 Task: Look for space in Hazleton, United States from 10th June, 2023 to 25th June, 2023 for 4 adults in price range Rs.10000 to Rs.15000. Place can be private room with 4 bedrooms having 4 beds and 4 bathrooms. Property type can be house, flat, guest house, hotel. Amenities needed are: wifi, TV, free parkinig on premises, gym, breakfast. Booking option can be shelf check-in. Required host language is English.
Action: Mouse moved to (471, 100)
Screenshot: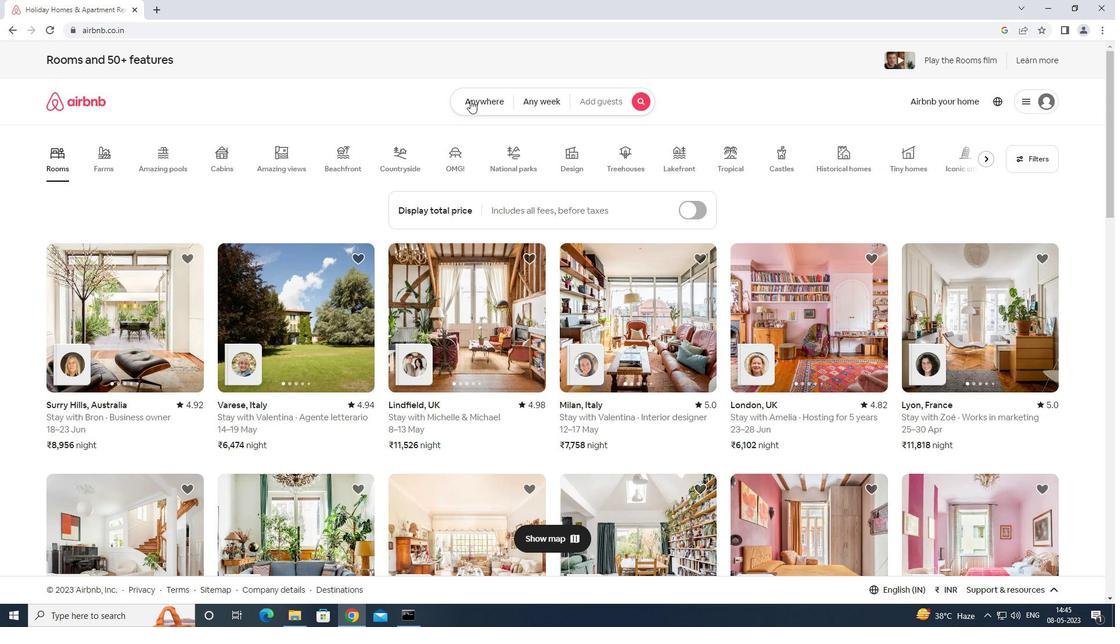 
Action: Mouse pressed left at (471, 100)
Screenshot: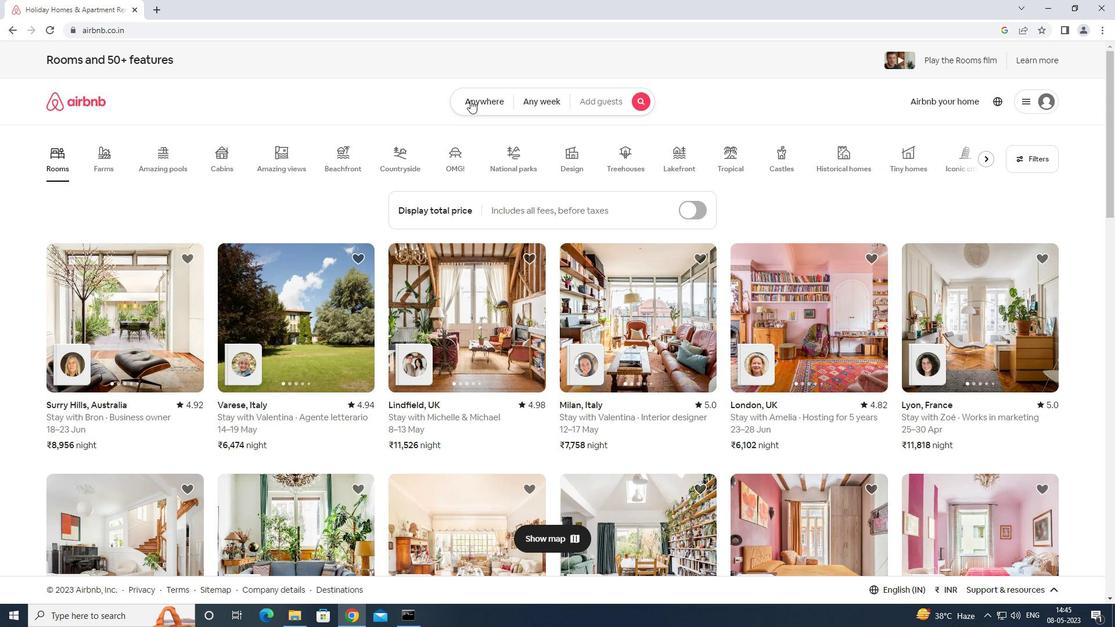 
Action: Mouse moved to (429, 139)
Screenshot: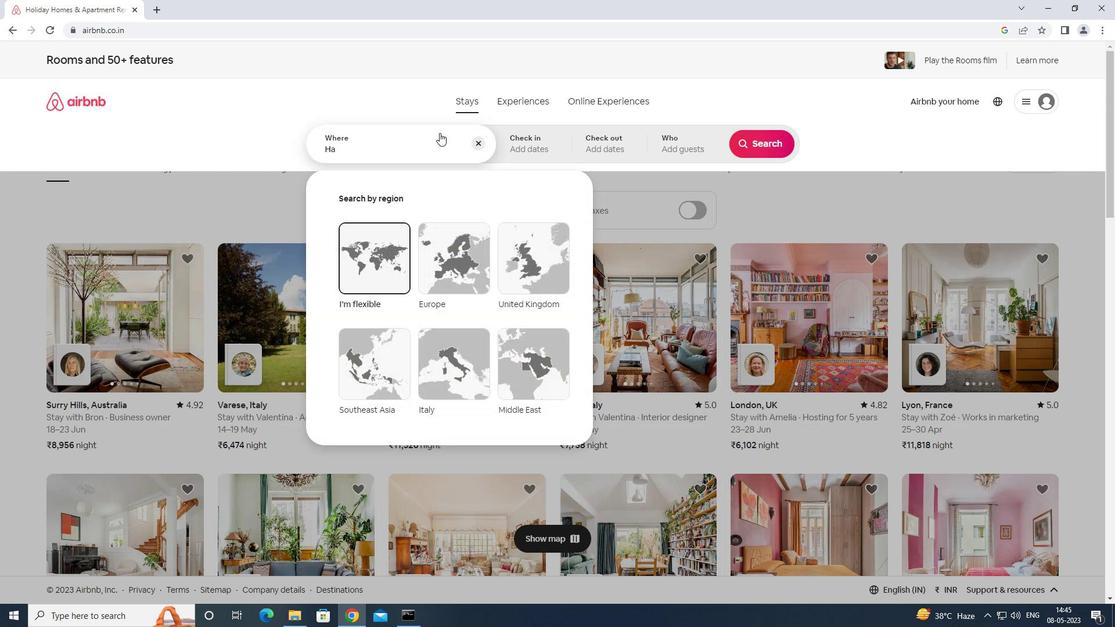 
Action: Mouse pressed left at (429, 139)
Screenshot: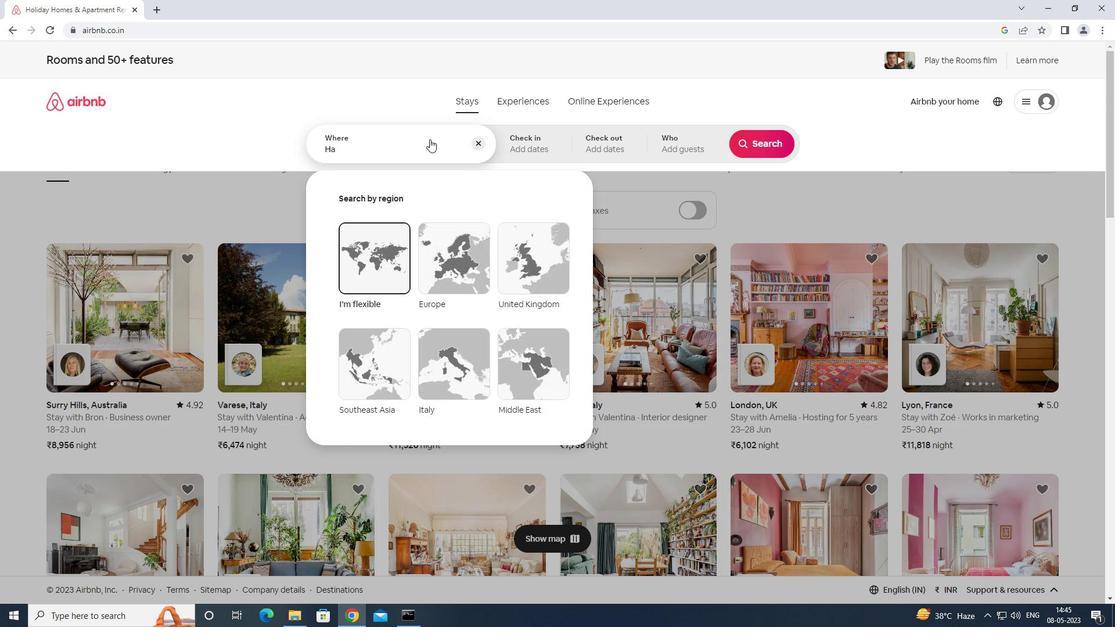 
Action: Key pressed <Key.shift>HA<Key.backspace><Key.backspace>ZLETN<Key.space>UNITED<Key.space>STATES<Key.enter>
Screenshot: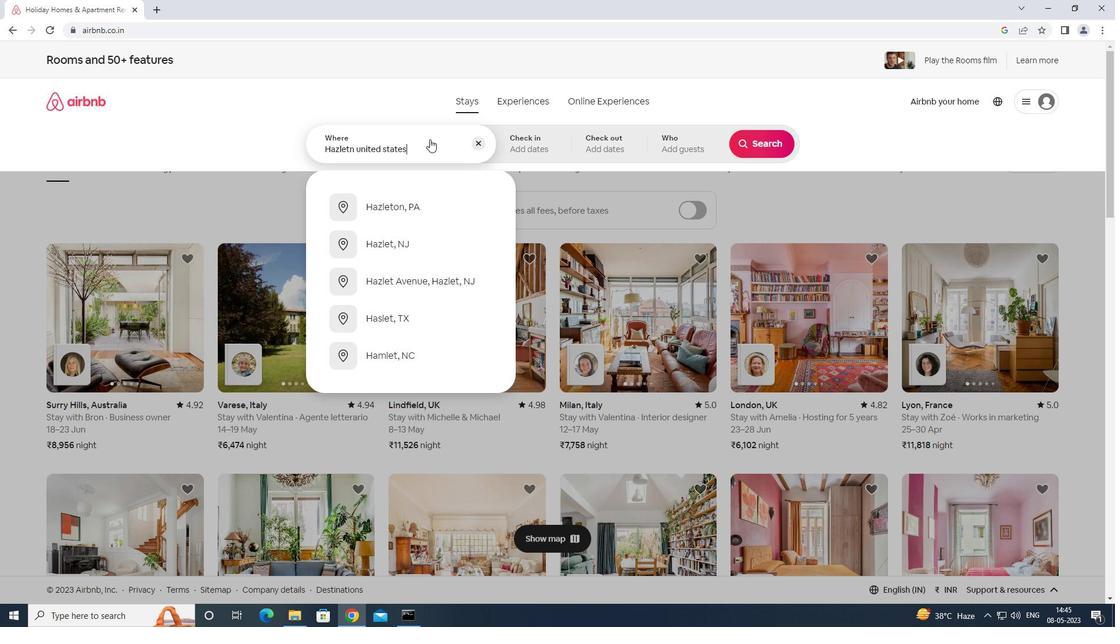 
Action: Mouse moved to (738, 311)
Screenshot: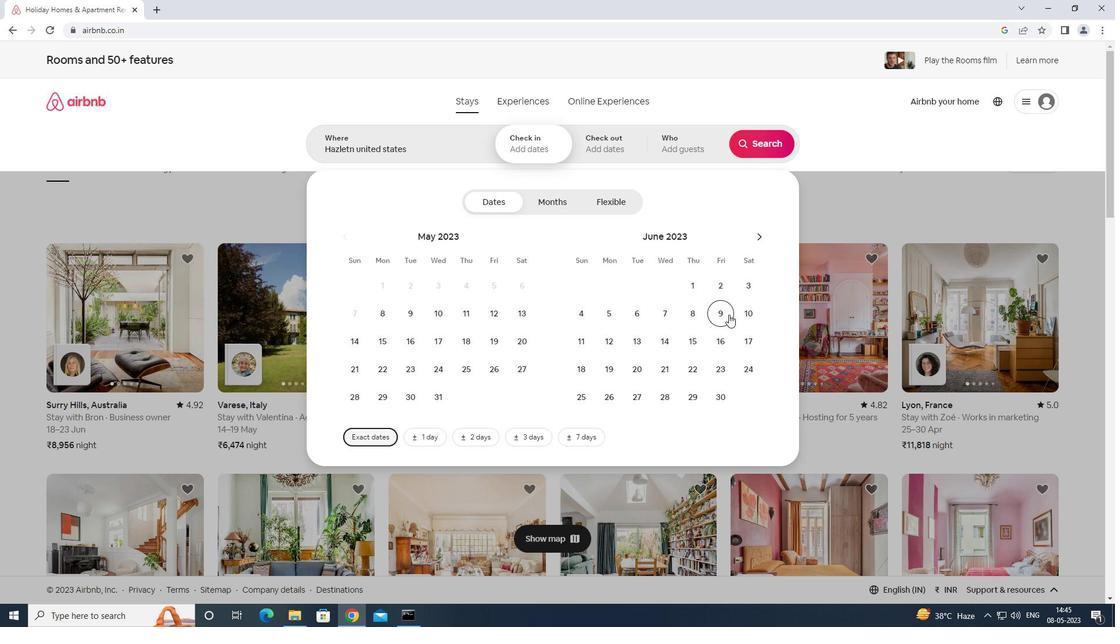 
Action: Mouse pressed left at (738, 311)
Screenshot: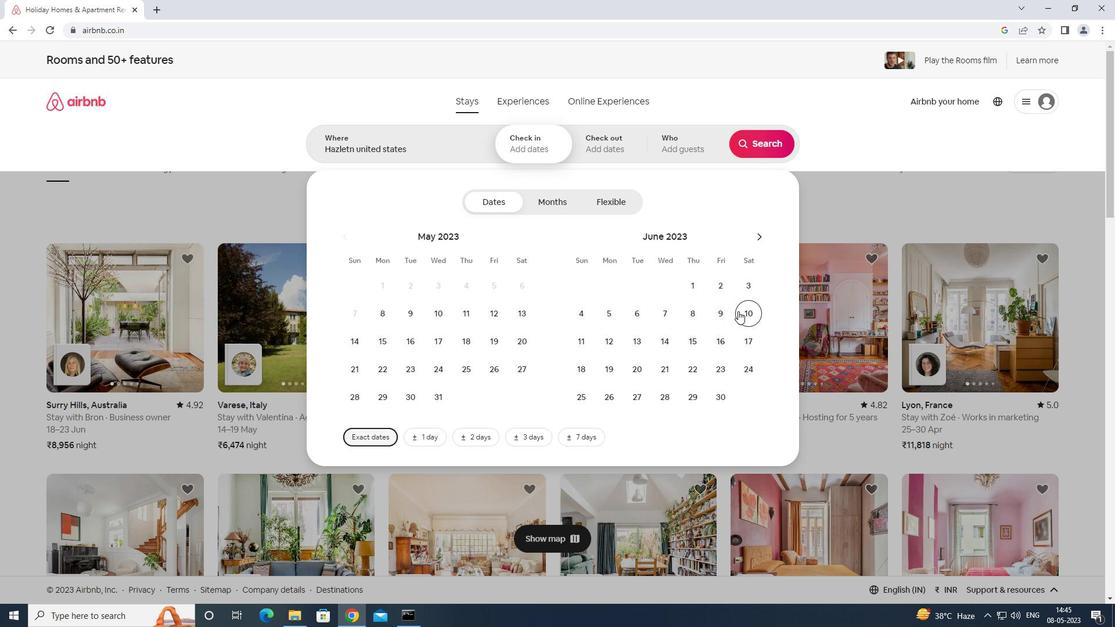 
Action: Mouse moved to (580, 396)
Screenshot: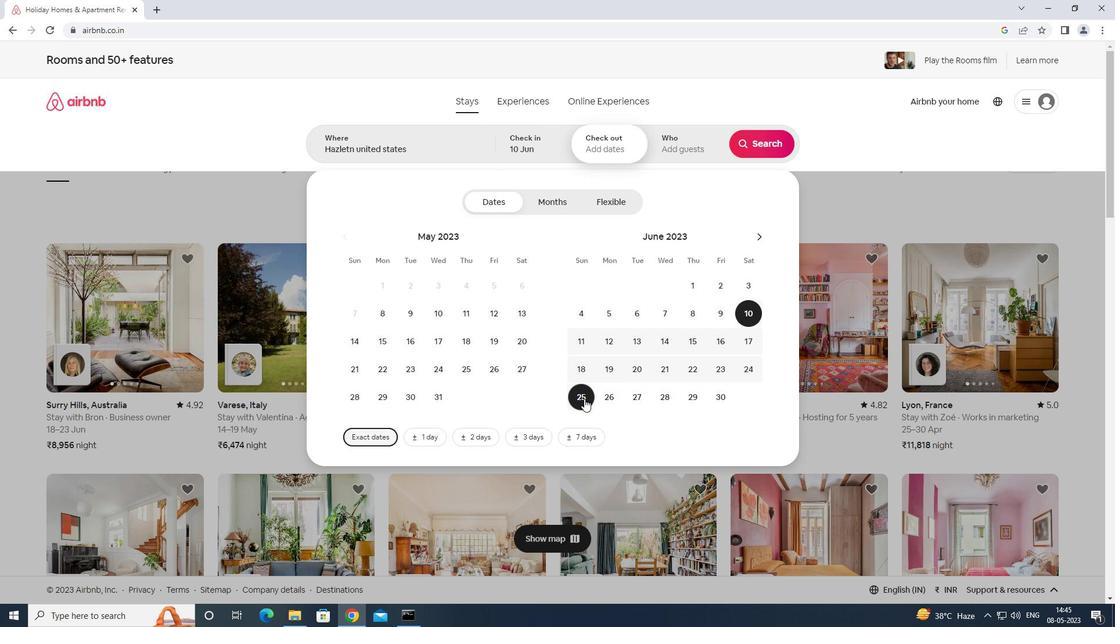 
Action: Mouse pressed left at (580, 396)
Screenshot: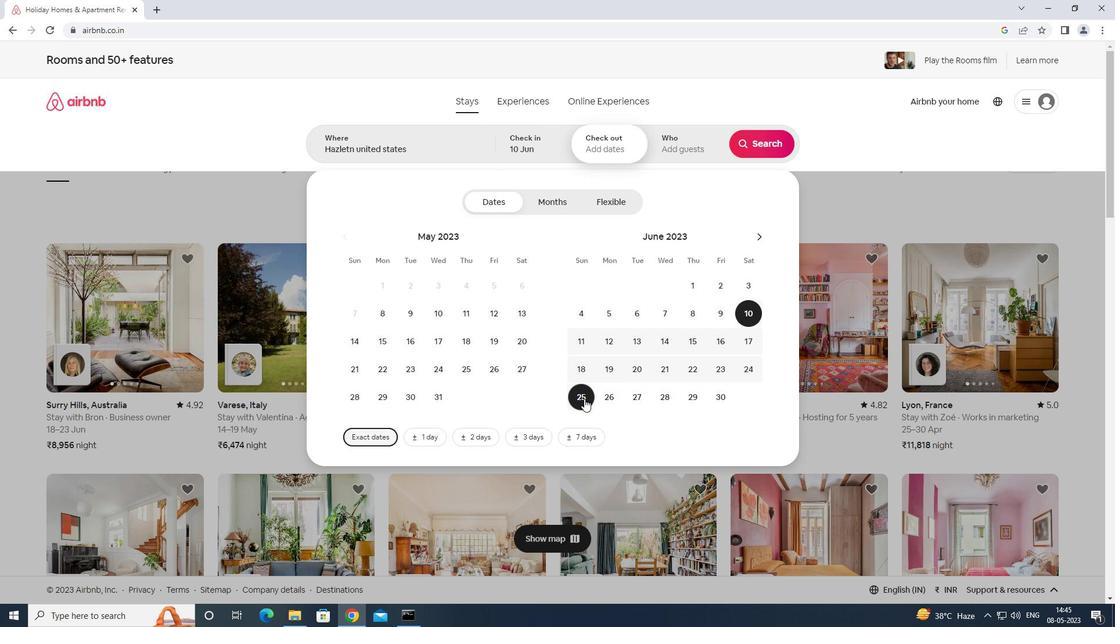 
Action: Mouse moved to (677, 141)
Screenshot: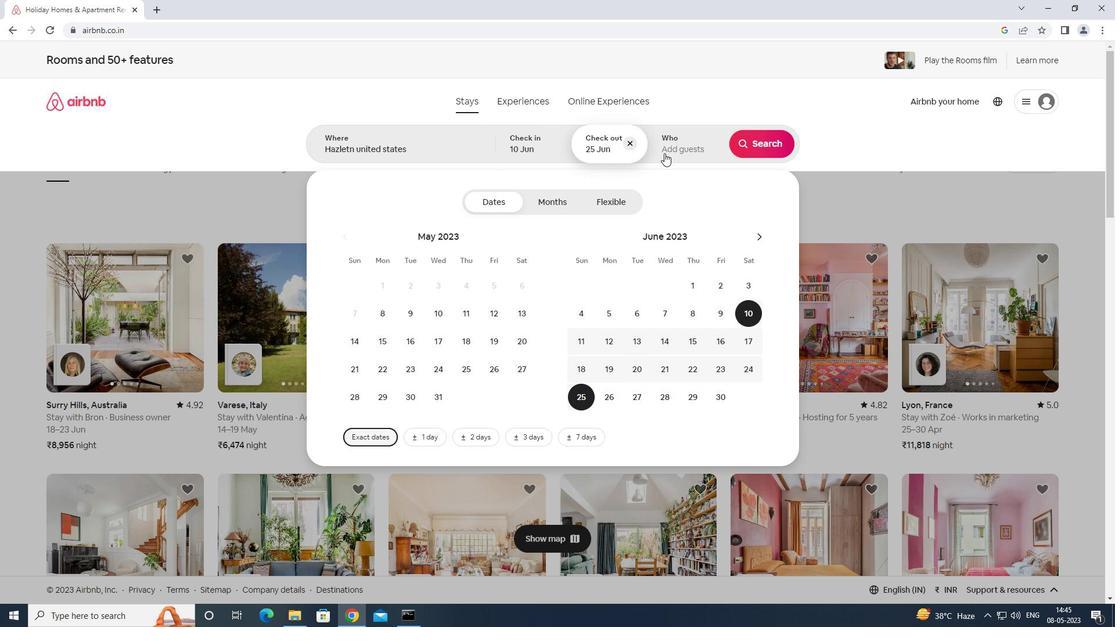 
Action: Mouse pressed left at (677, 141)
Screenshot: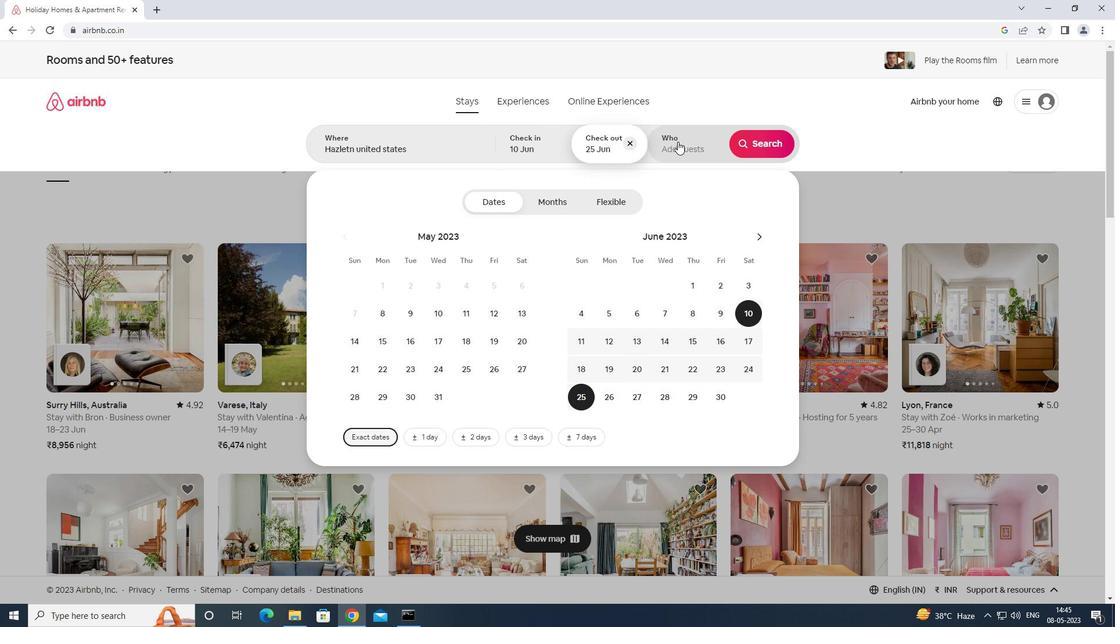 
Action: Mouse moved to (762, 202)
Screenshot: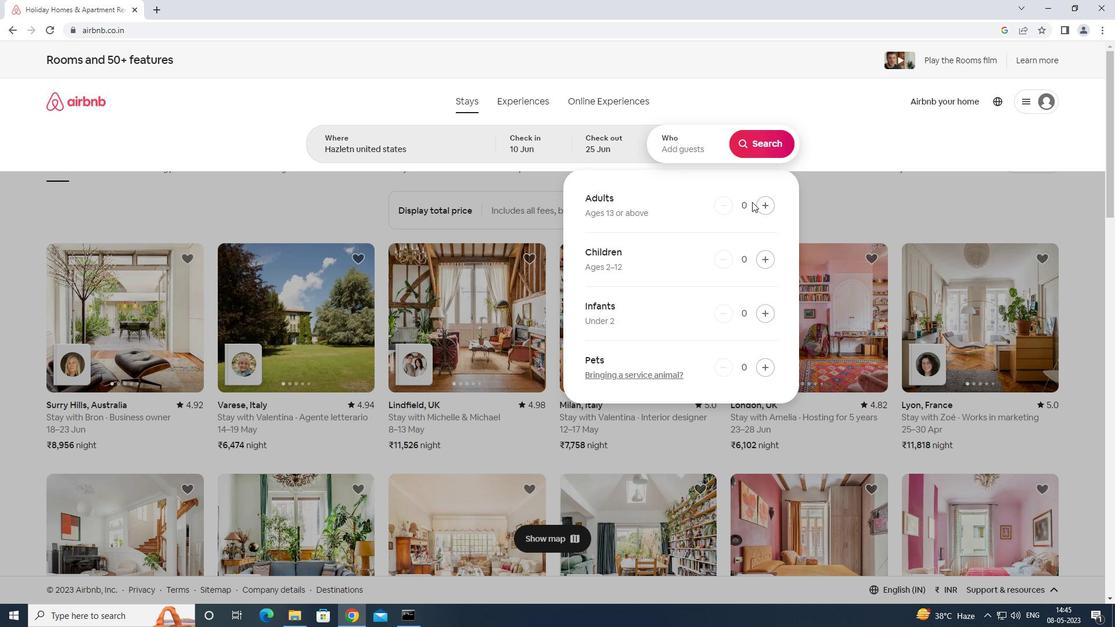 
Action: Mouse pressed left at (762, 202)
Screenshot: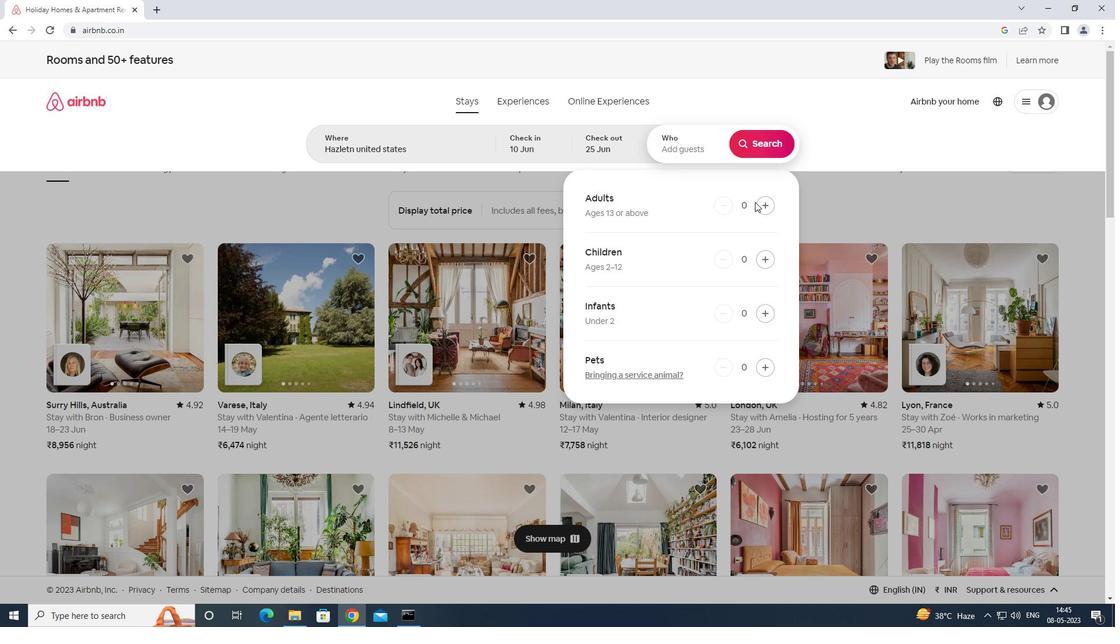 
Action: Mouse moved to (761, 200)
Screenshot: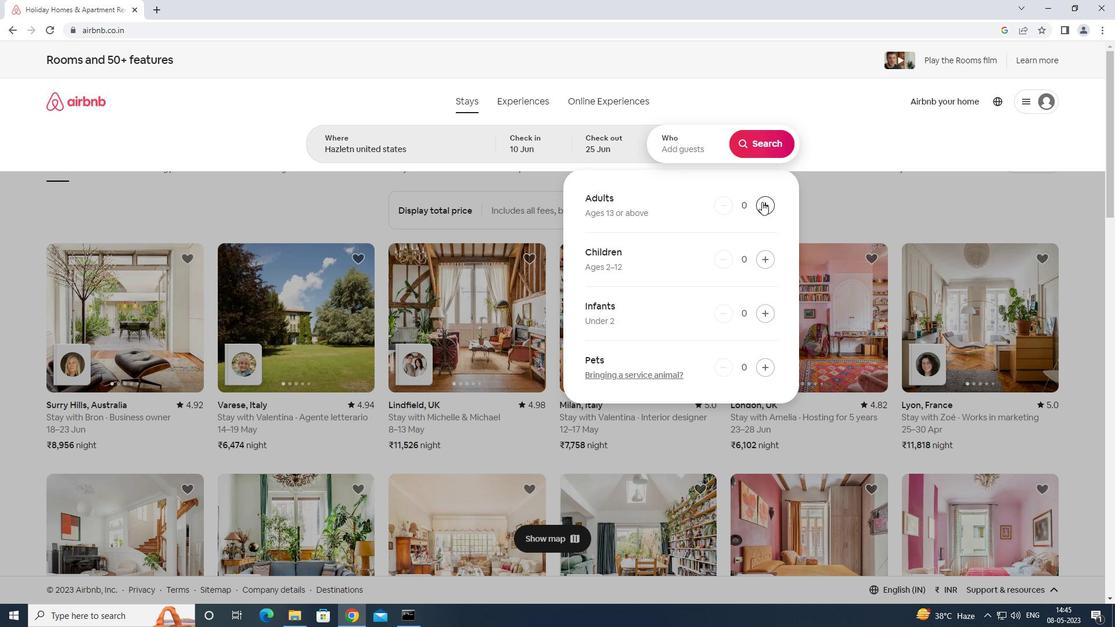 
Action: Mouse pressed left at (761, 200)
Screenshot: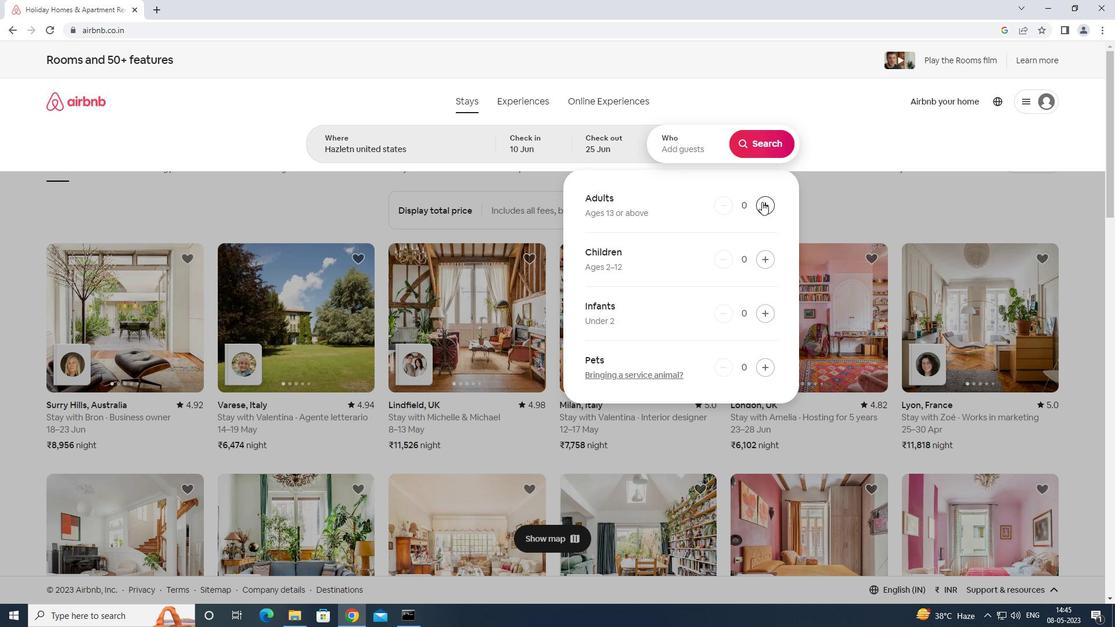 
Action: Mouse pressed left at (761, 200)
Screenshot: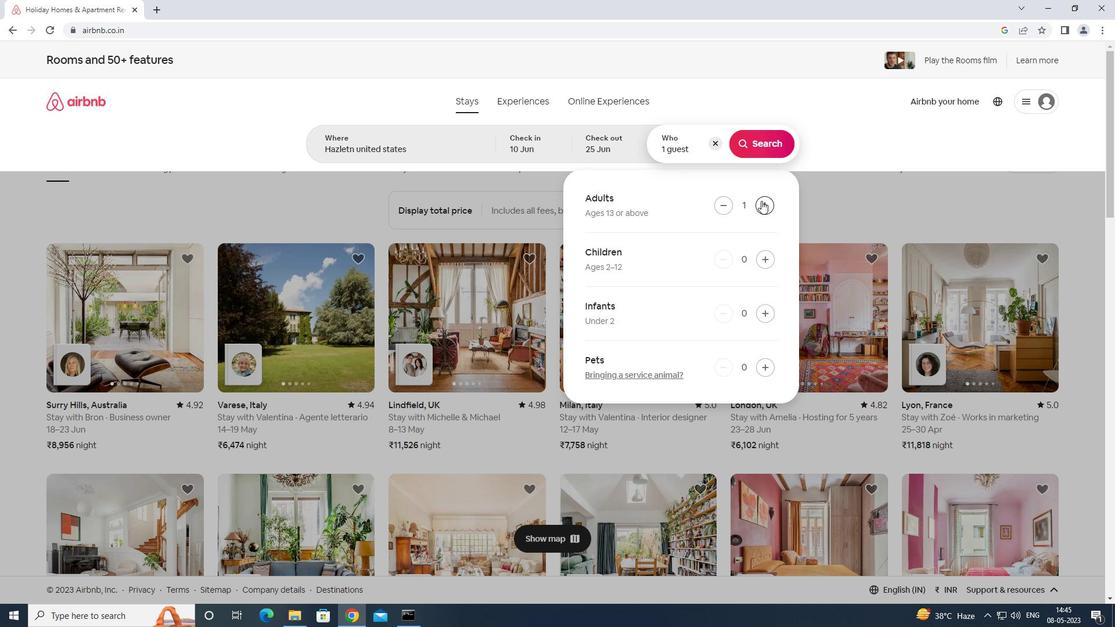 
Action: Mouse pressed left at (761, 200)
Screenshot: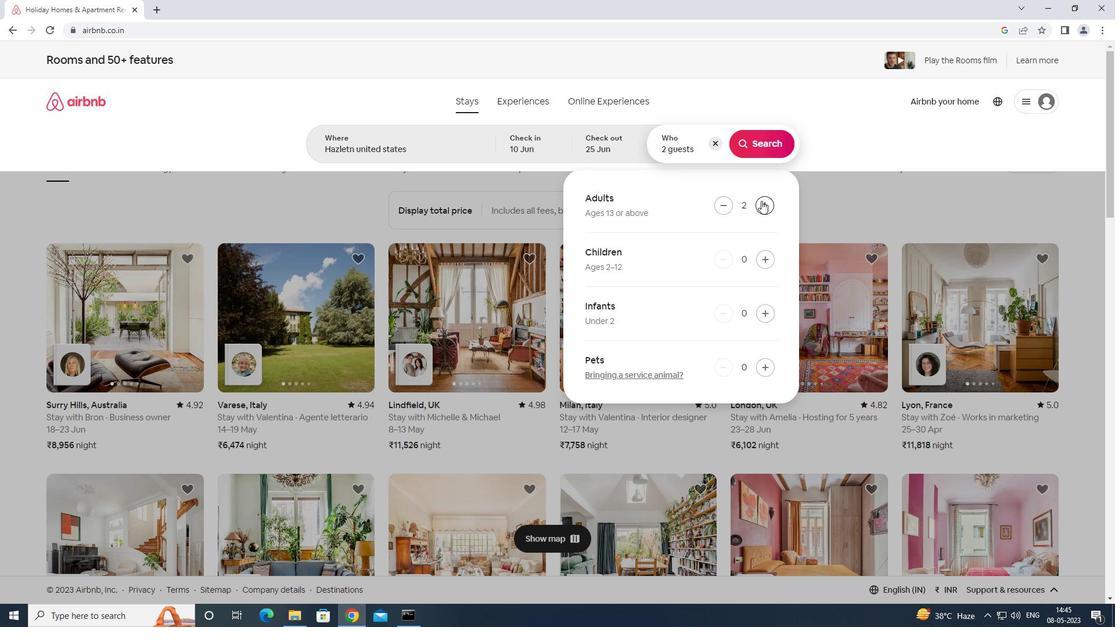 
Action: Mouse moved to (769, 141)
Screenshot: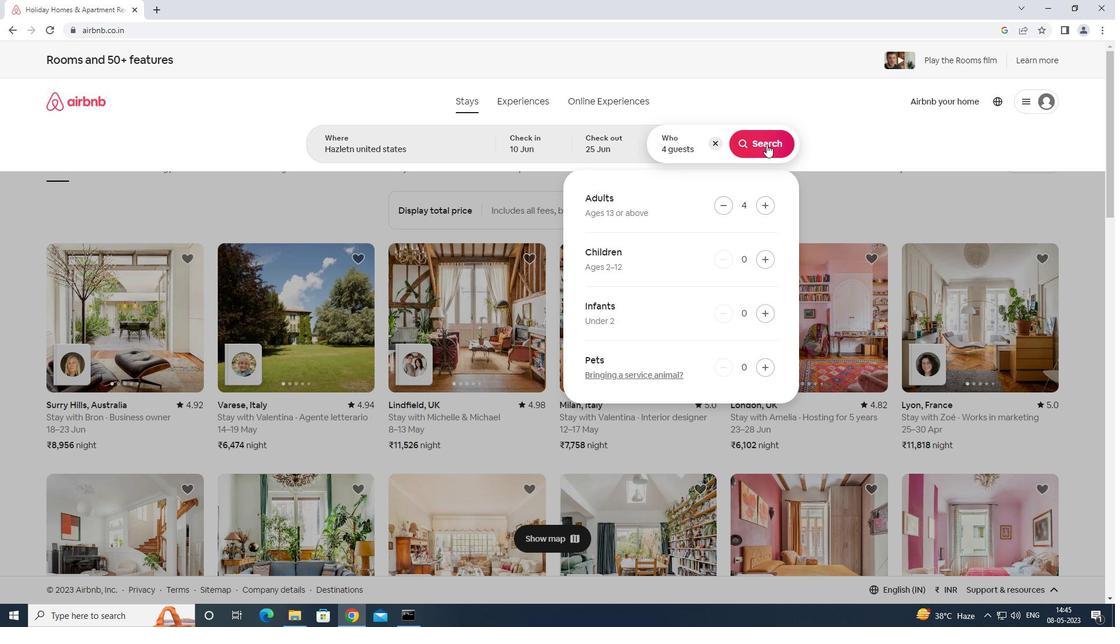 
Action: Mouse pressed left at (769, 141)
Screenshot: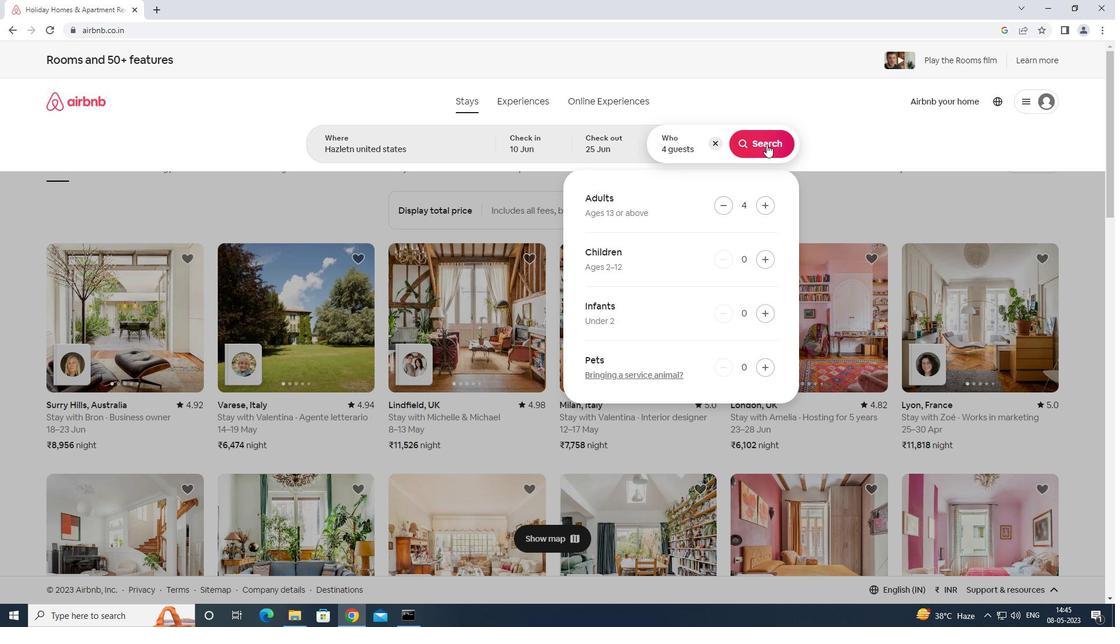 
Action: Mouse moved to (1072, 119)
Screenshot: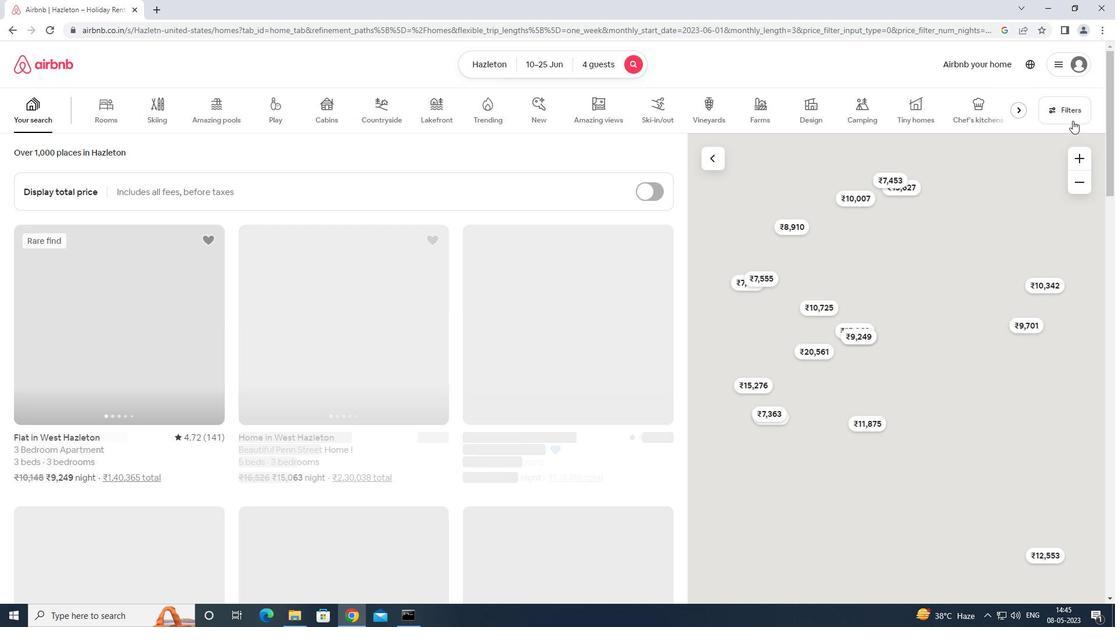 
Action: Mouse pressed left at (1072, 119)
Screenshot: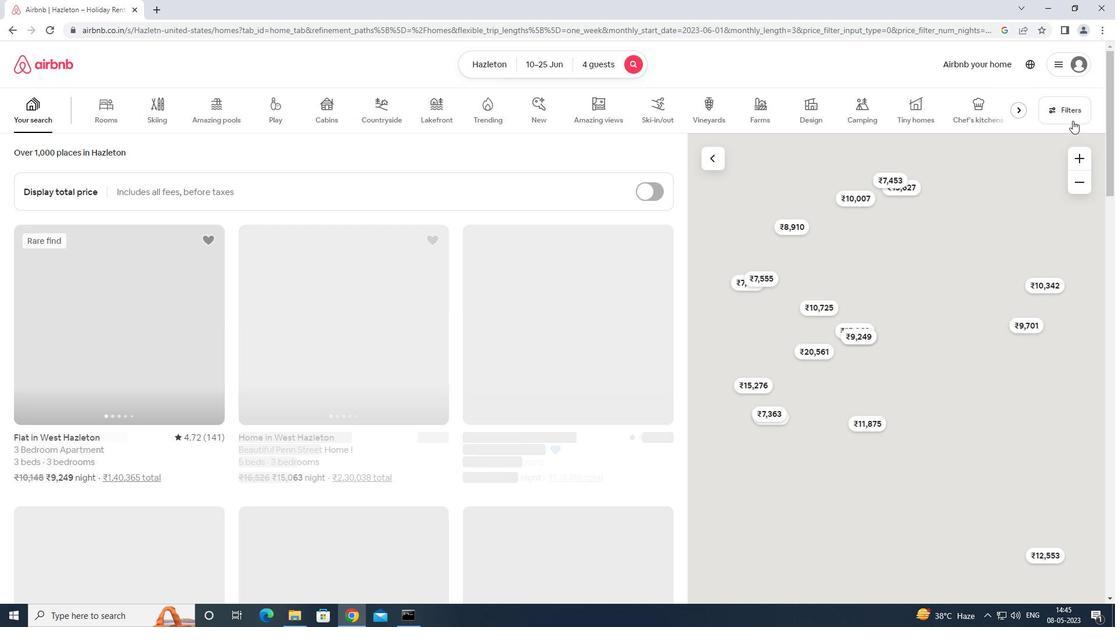 
Action: Mouse moved to (441, 386)
Screenshot: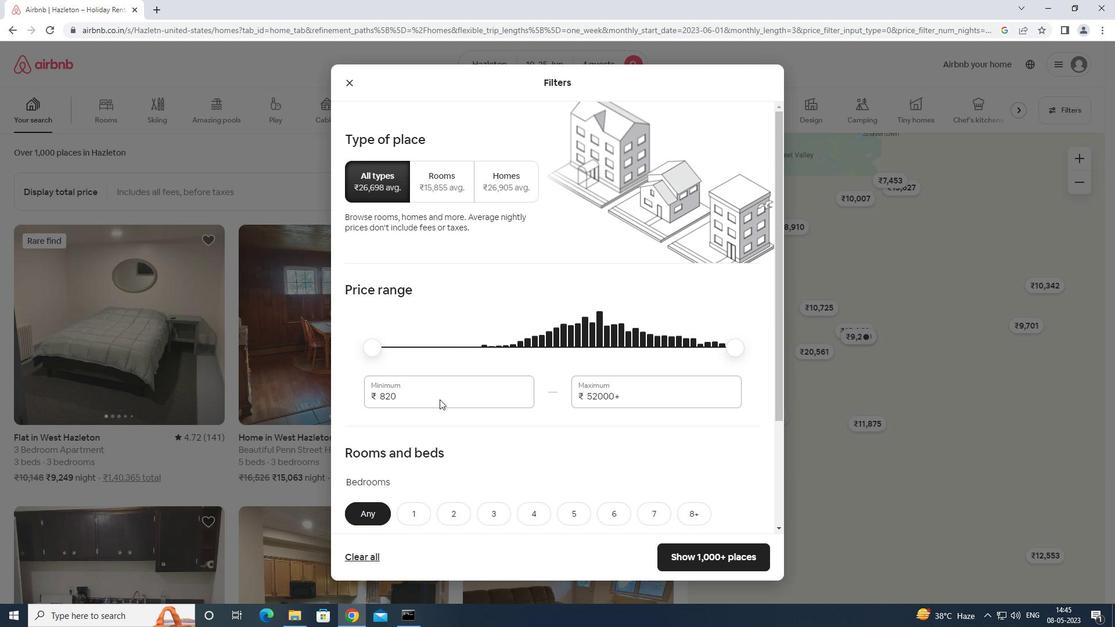 
Action: Mouse pressed left at (441, 386)
Screenshot: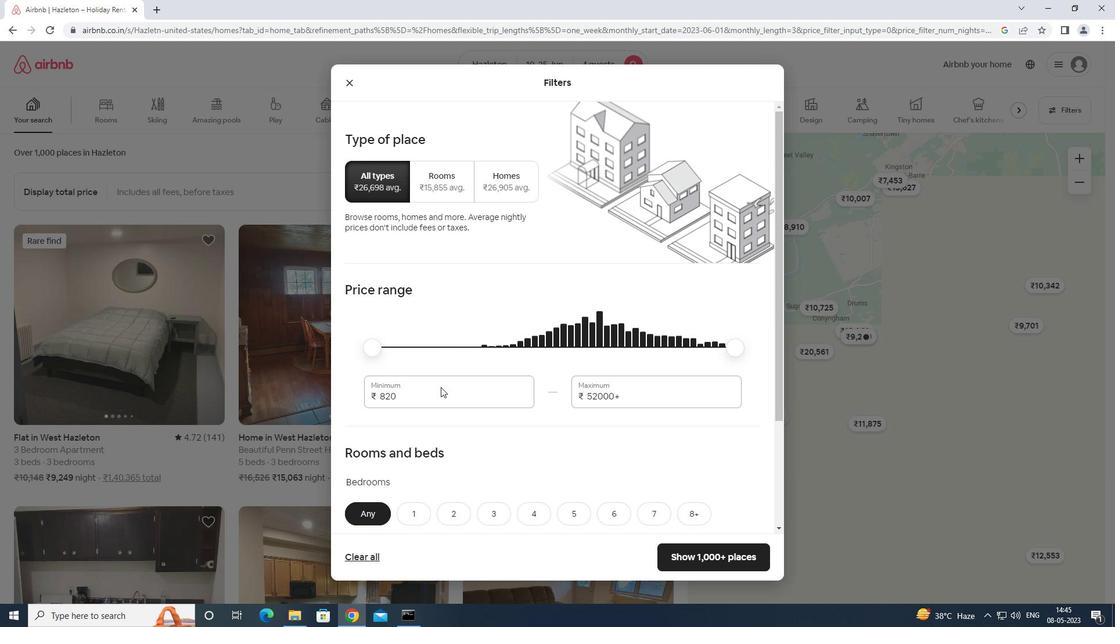 
Action: Key pressed <Key.backspace><Key.backspace><Key.backspace><Key.backspace><Key.backspace><Key.backspace><Key.backspace><Key.backspace><Key.backspace><Key.backspace><Key.backspace><Key.backspace><Key.backspace><Key.backspace><Key.backspace><Key.backspace><Key.backspace>10000
Screenshot: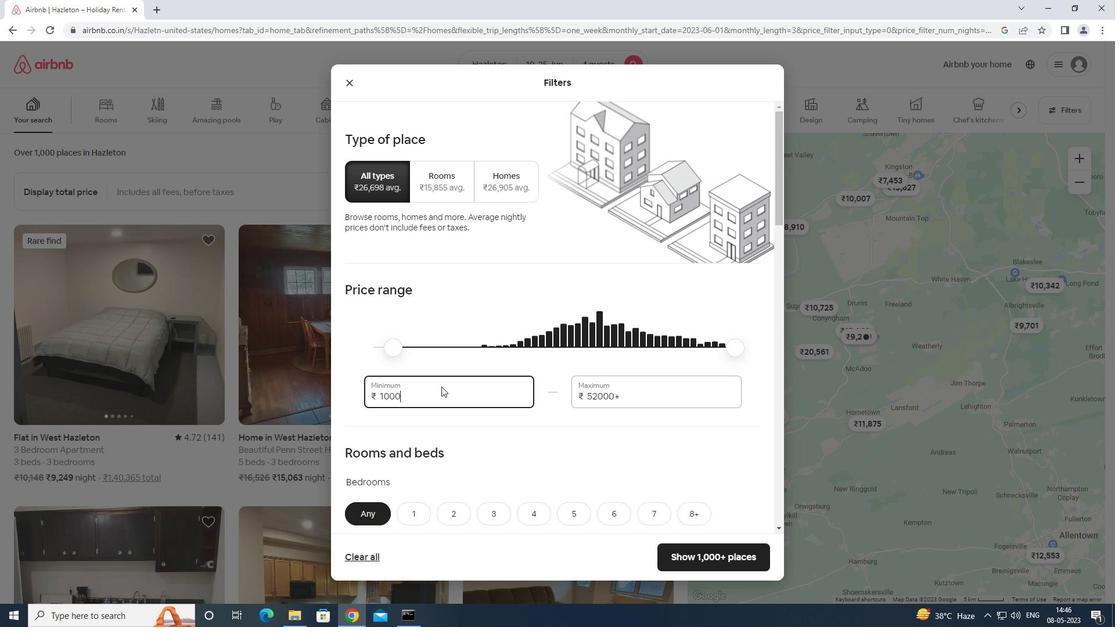 
Action: Mouse moved to (636, 387)
Screenshot: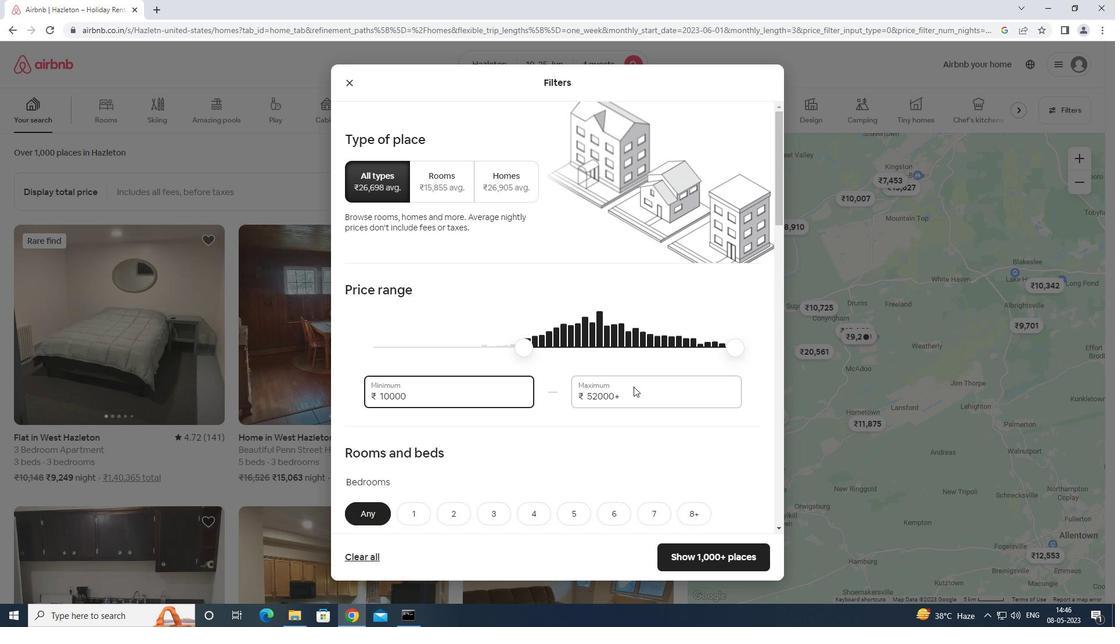
Action: Mouse pressed left at (636, 387)
Screenshot: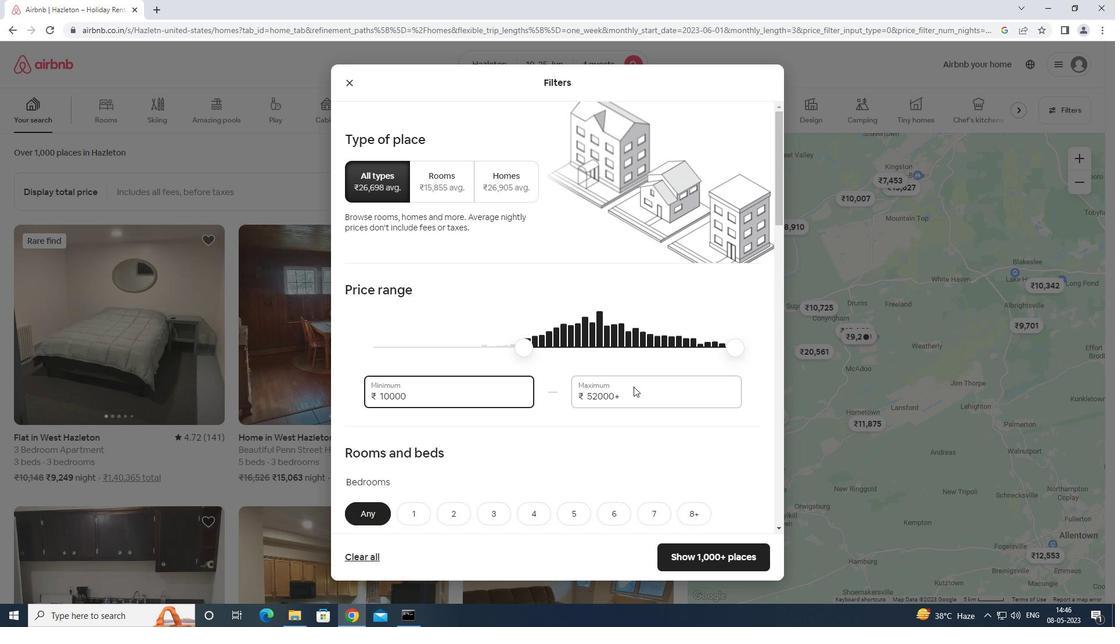 
Action: Mouse moved to (635, 383)
Screenshot: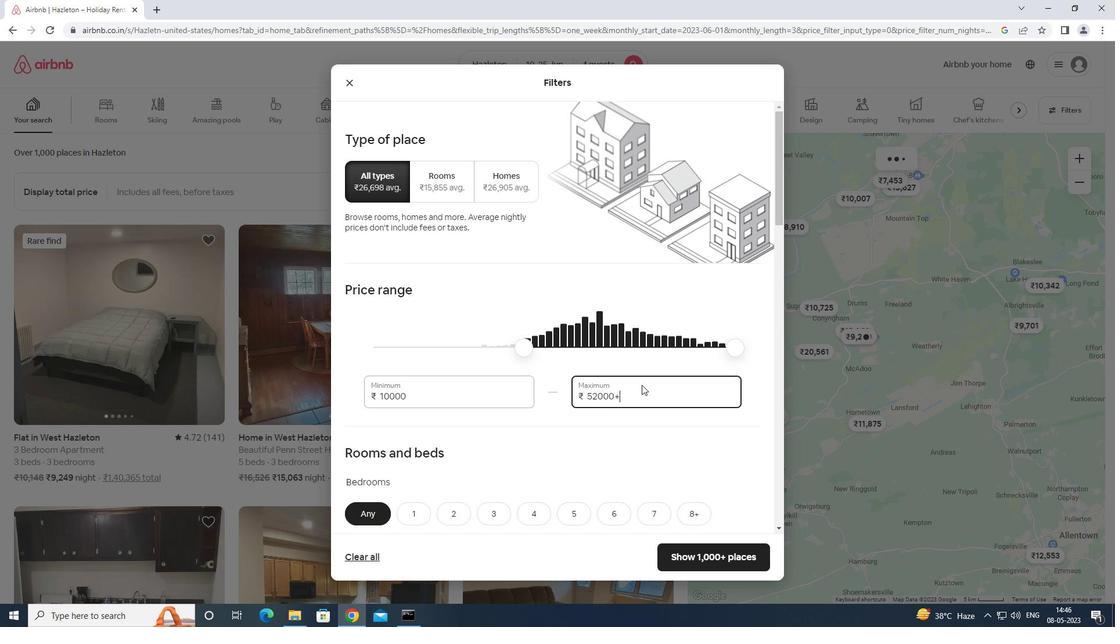 
Action: Key pressed <Key.backspace><Key.backspace><Key.backspace><Key.backspace><Key.backspace><Key.backspace><Key.backspace><Key.backspace><Key.backspace><Key.backspace><Key.backspace><Key.backspace>15000
Screenshot: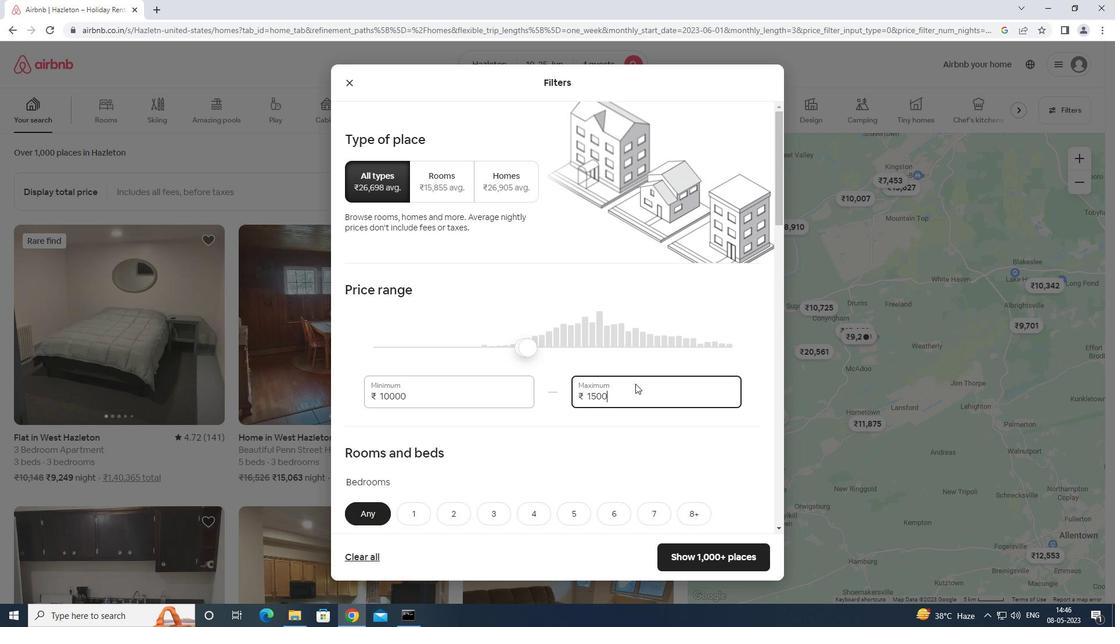 
Action: Mouse moved to (601, 368)
Screenshot: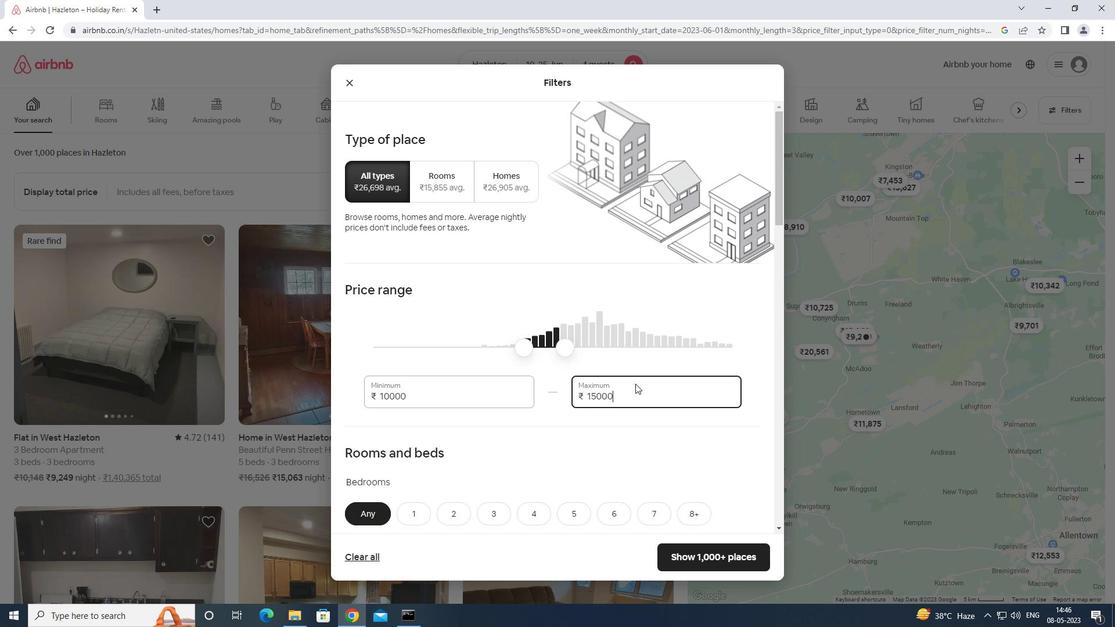 
Action: Mouse scrolled (601, 368) with delta (0, 0)
Screenshot: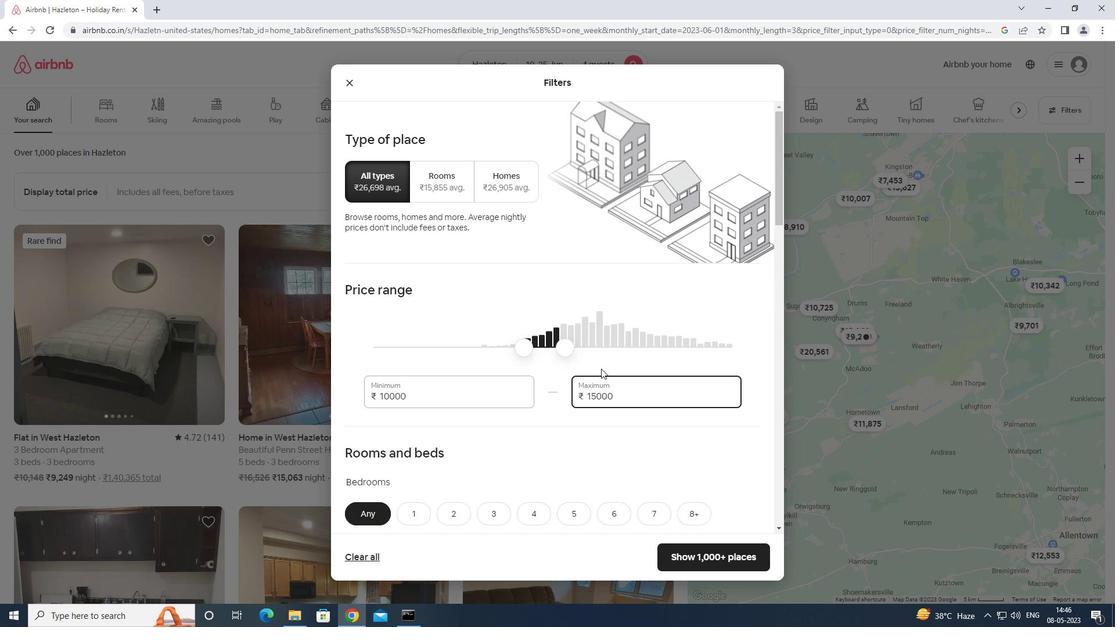 
Action: Mouse scrolled (601, 368) with delta (0, 0)
Screenshot: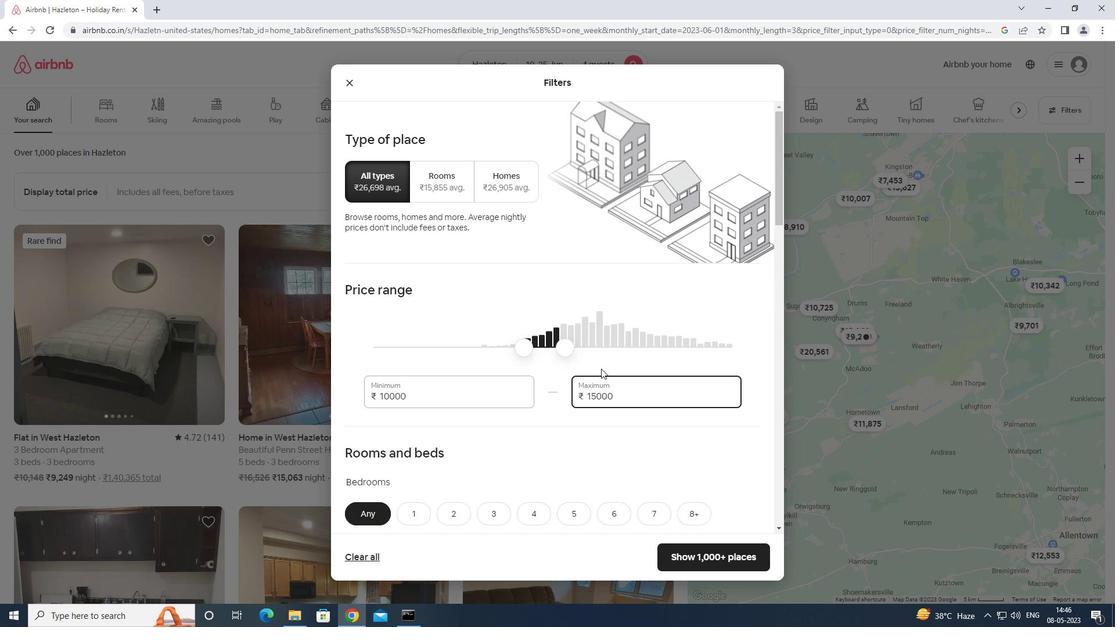 
Action: Mouse scrolled (601, 368) with delta (0, 0)
Screenshot: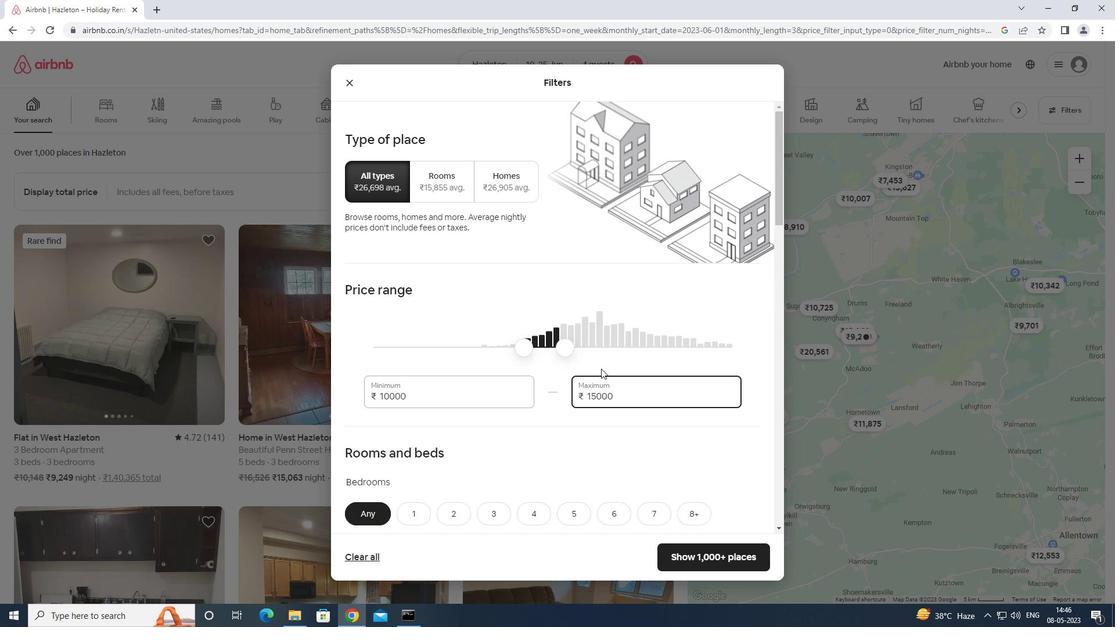 
Action: Mouse moved to (537, 341)
Screenshot: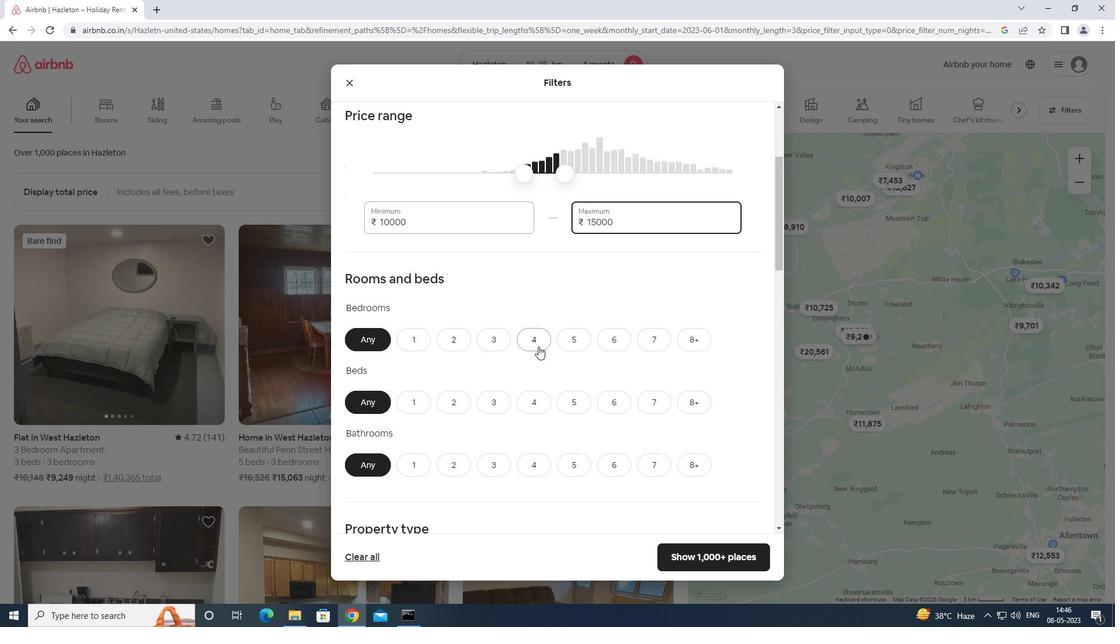 
Action: Mouse pressed left at (537, 341)
Screenshot: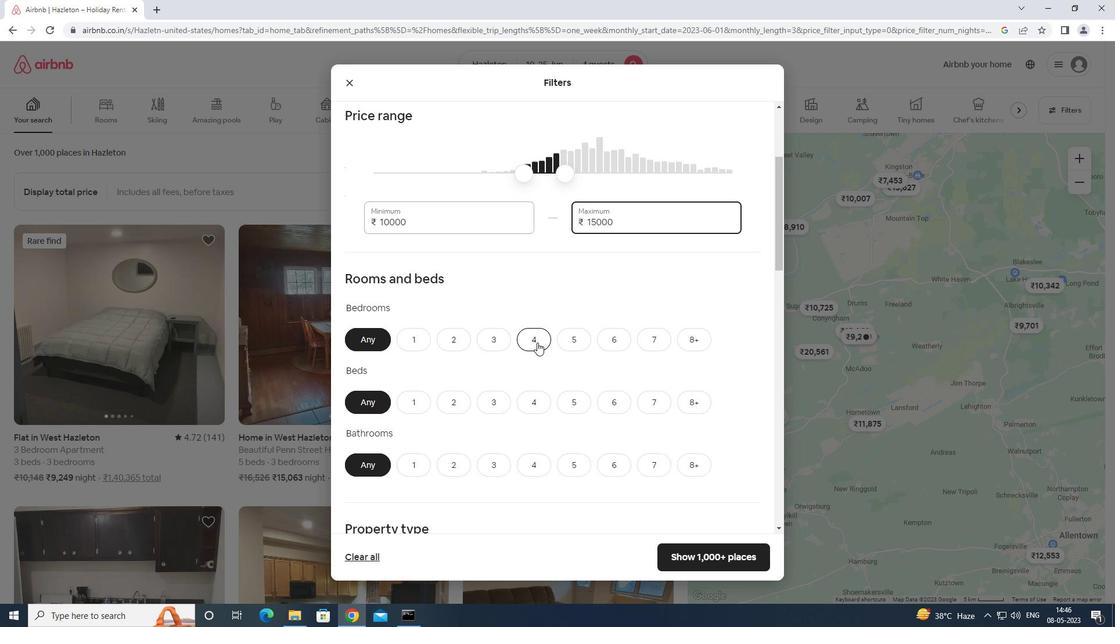 
Action: Mouse moved to (523, 395)
Screenshot: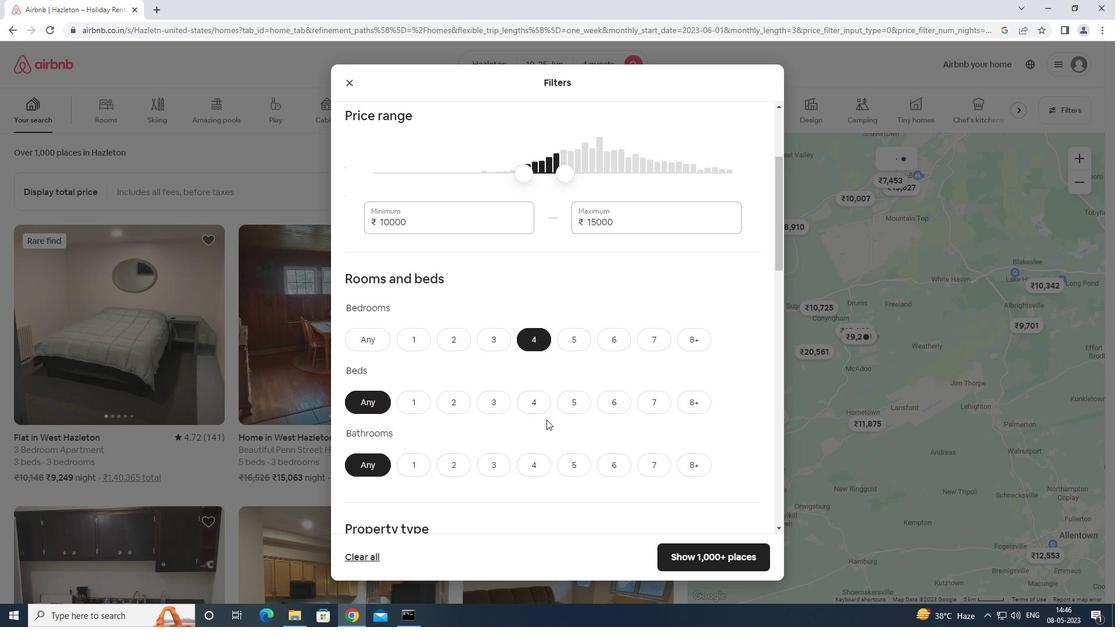 
Action: Mouse pressed left at (523, 395)
Screenshot: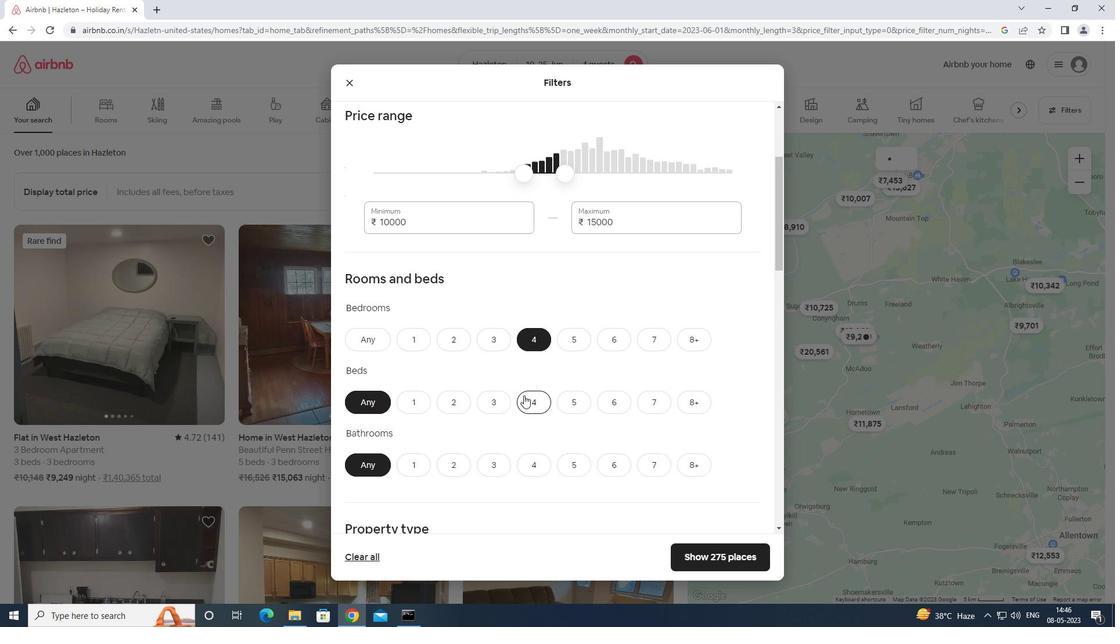 
Action: Mouse moved to (531, 458)
Screenshot: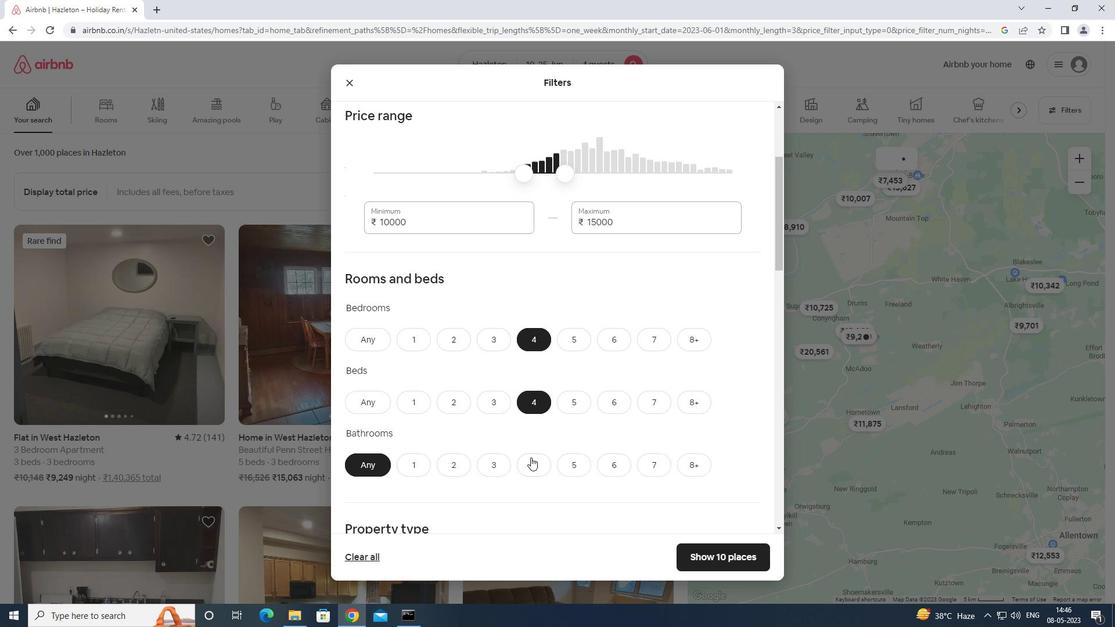 
Action: Mouse pressed left at (531, 458)
Screenshot: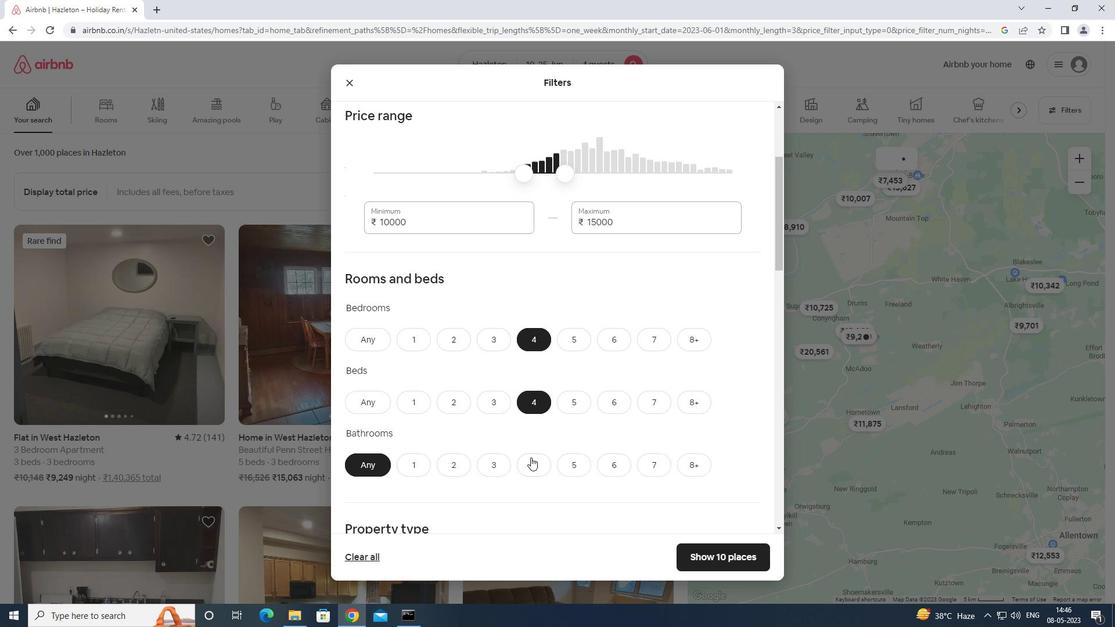 
Action: Mouse moved to (532, 457)
Screenshot: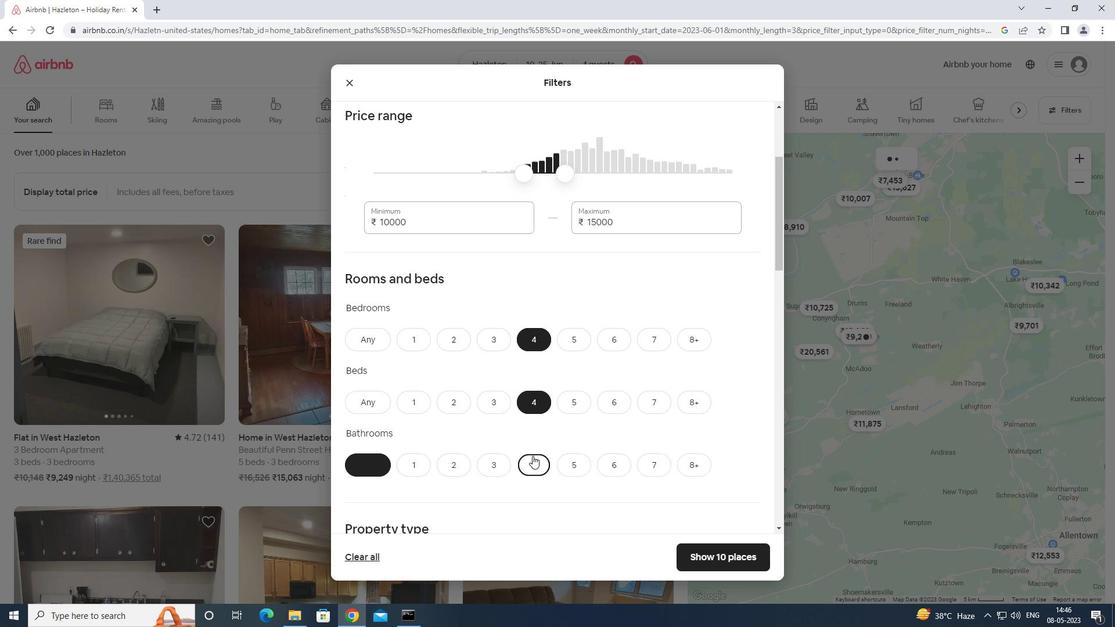 
Action: Mouse scrolled (532, 456) with delta (0, 0)
Screenshot: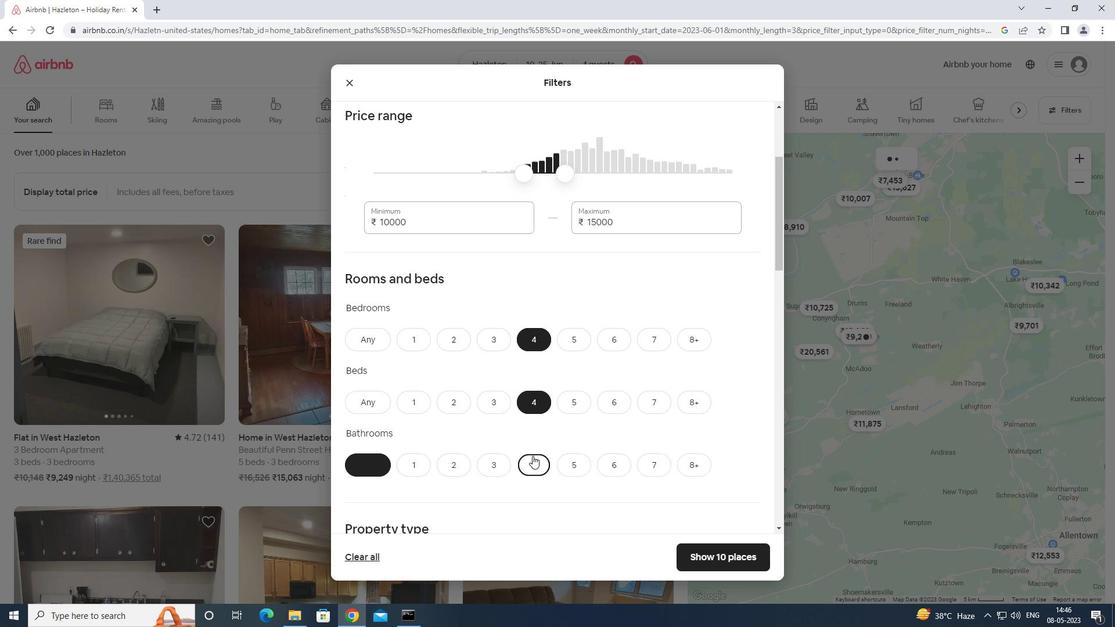 
Action: Mouse scrolled (532, 456) with delta (0, 0)
Screenshot: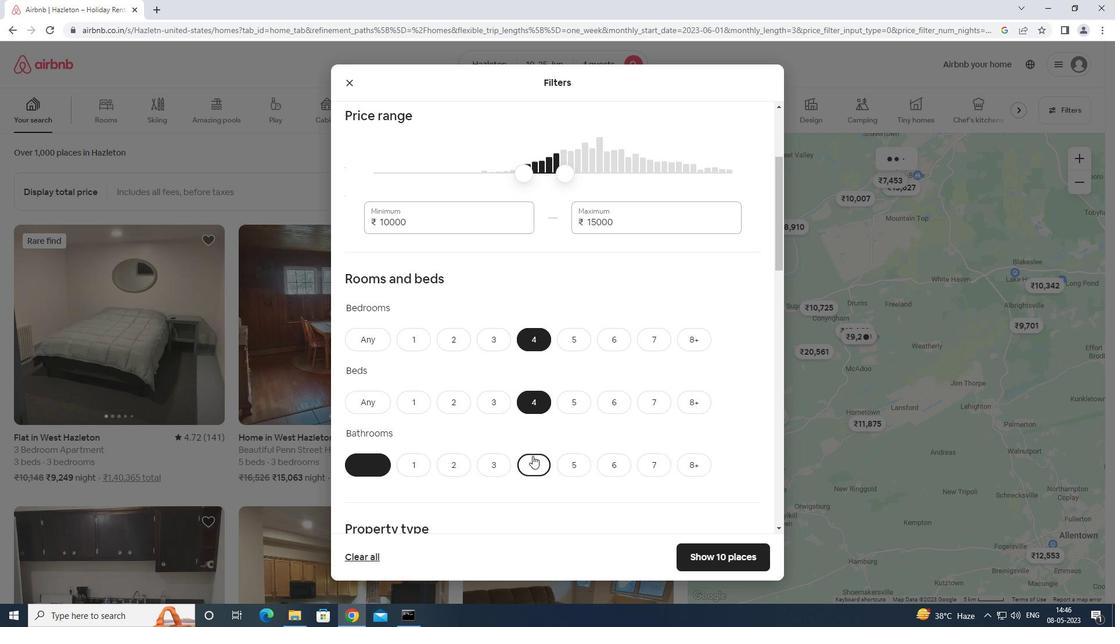 
Action: Mouse scrolled (532, 456) with delta (0, 0)
Screenshot: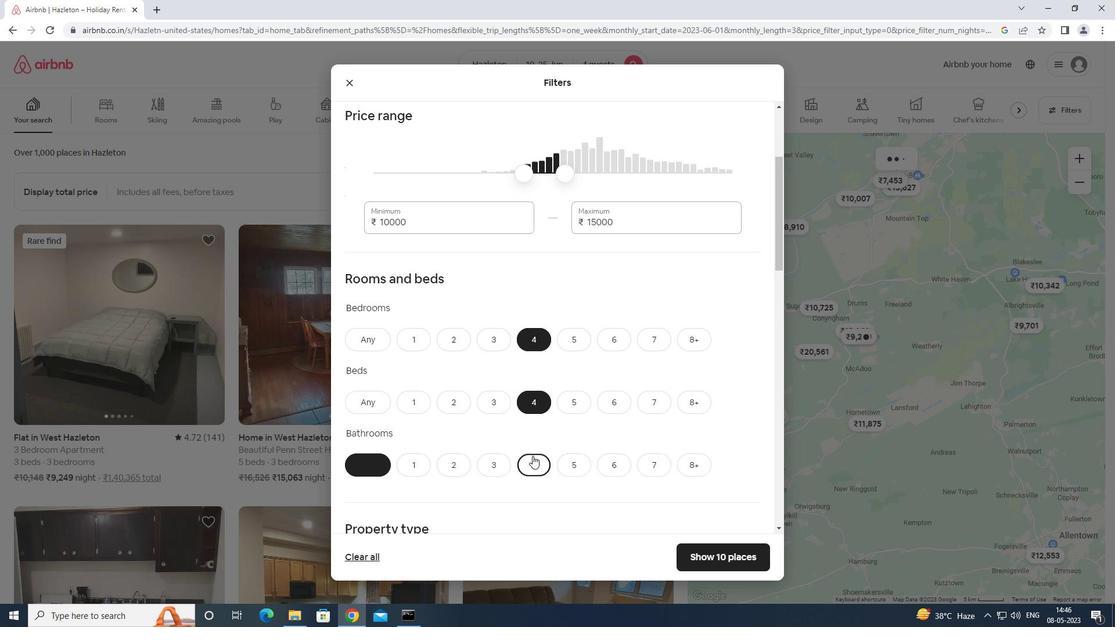 
Action: Mouse scrolled (532, 456) with delta (0, 0)
Screenshot: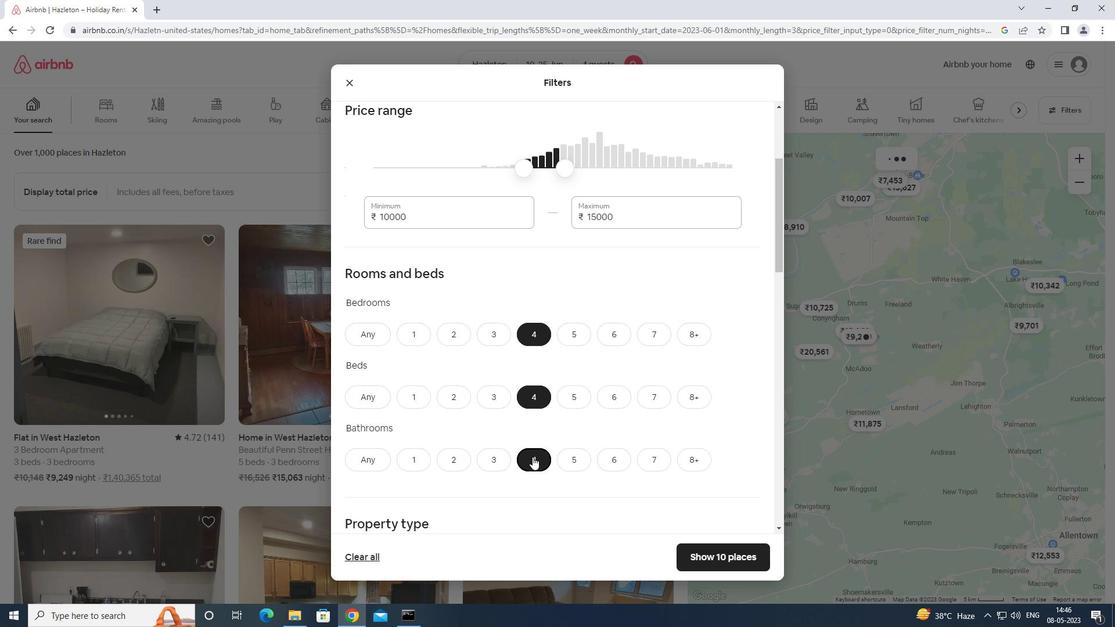 
Action: Mouse moved to (392, 354)
Screenshot: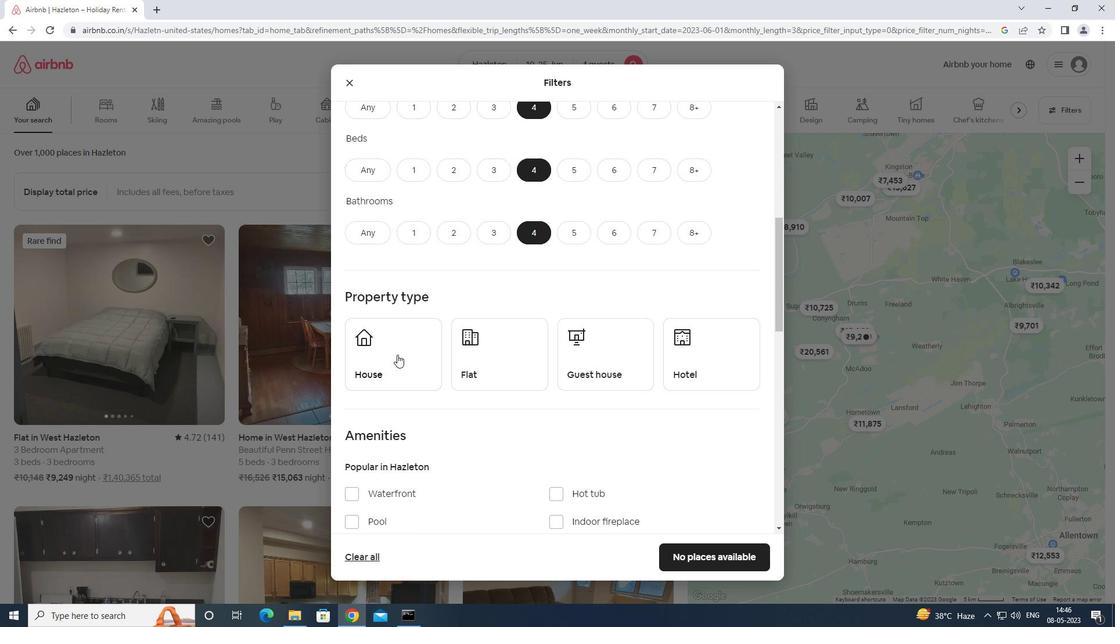 
Action: Mouse pressed left at (392, 354)
Screenshot: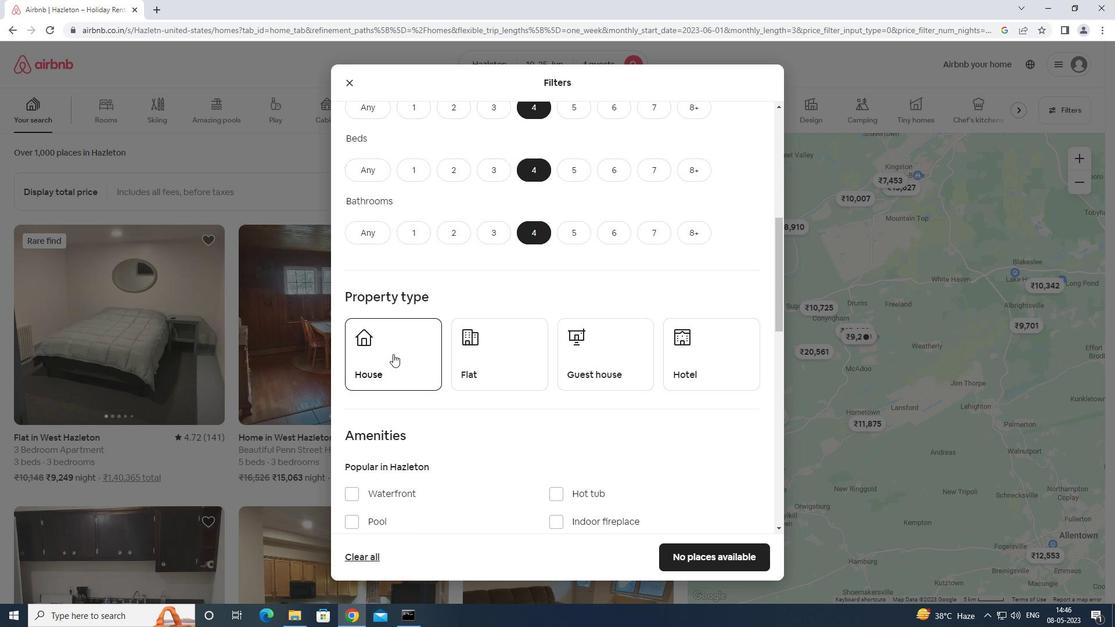 
Action: Mouse moved to (482, 370)
Screenshot: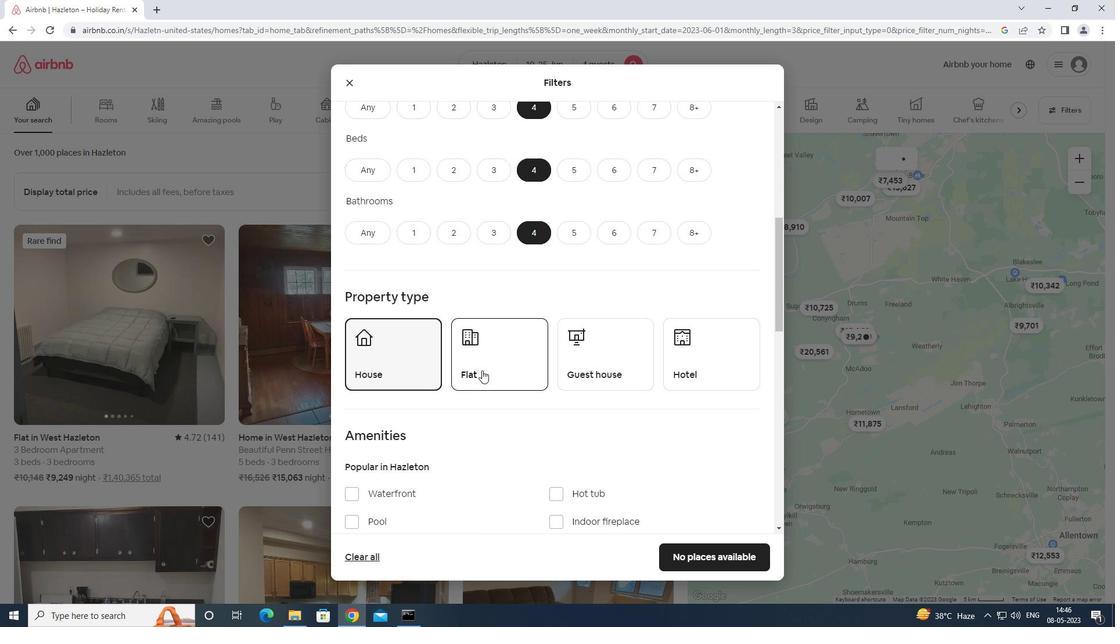 
Action: Mouse pressed left at (482, 370)
Screenshot: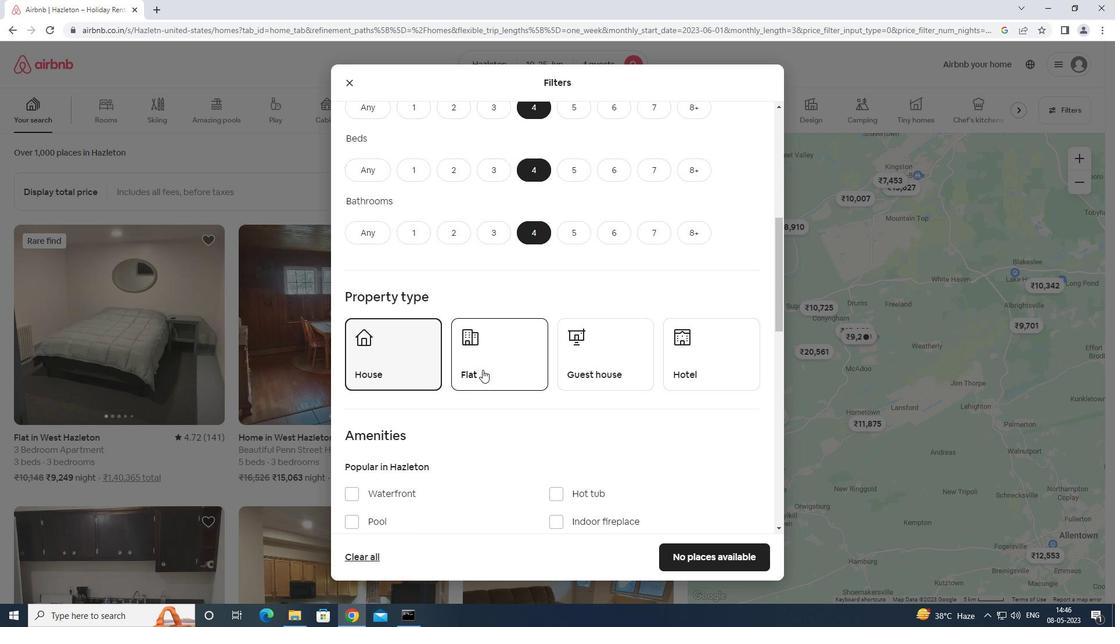 
Action: Mouse moved to (586, 365)
Screenshot: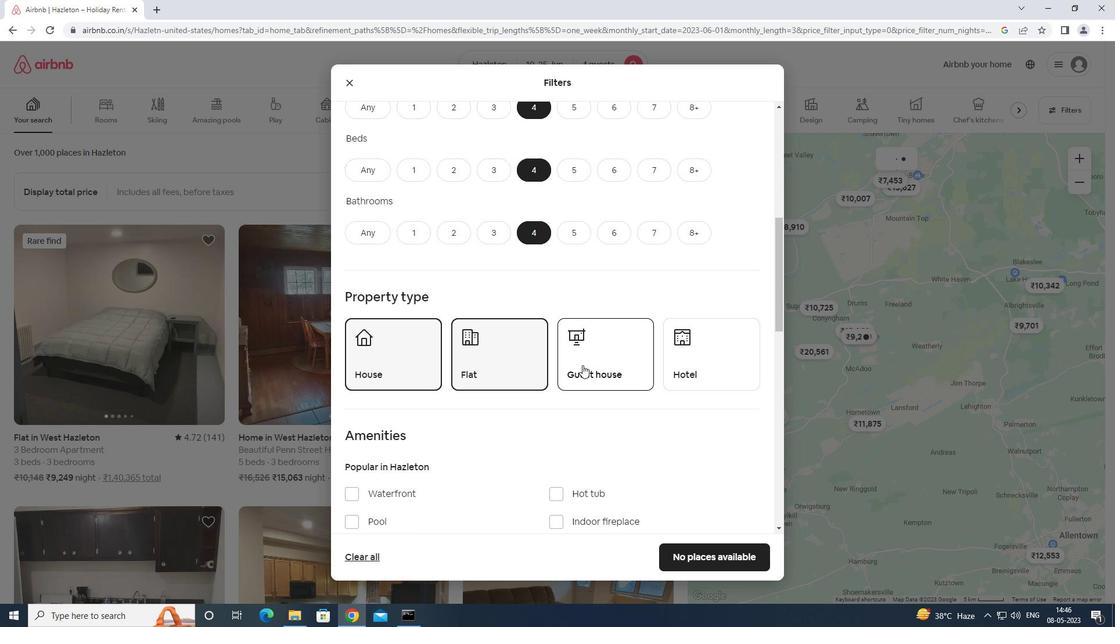 
Action: Mouse pressed left at (586, 365)
Screenshot: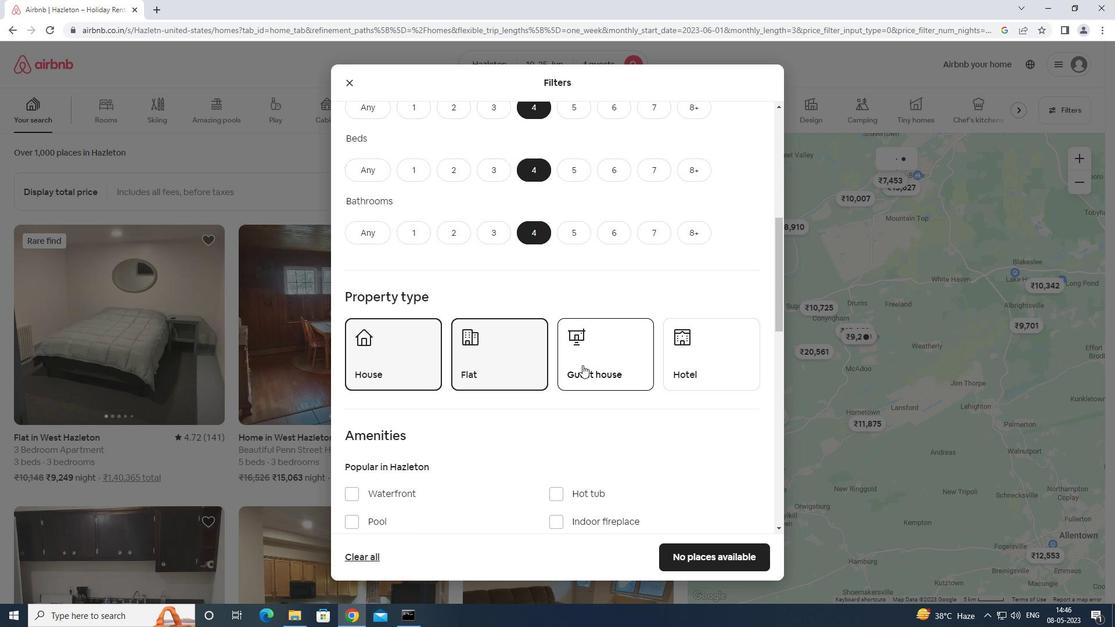 
Action: Mouse moved to (681, 362)
Screenshot: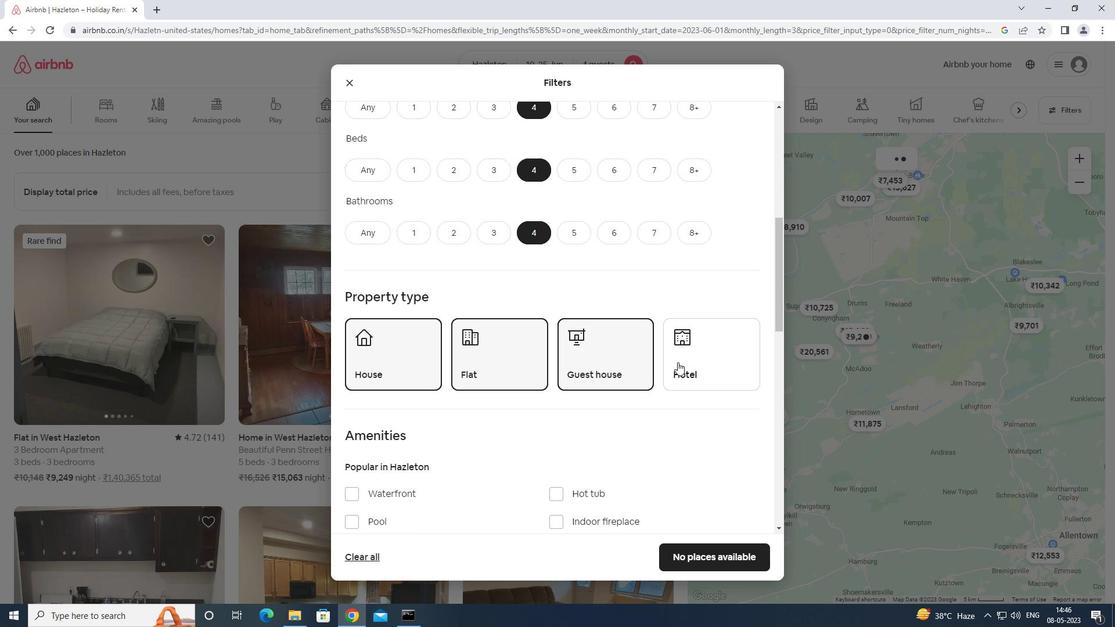 
Action: Mouse pressed left at (681, 362)
Screenshot: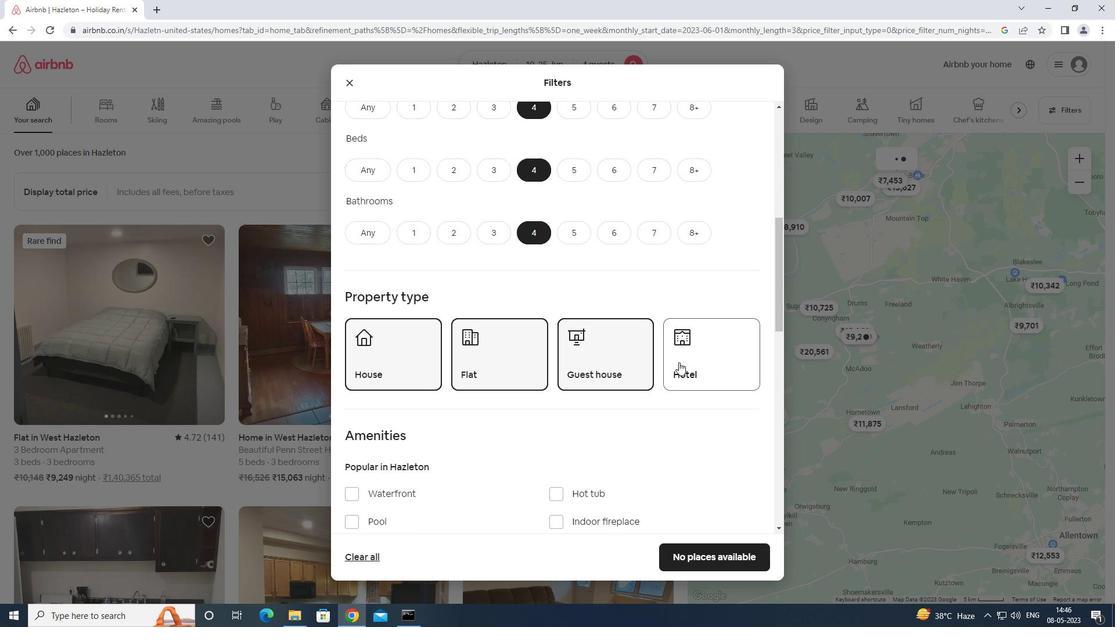 
Action: Mouse moved to (684, 361)
Screenshot: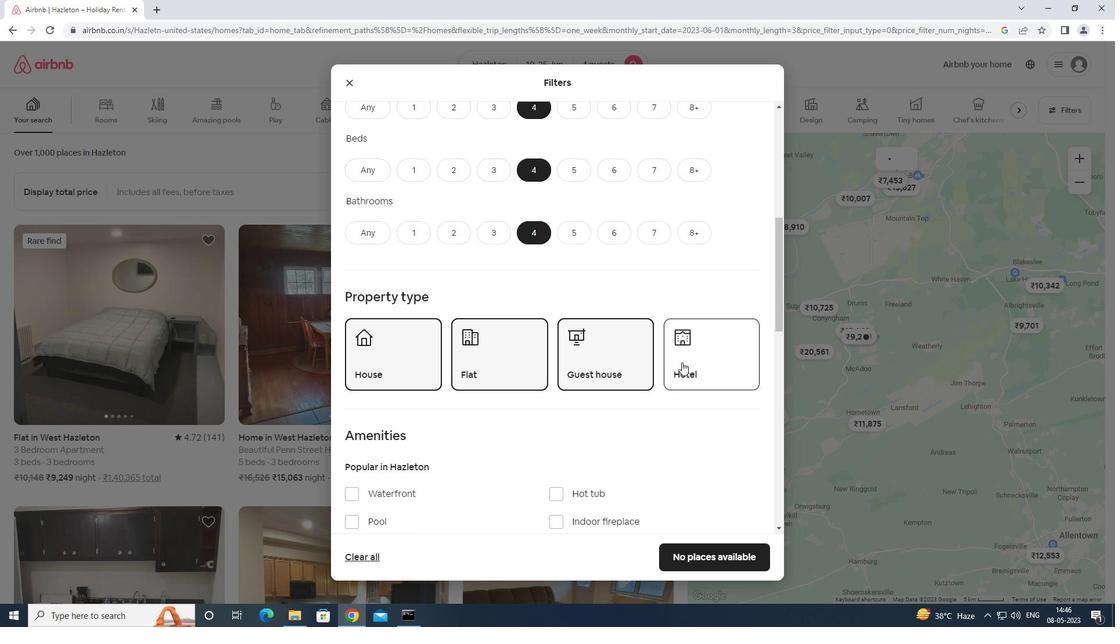 
Action: Mouse scrolled (684, 360) with delta (0, 0)
Screenshot: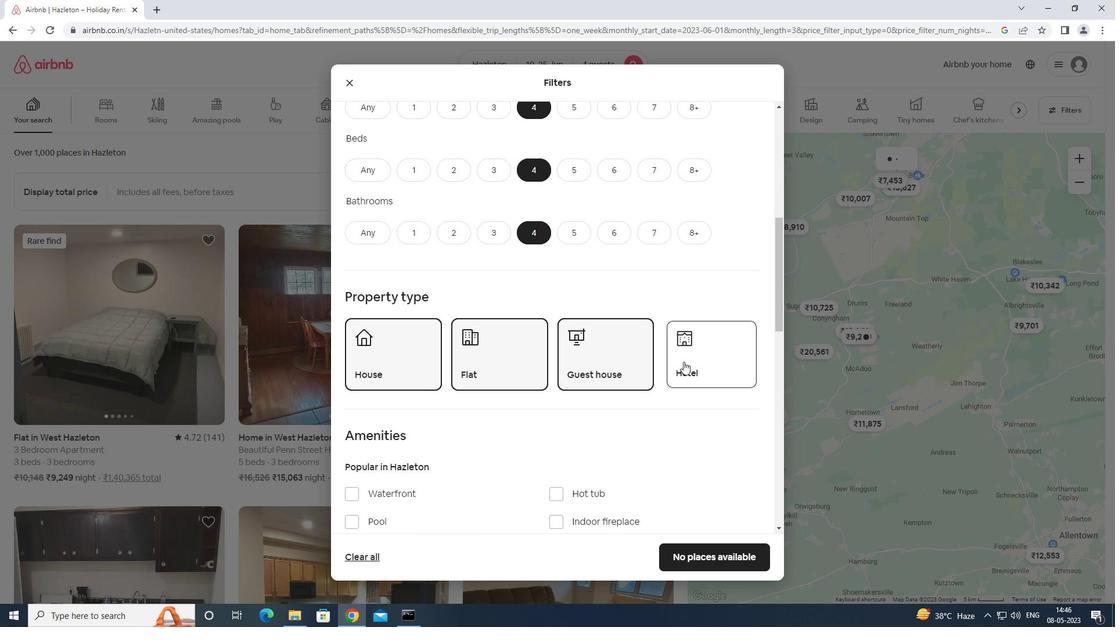 
Action: Mouse scrolled (684, 360) with delta (0, 0)
Screenshot: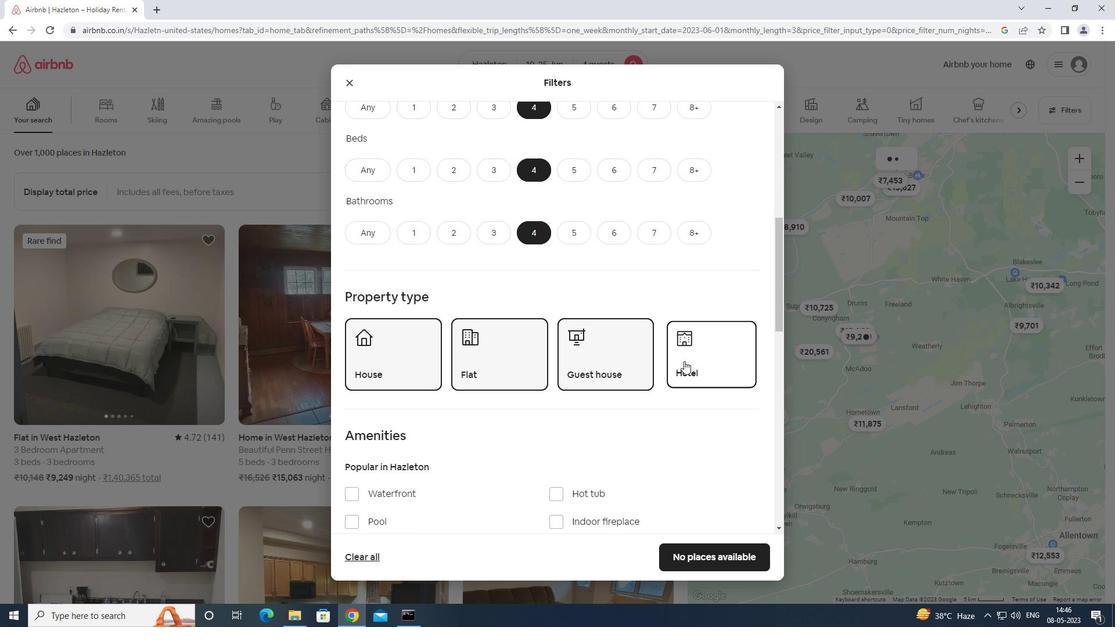 
Action: Mouse scrolled (684, 360) with delta (0, 0)
Screenshot: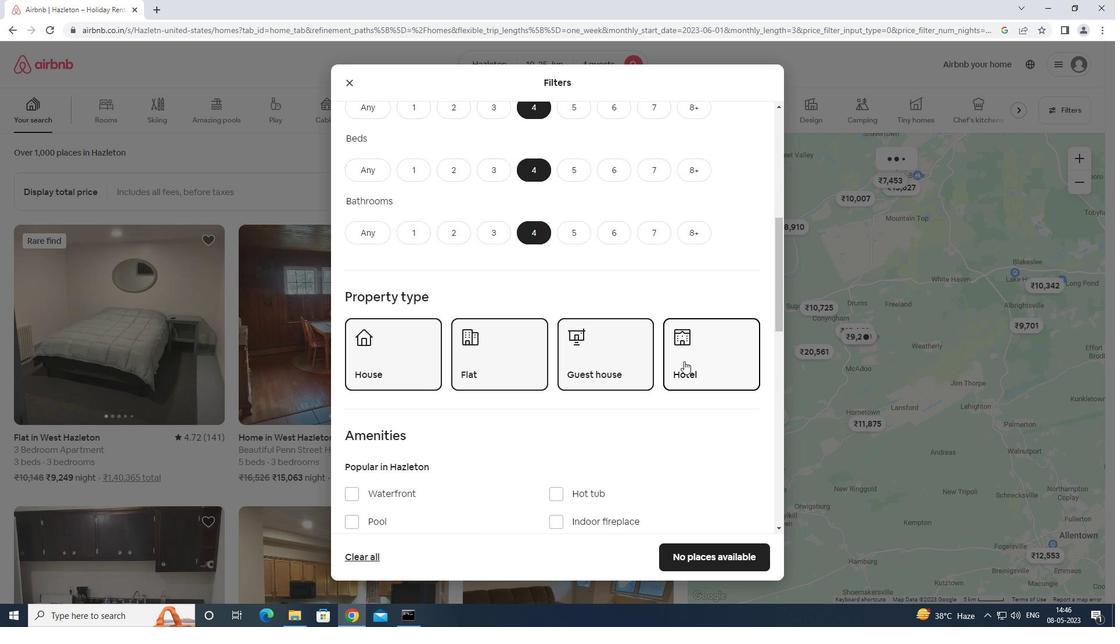 
Action: Mouse moved to (360, 372)
Screenshot: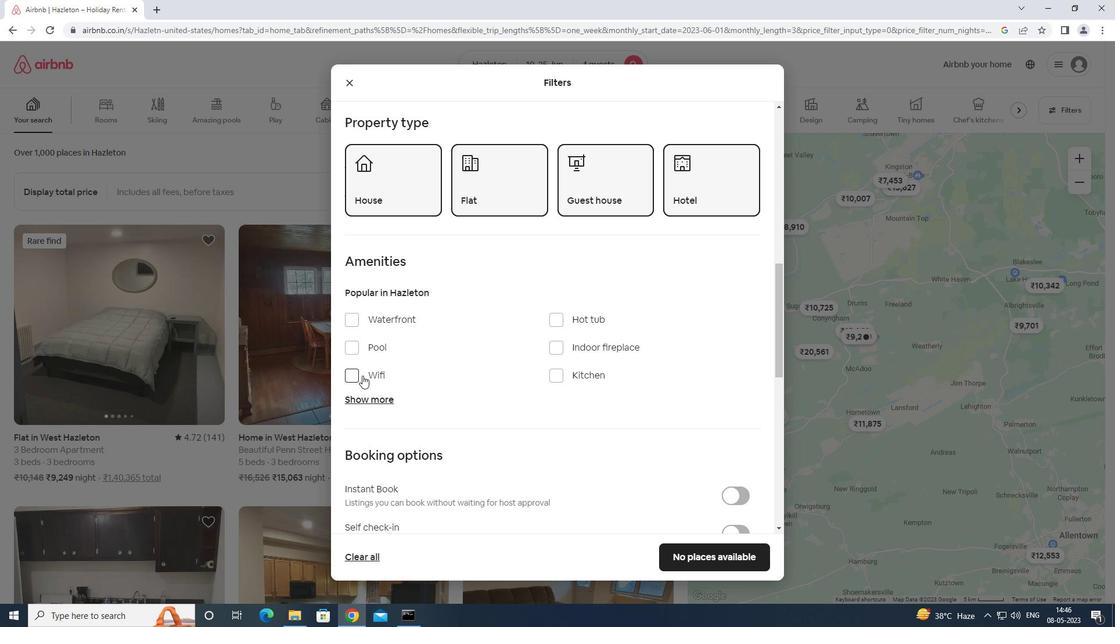 
Action: Mouse pressed left at (360, 372)
Screenshot: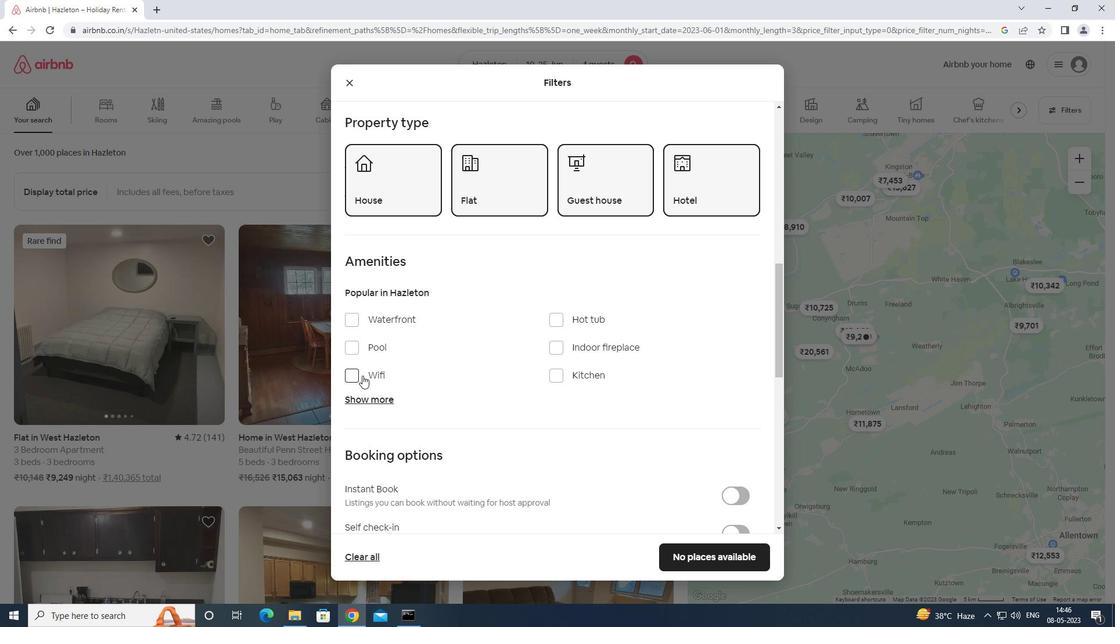 
Action: Mouse moved to (363, 399)
Screenshot: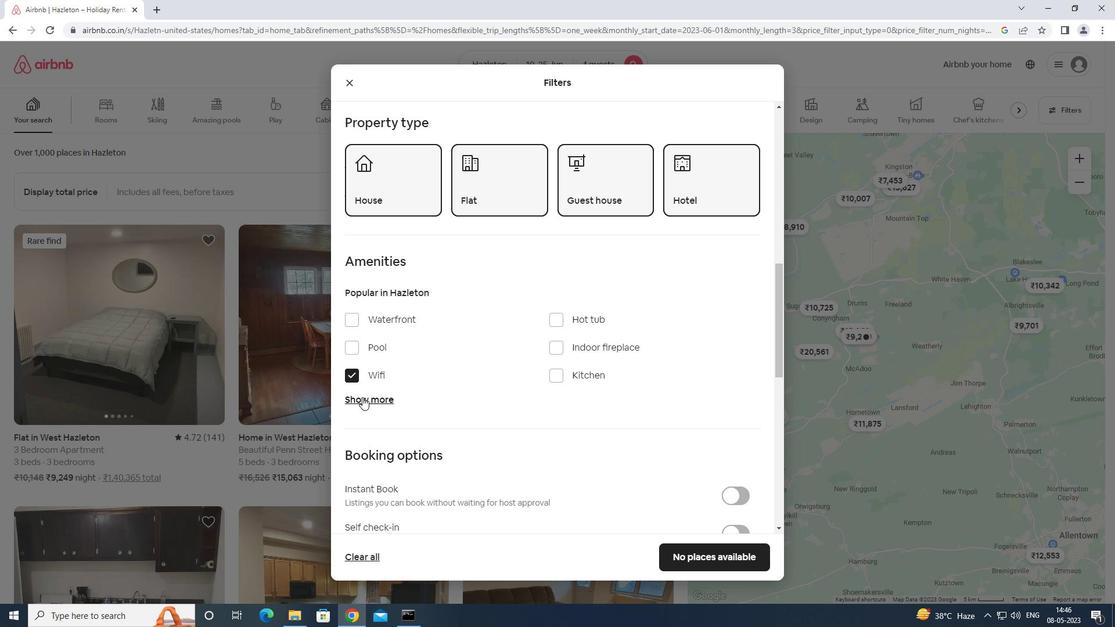 
Action: Mouse pressed left at (363, 399)
Screenshot: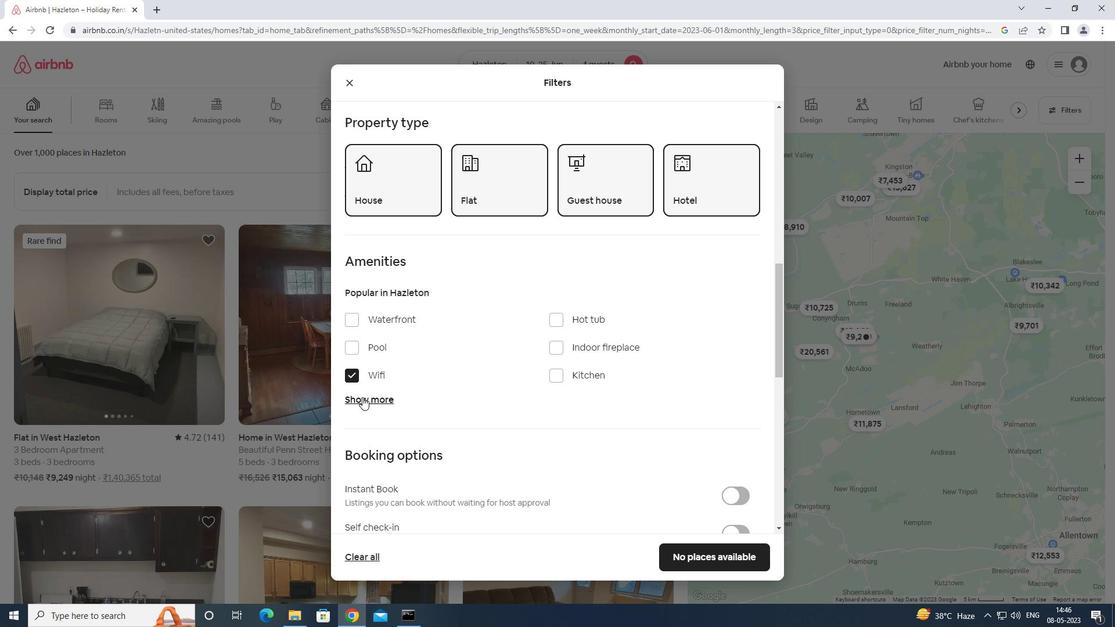 
Action: Mouse moved to (559, 500)
Screenshot: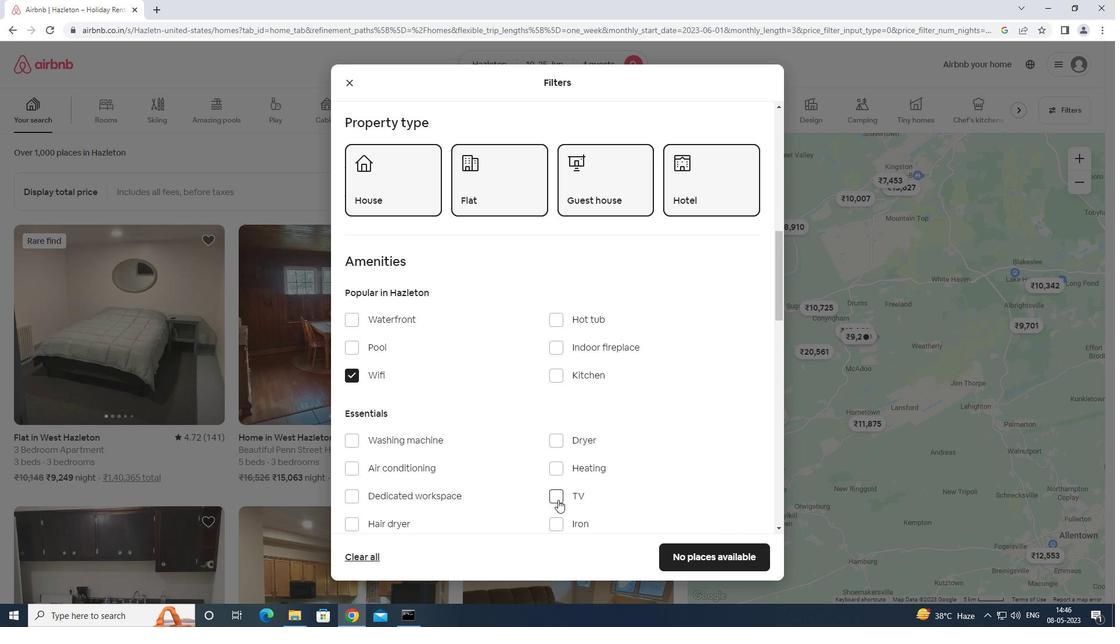 
Action: Mouse pressed left at (559, 500)
Screenshot: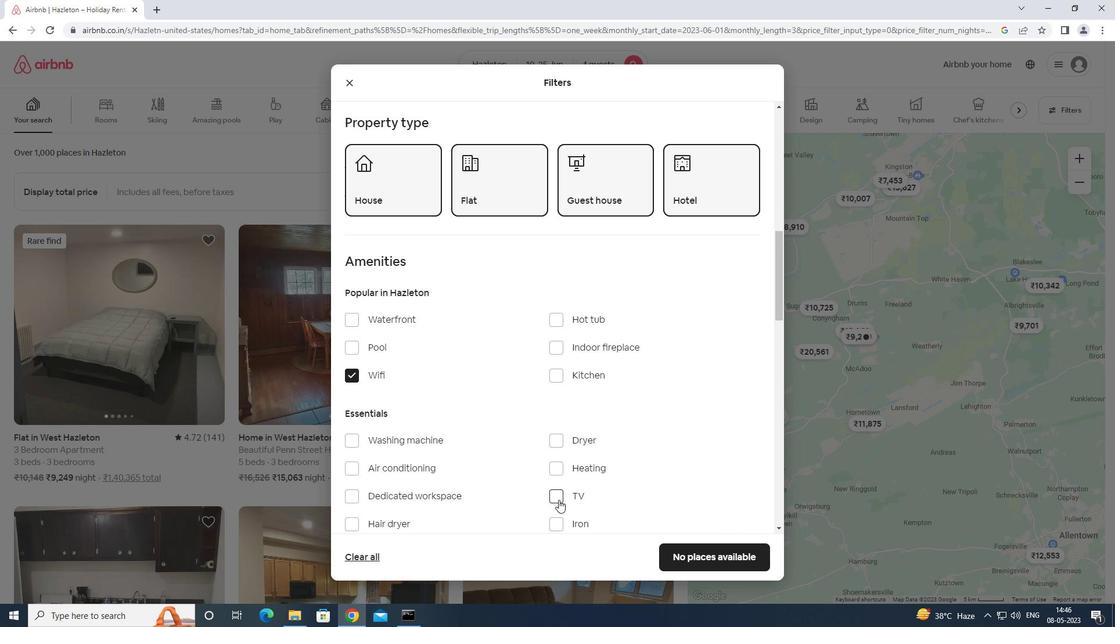 
Action: Mouse moved to (559, 487)
Screenshot: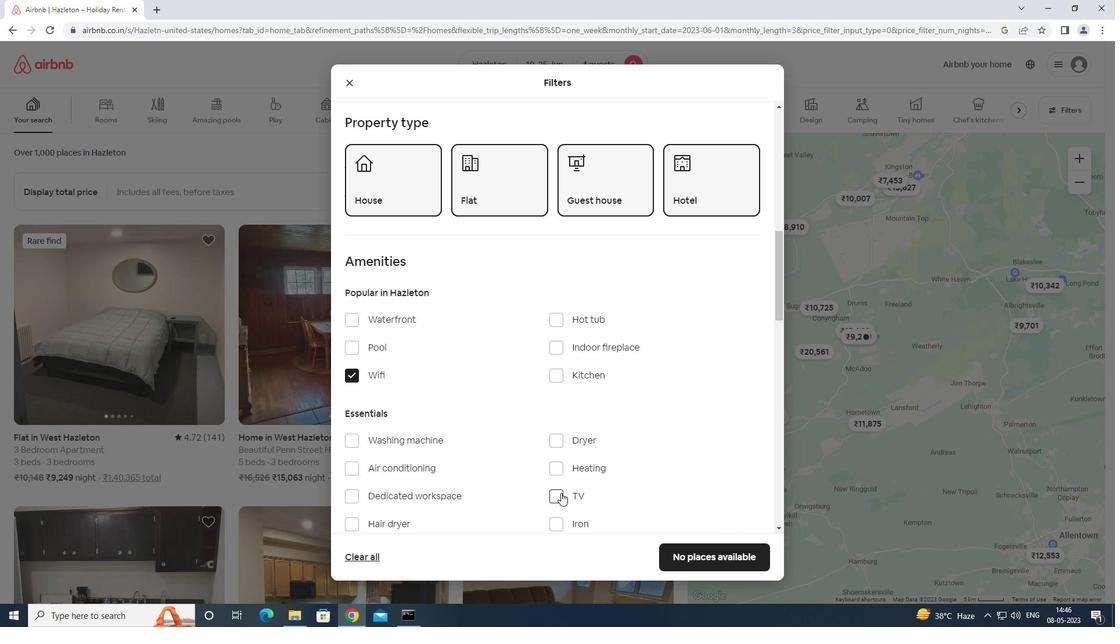 
Action: Mouse scrolled (559, 486) with delta (0, 0)
Screenshot: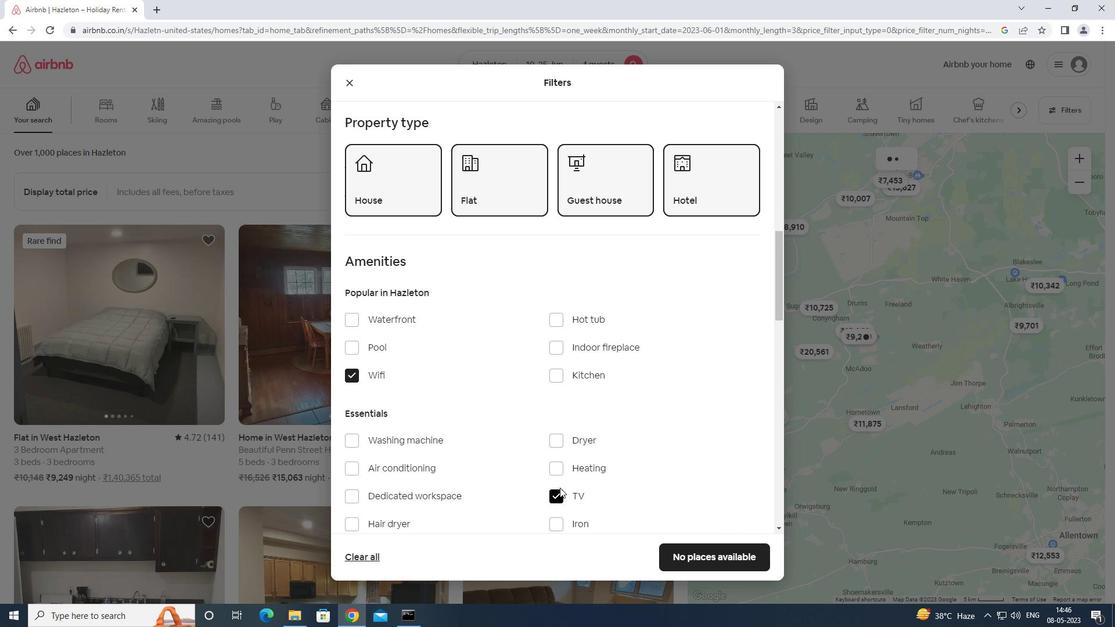 
Action: Mouse scrolled (559, 486) with delta (0, 0)
Screenshot: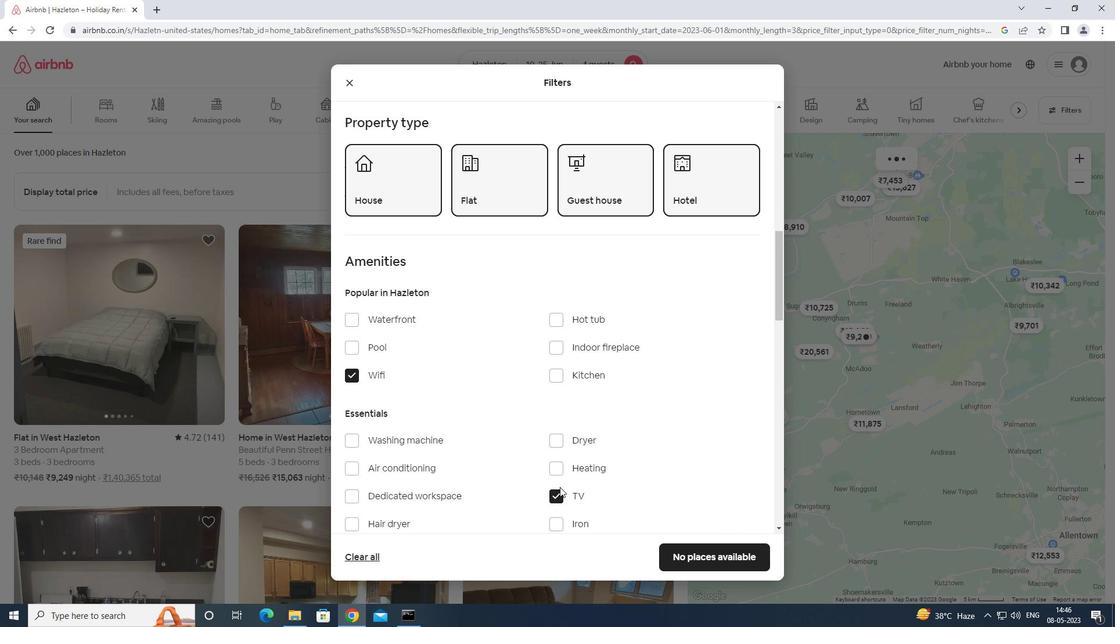 
Action: Mouse scrolled (559, 486) with delta (0, 0)
Screenshot: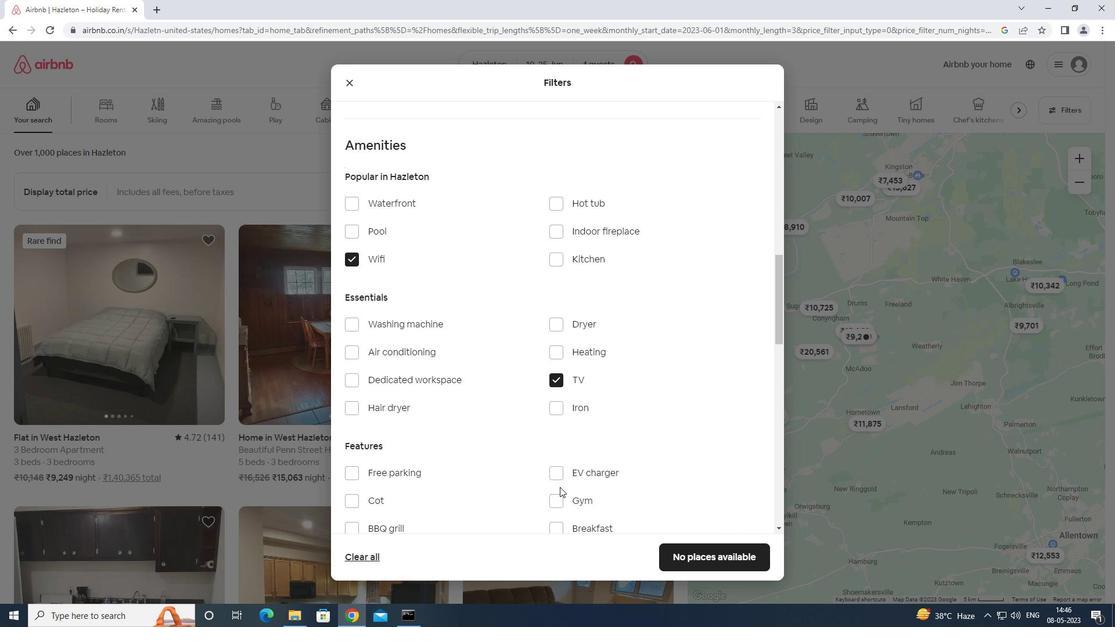 
Action: Mouse moved to (553, 440)
Screenshot: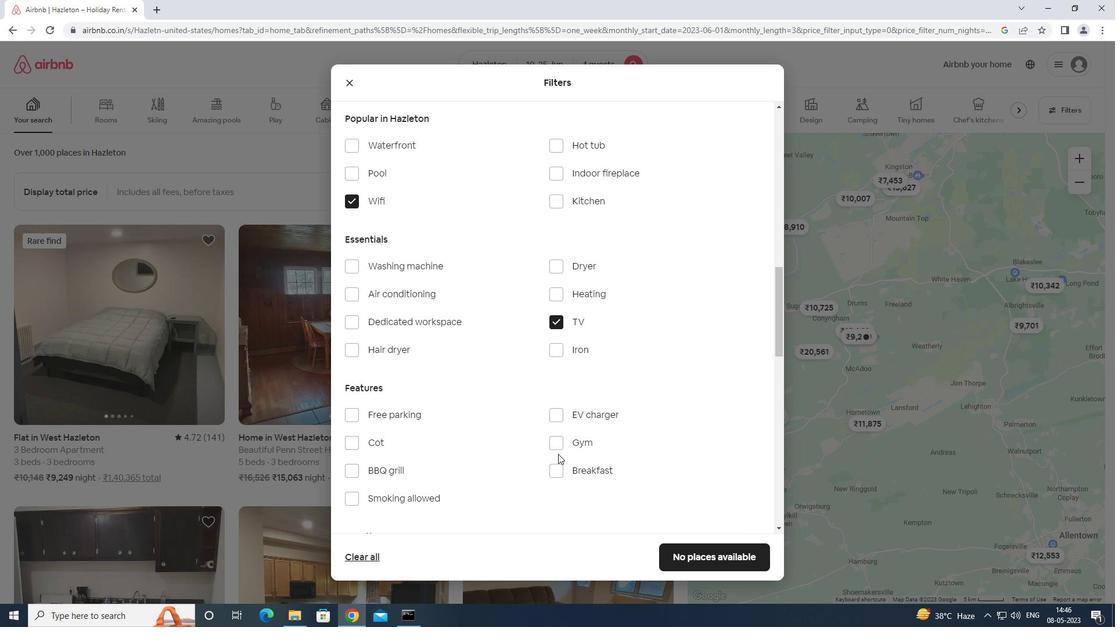 
Action: Mouse pressed left at (553, 440)
Screenshot: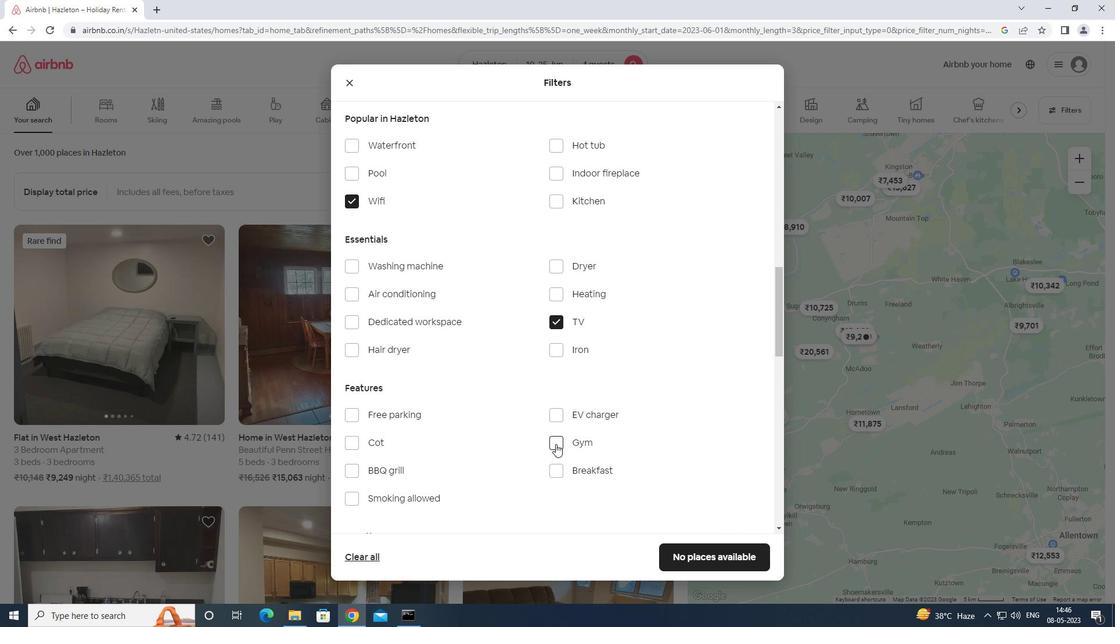 
Action: Mouse moved to (555, 470)
Screenshot: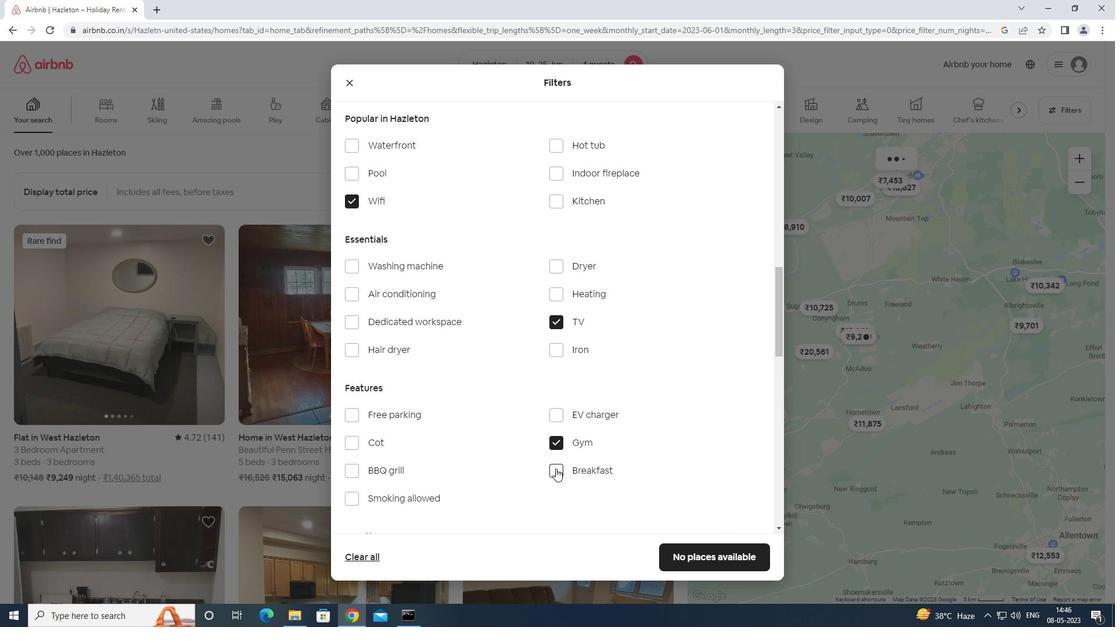 
Action: Mouse pressed left at (555, 470)
Screenshot: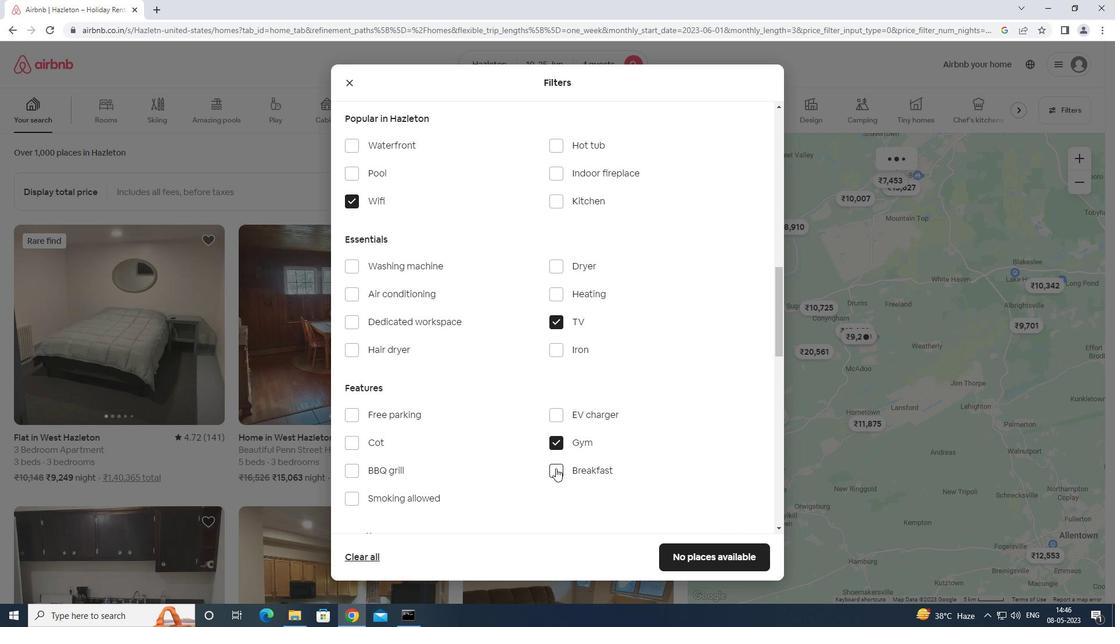 
Action: Mouse moved to (544, 458)
Screenshot: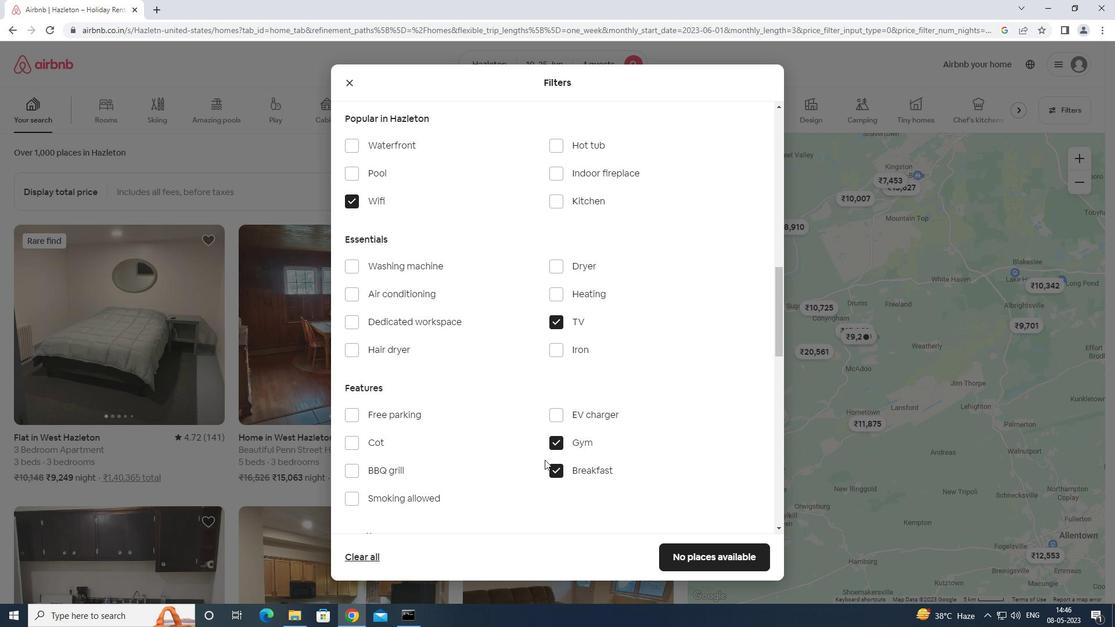
Action: Mouse scrolled (544, 457) with delta (0, 0)
Screenshot: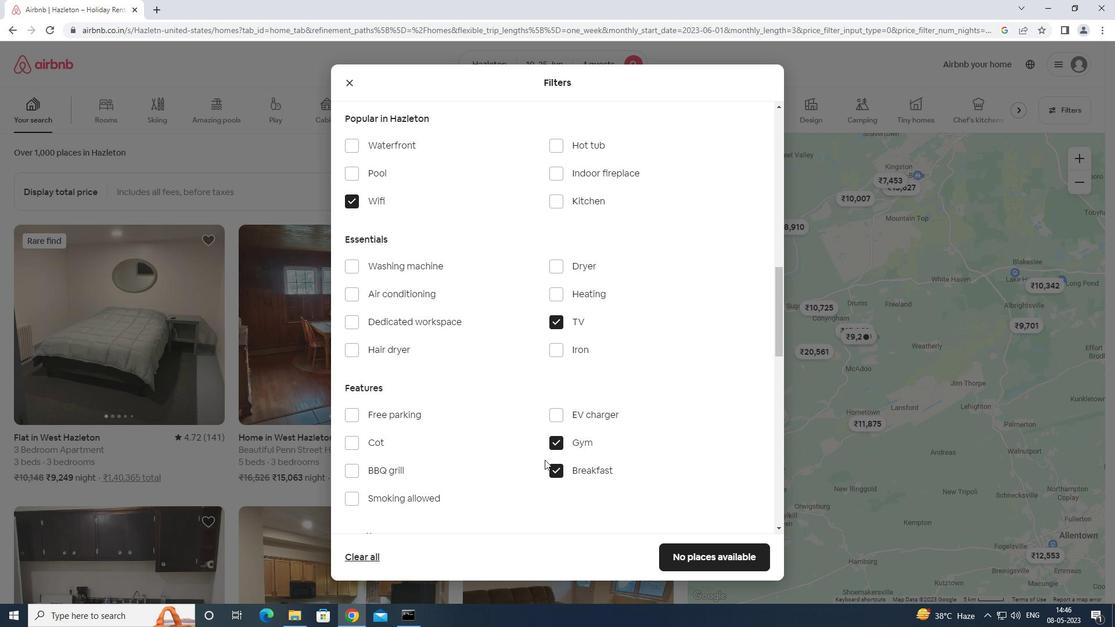 
Action: Mouse moved to (532, 435)
Screenshot: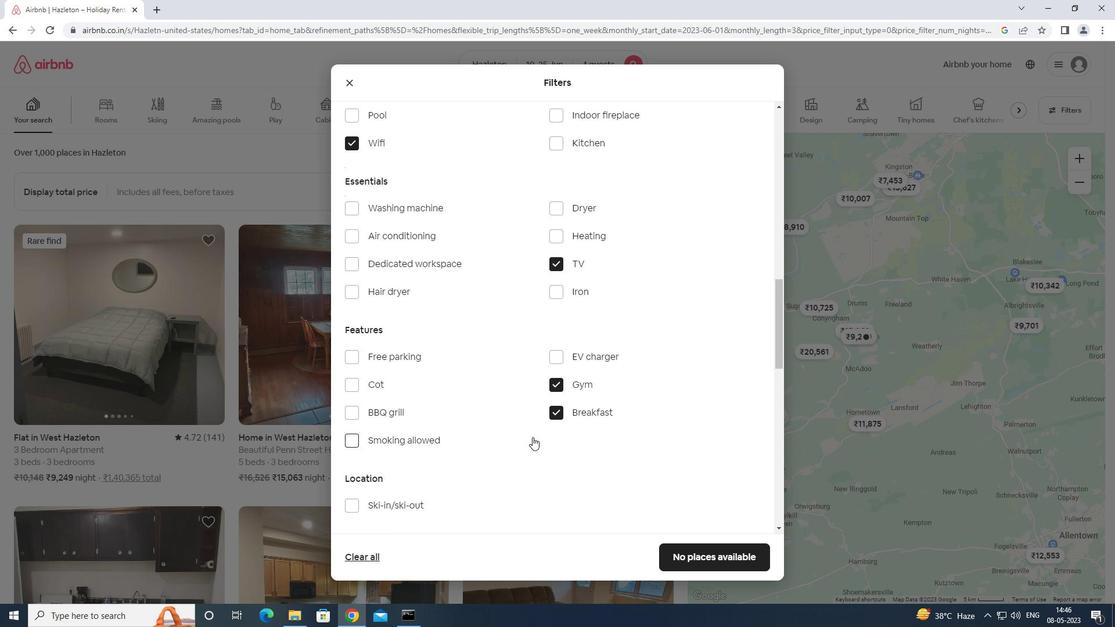 
Action: Mouse scrolled (532, 435) with delta (0, 0)
Screenshot: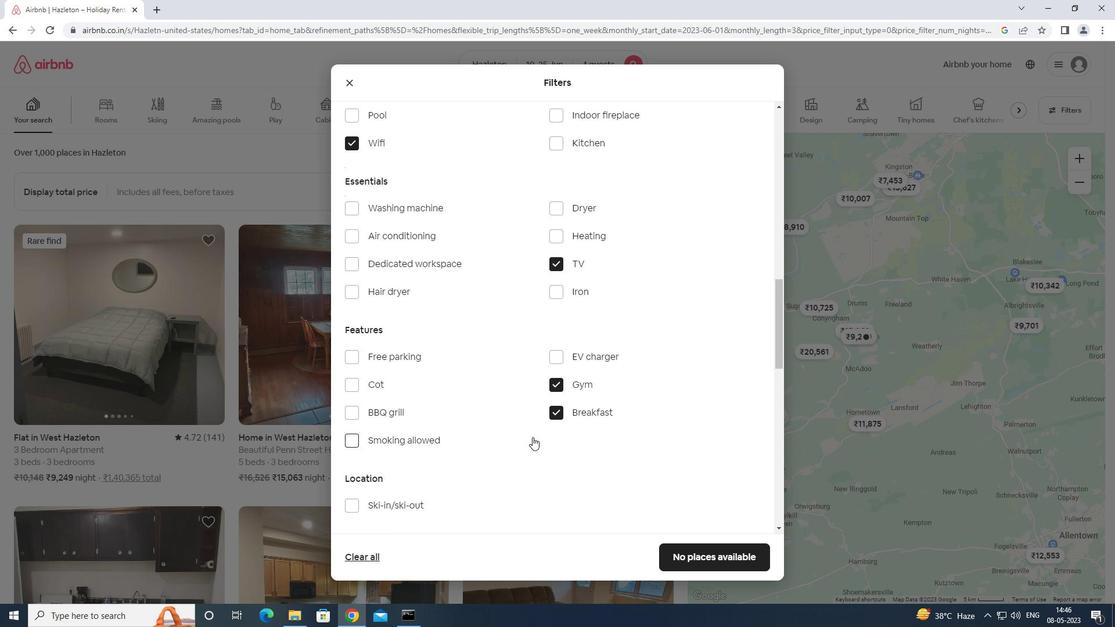 
Action: Mouse scrolled (532, 435) with delta (0, 0)
Screenshot: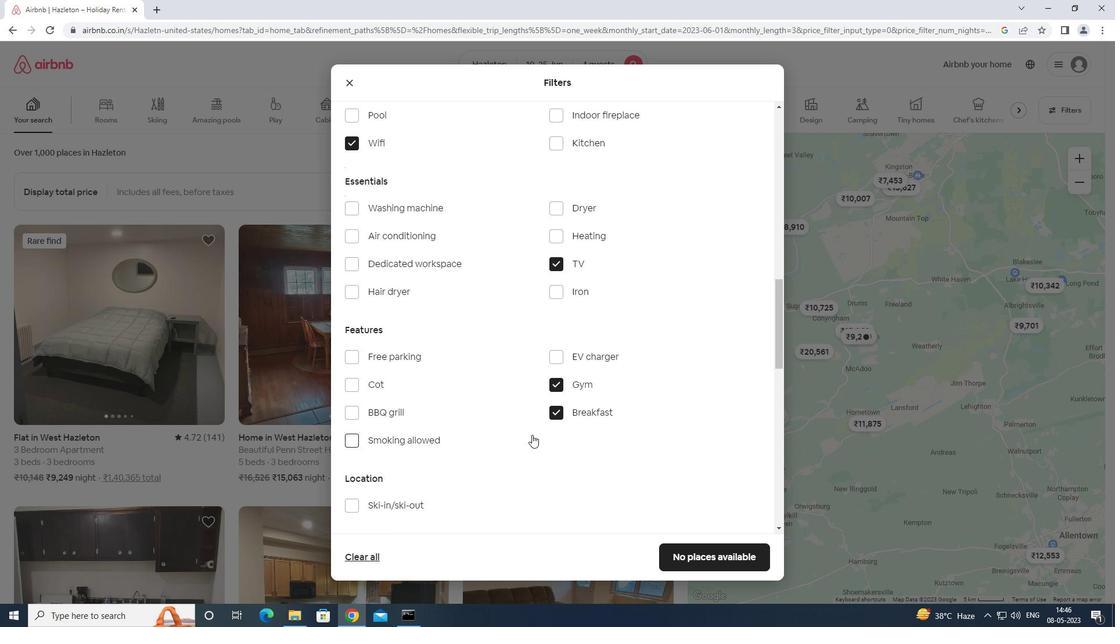 
Action: Mouse scrolled (532, 435) with delta (0, 0)
Screenshot: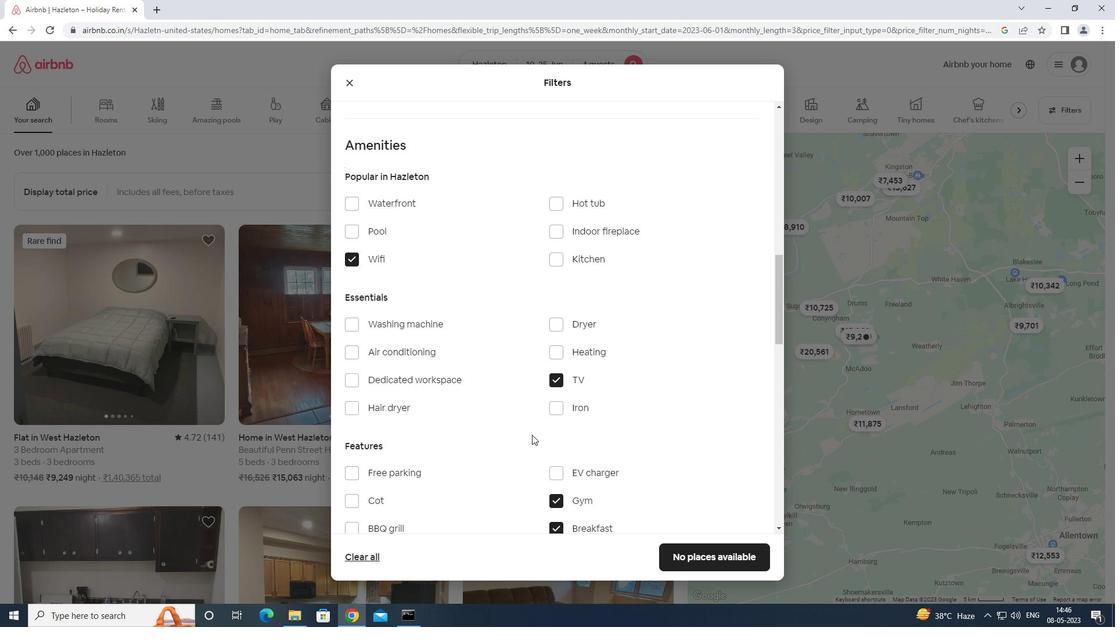 
Action: Mouse moved to (421, 442)
Screenshot: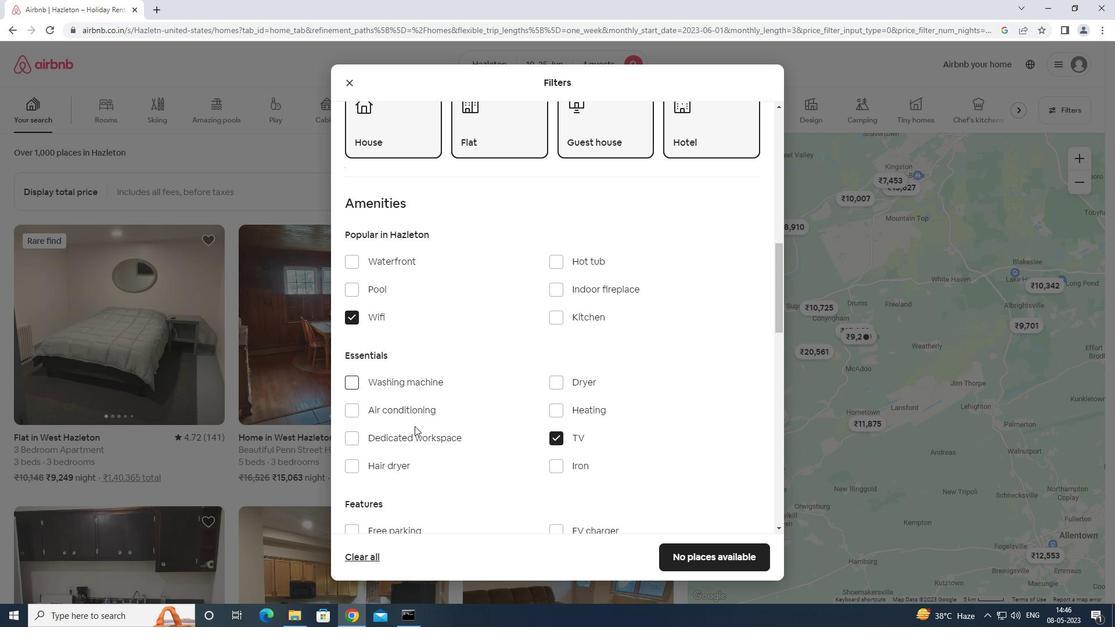 
Action: Mouse scrolled (421, 441) with delta (0, 0)
Screenshot: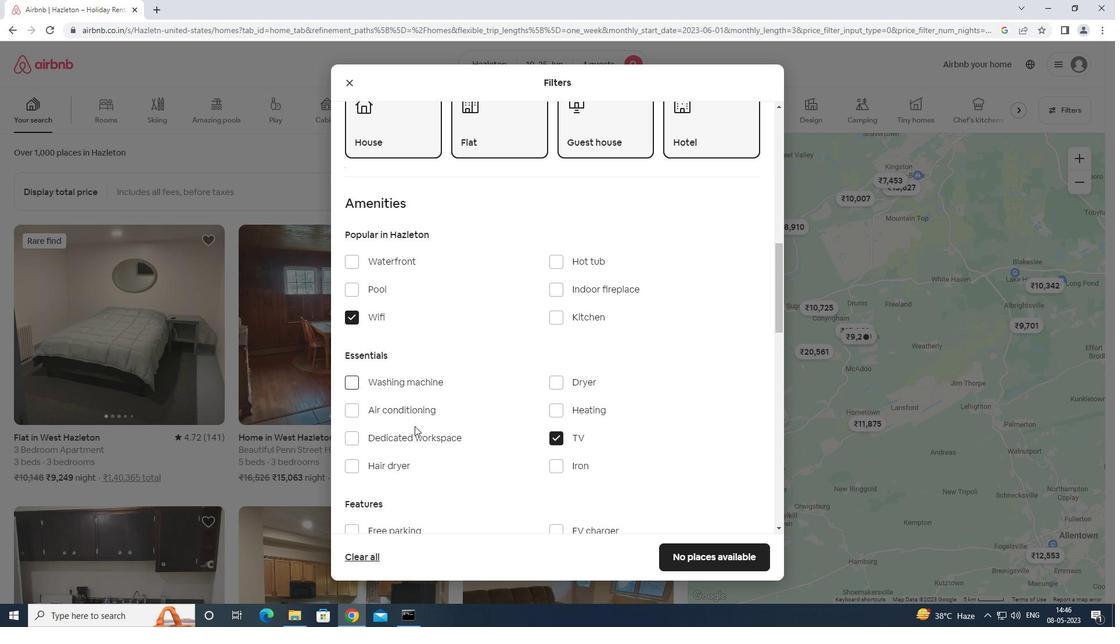 
Action: Mouse moved to (422, 442)
Screenshot: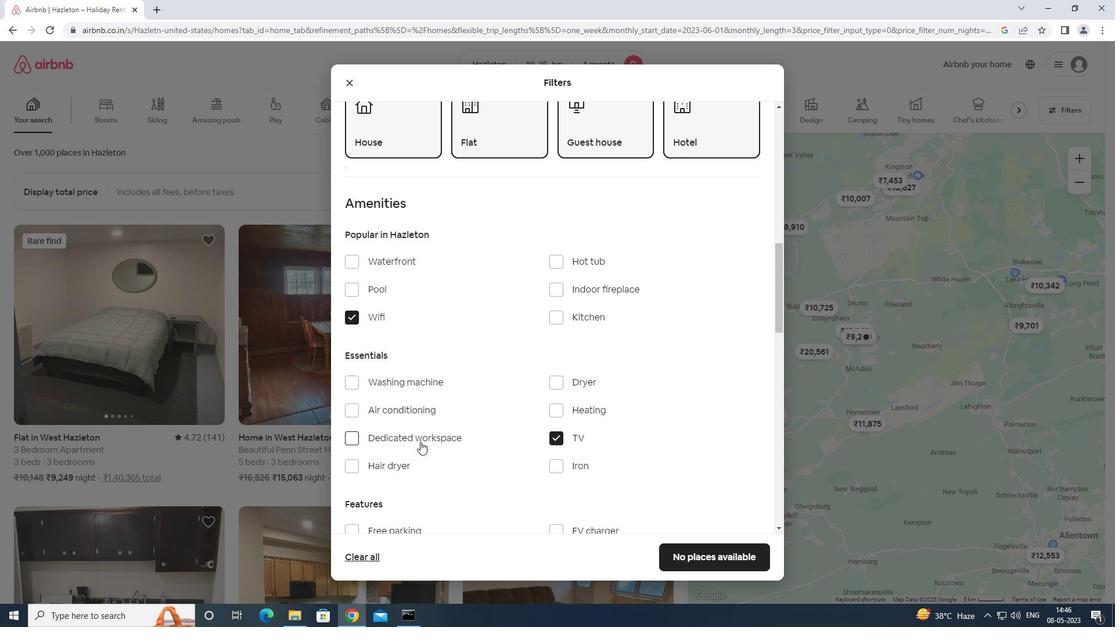 
Action: Mouse scrolled (422, 442) with delta (0, 0)
Screenshot: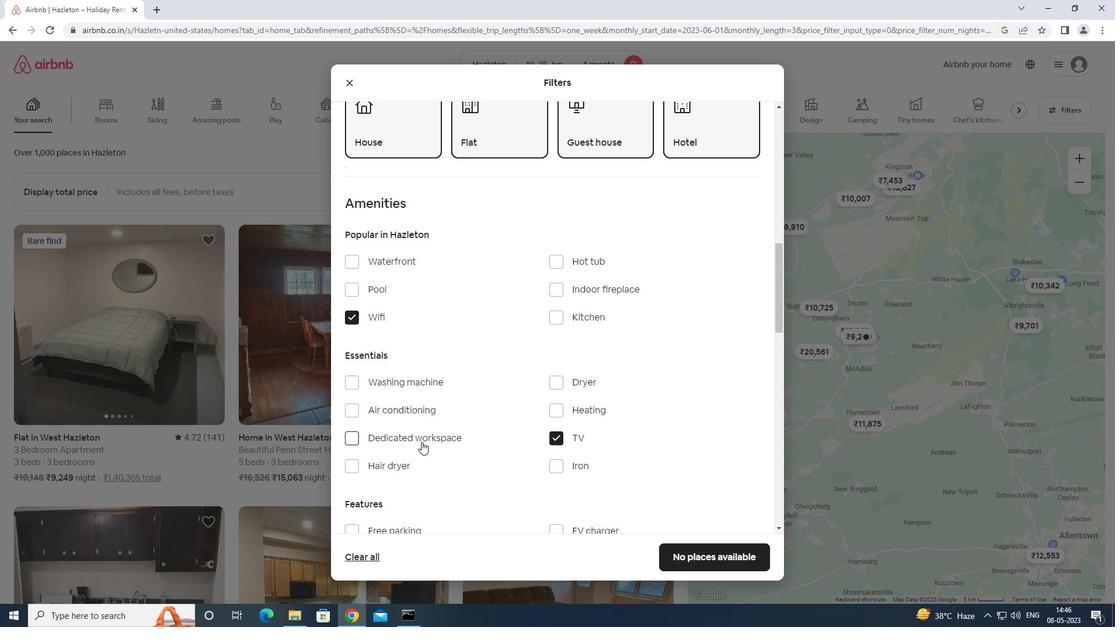 
Action: Mouse moved to (351, 413)
Screenshot: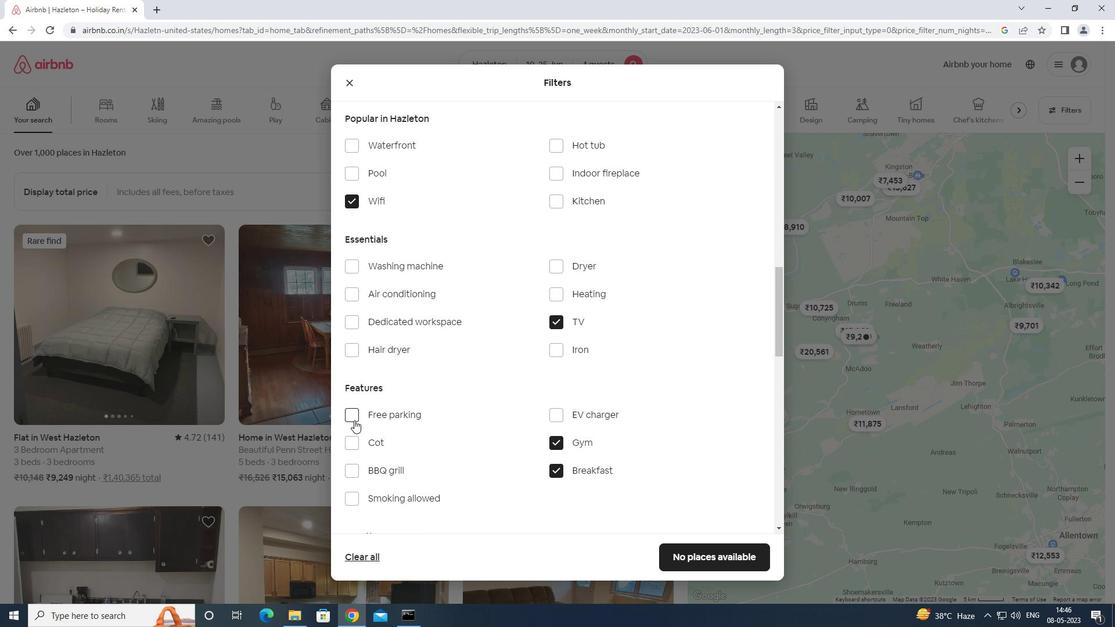 
Action: Mouse pressed left at (351, 413)
Screenshot: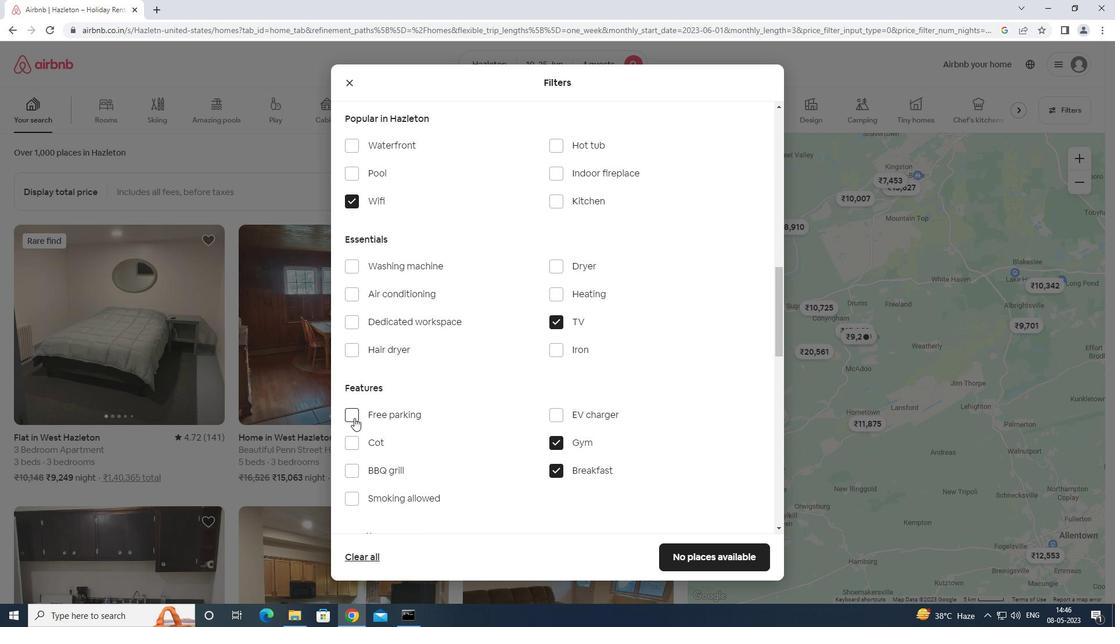 
Action: Mouse moved to (361, 414)
Screenshot: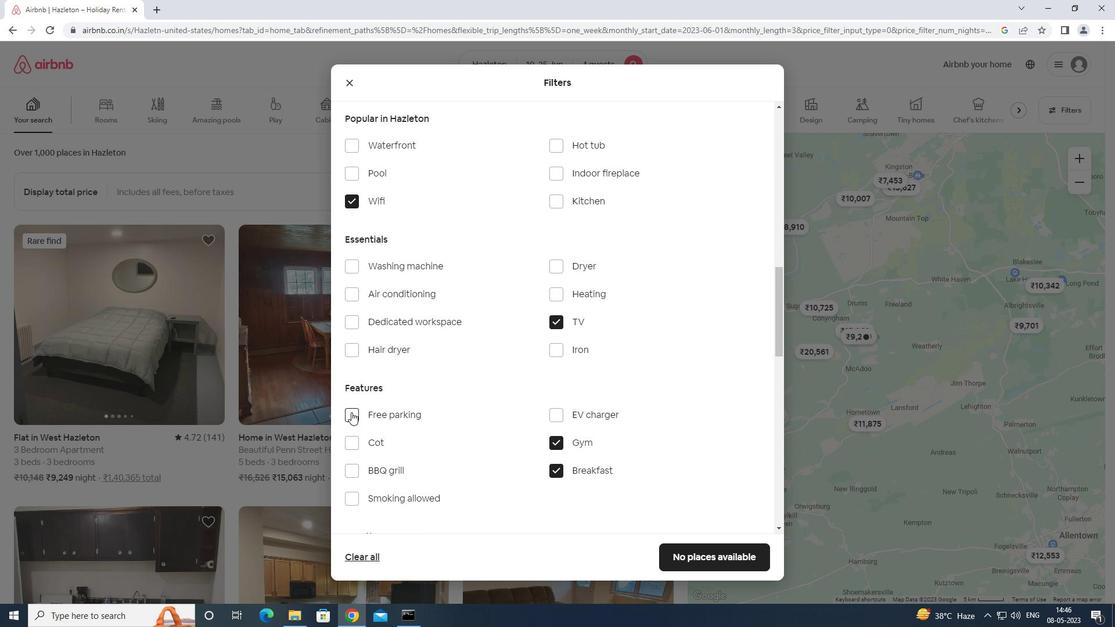
Action: Mouse scrolled (361, 414) with delta (0, 0)
Screenshot: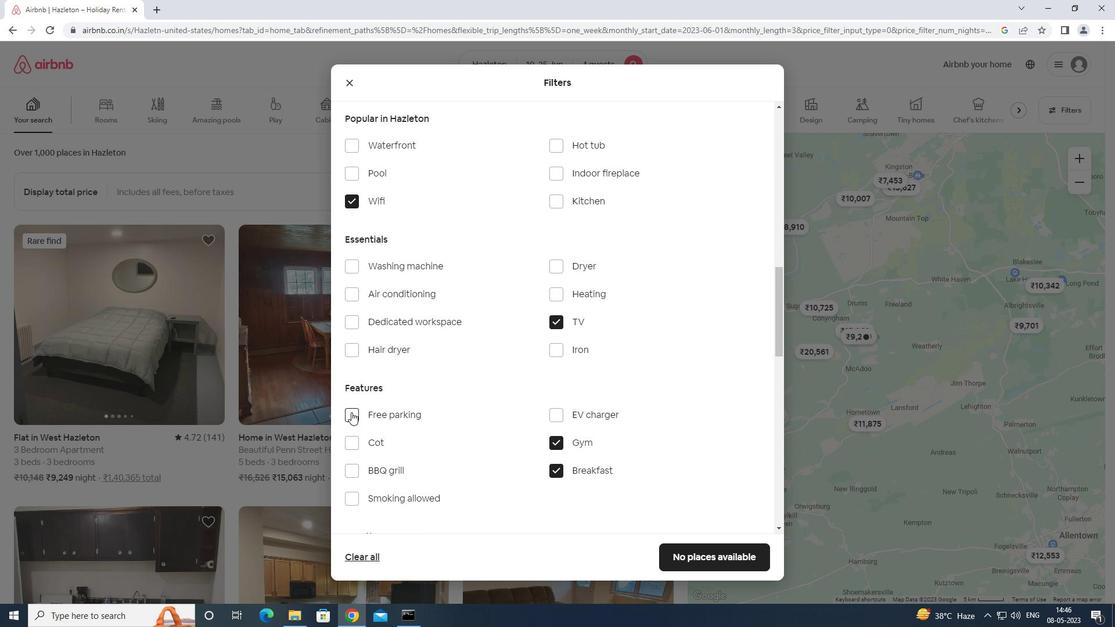 
Action: Mouse moved to (375, 426)
Screenshot: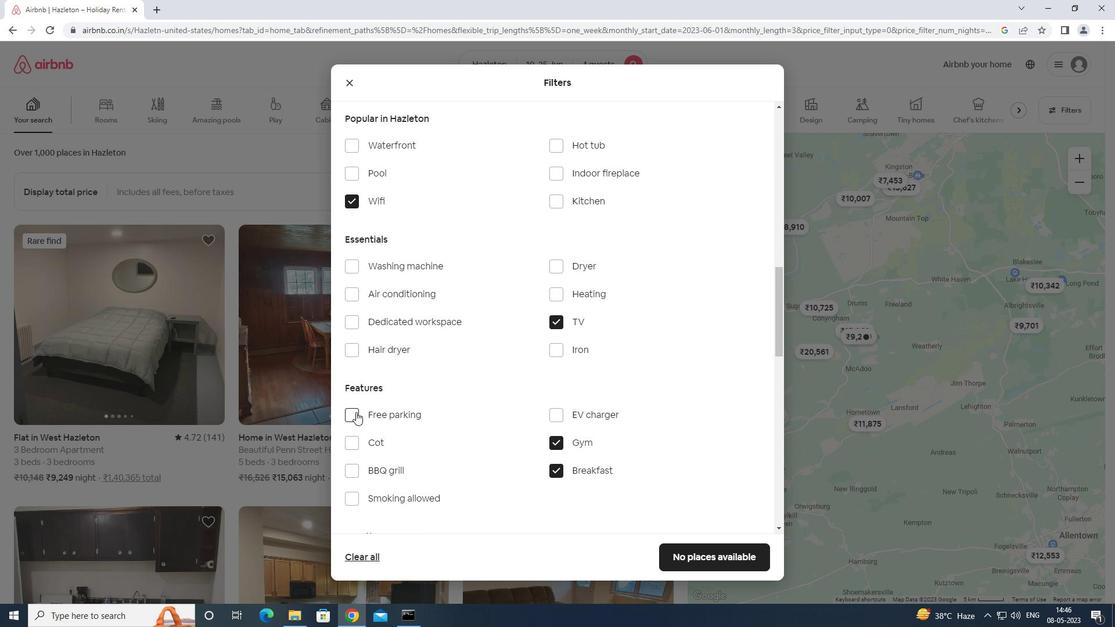 
Action: Mouse scrolled (375, 426) with delta (0, 0)
Screenshot: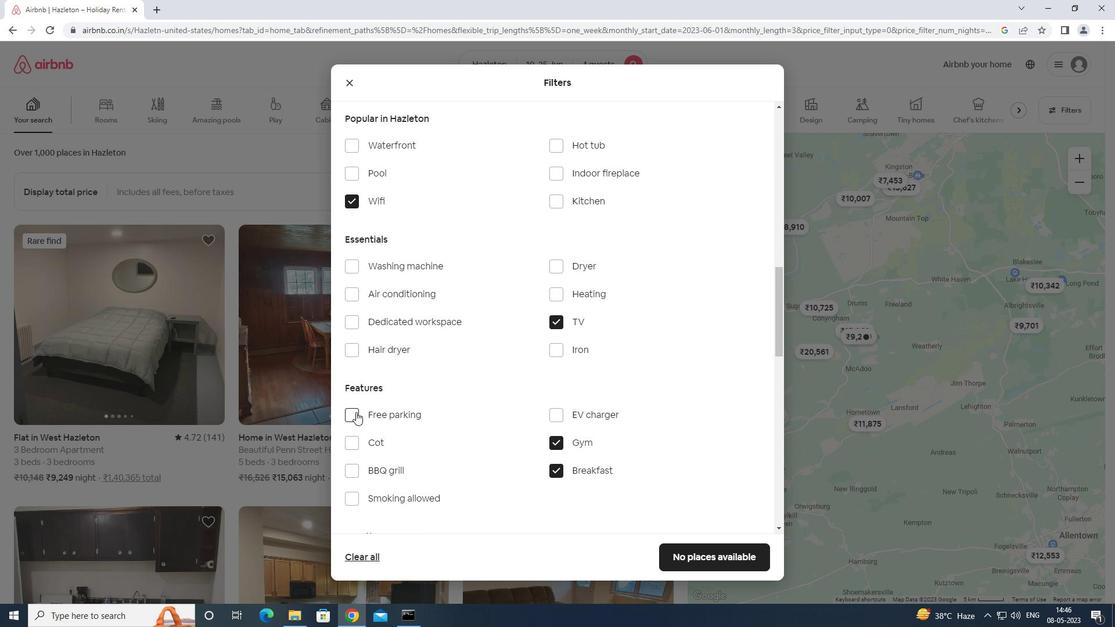 
Action: Mouse moved to (383, 432)
Screenshot: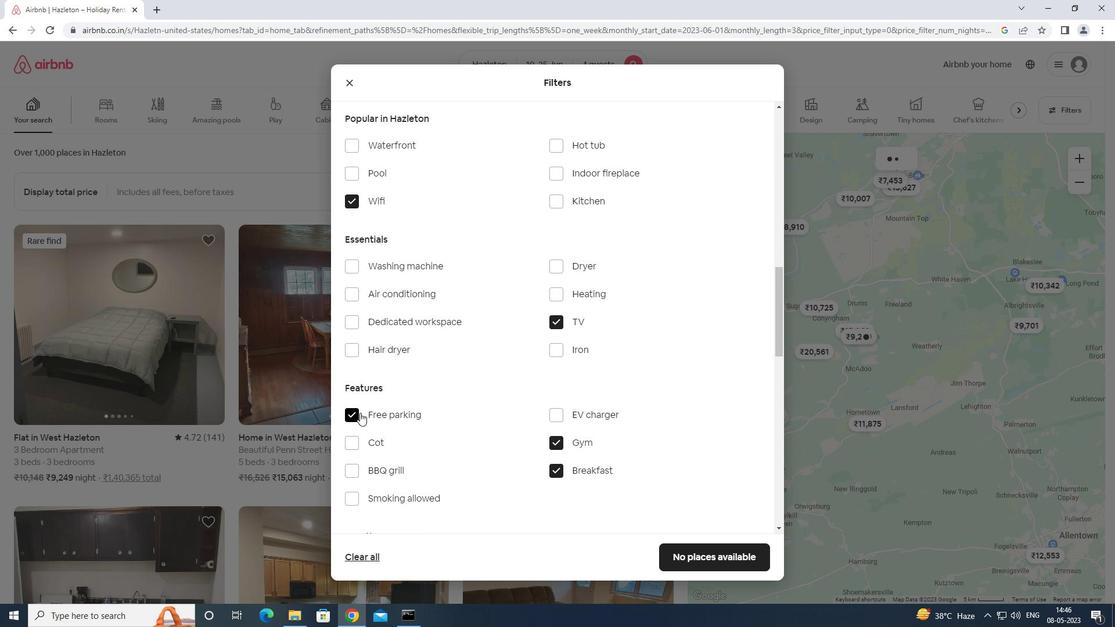 
Action: Mouse scrolled (383, 431) with delta (0, 0)
Screenshot: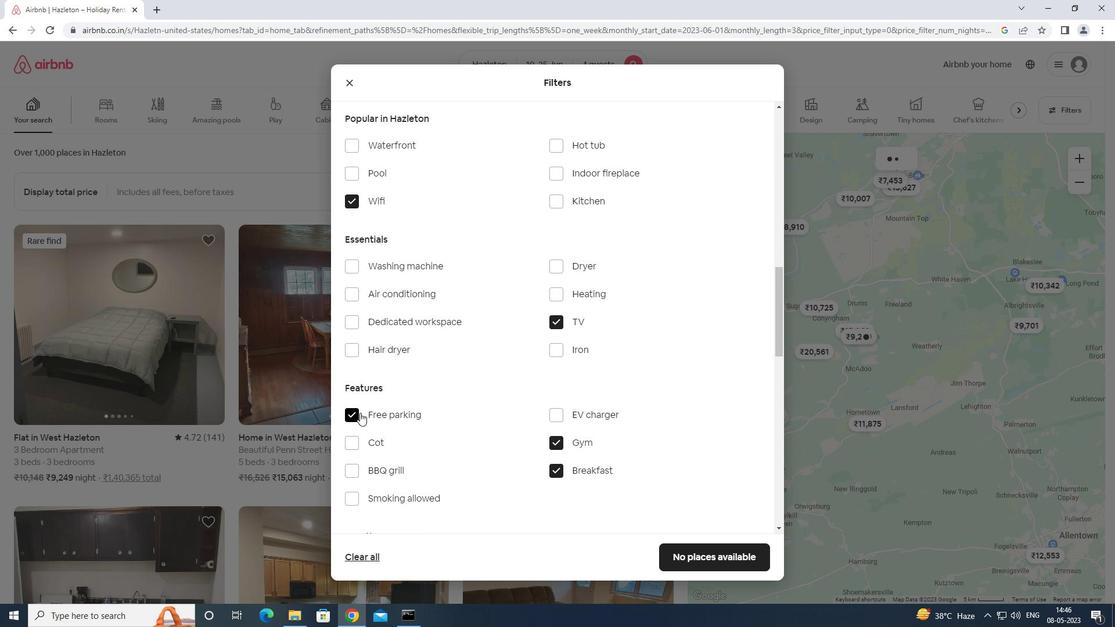 
Action: Mouse moved to (392, 428)
Screenshot: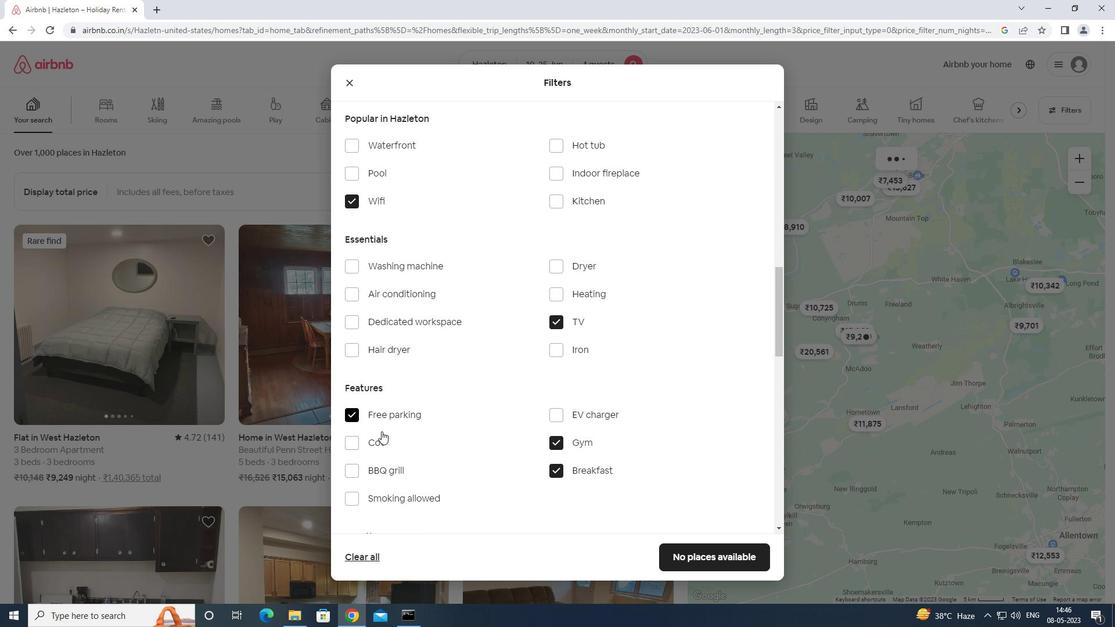 
Action: Mouse scrolled (392, 428) with delta (0, 0)
Screenshot: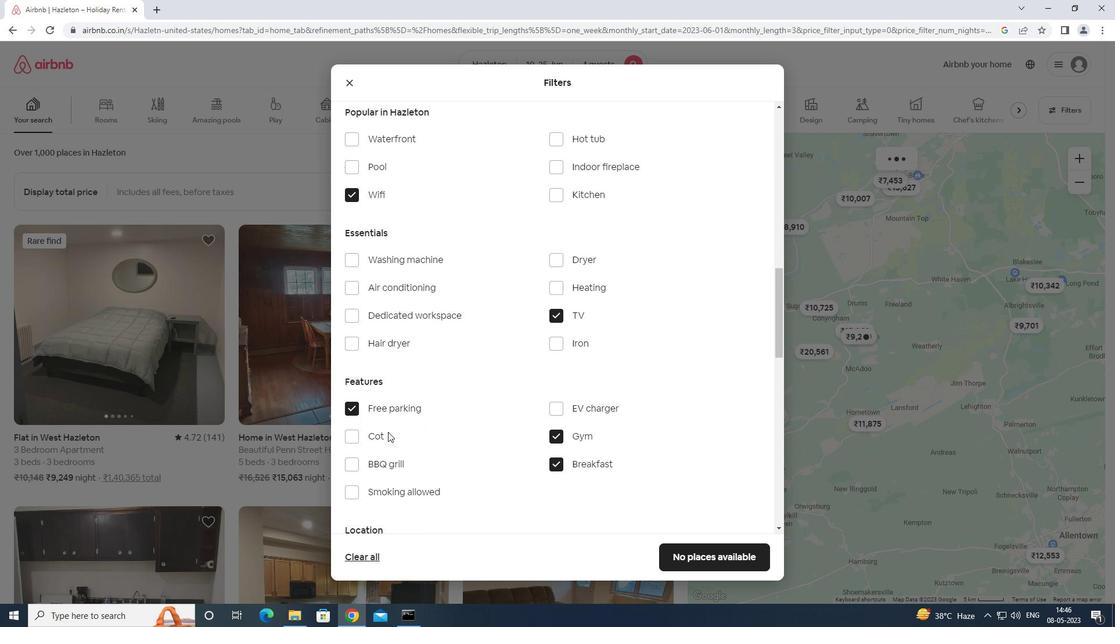 
Action: Mouse scrolled (392, 428) with delta (0, 0)
Screenshot: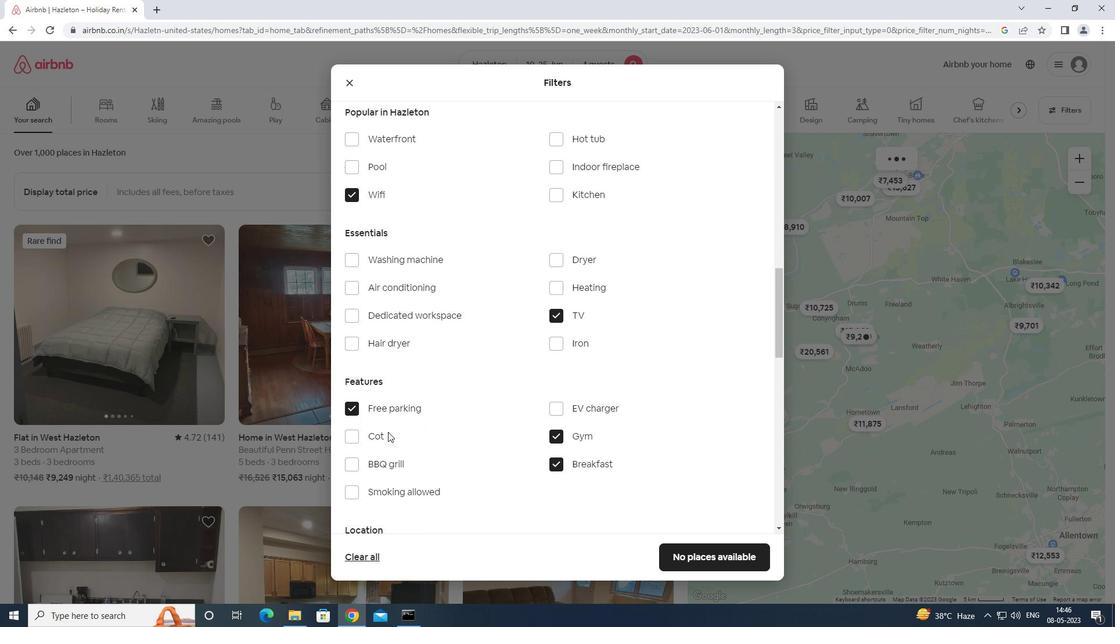 
Action: Mouse moved to (400, 422)
Screenshot: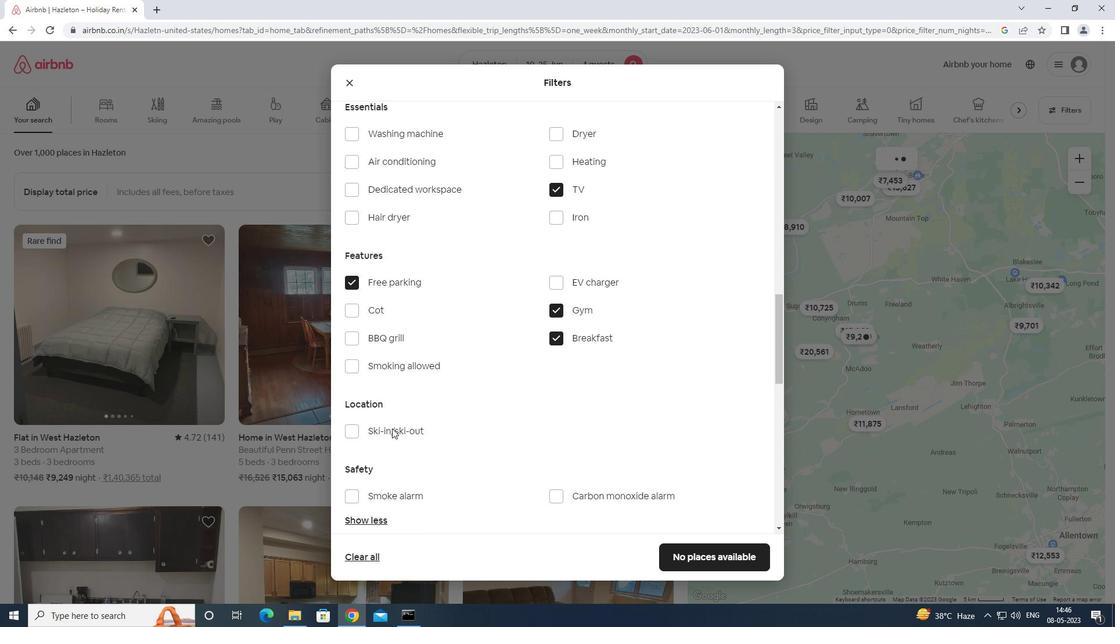 
Action: Mouse scrolled (400, 421) with delta (0, 0)
Screenshot: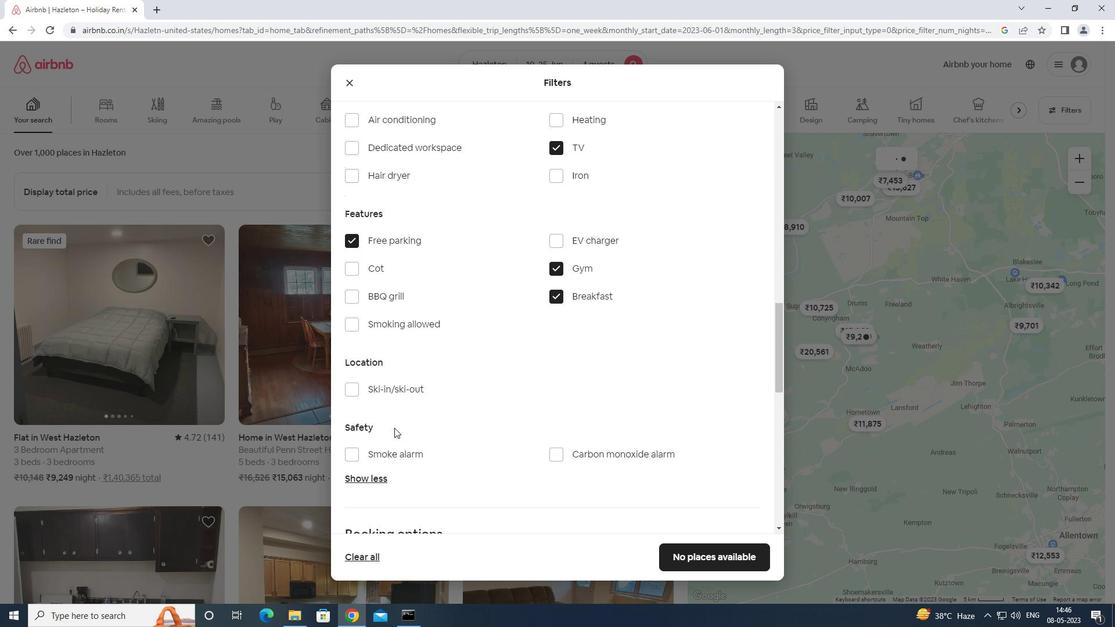 
Action: Mouse scrolled (400, 421) with delta (0, 0)
Screenshot: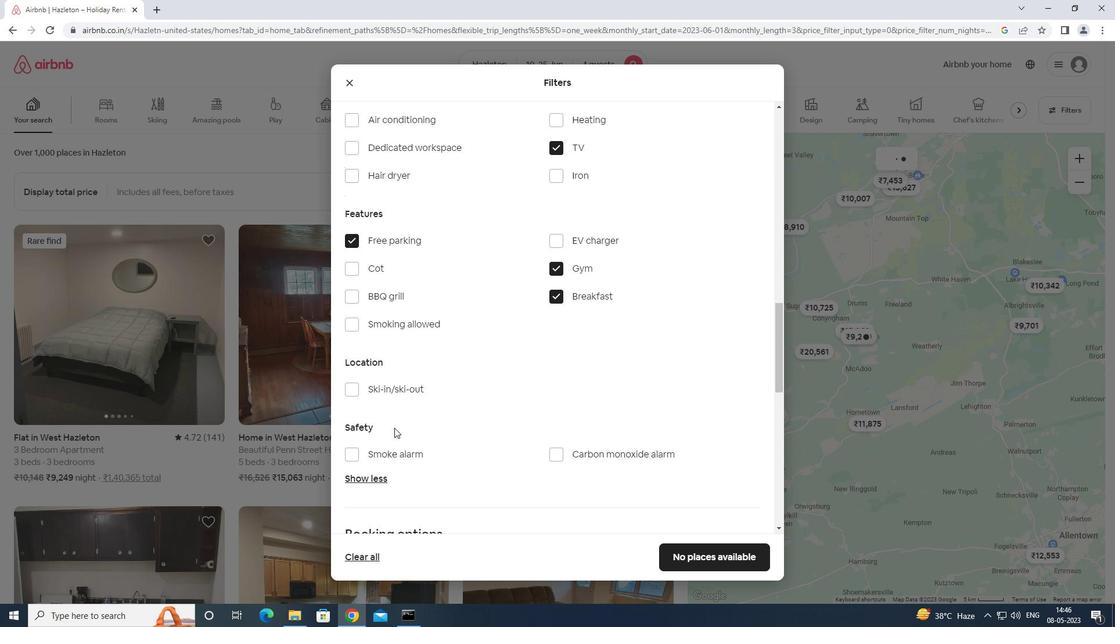 
Action: Mouse scrolled (400, 421) with delta (0, 0)
Screenshot: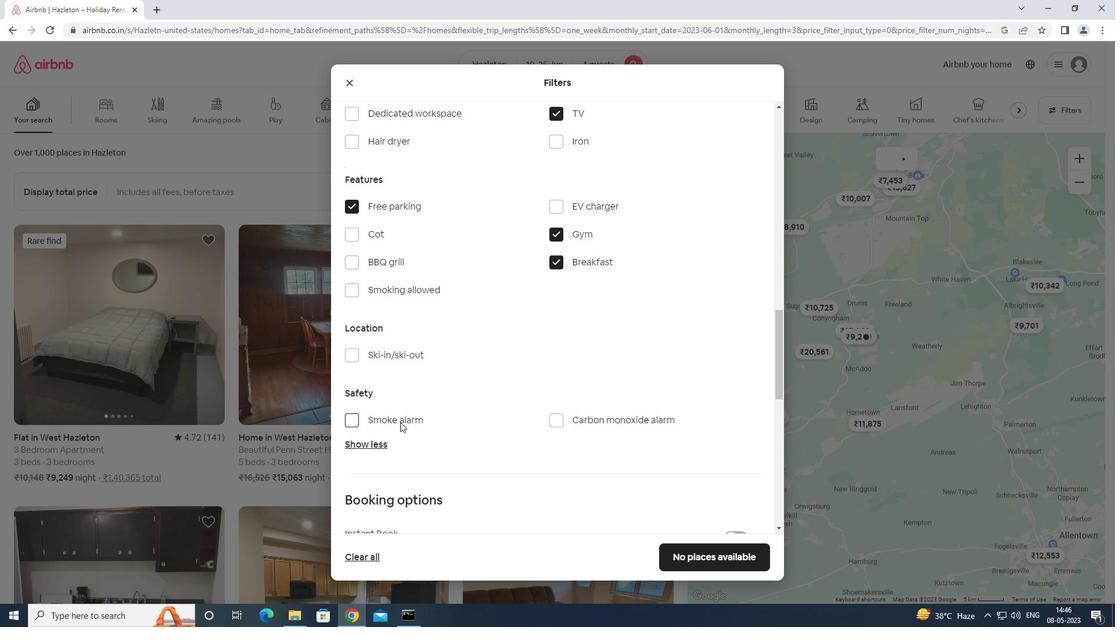 
Action: Mouse moved to (732, 322)
Screenshot: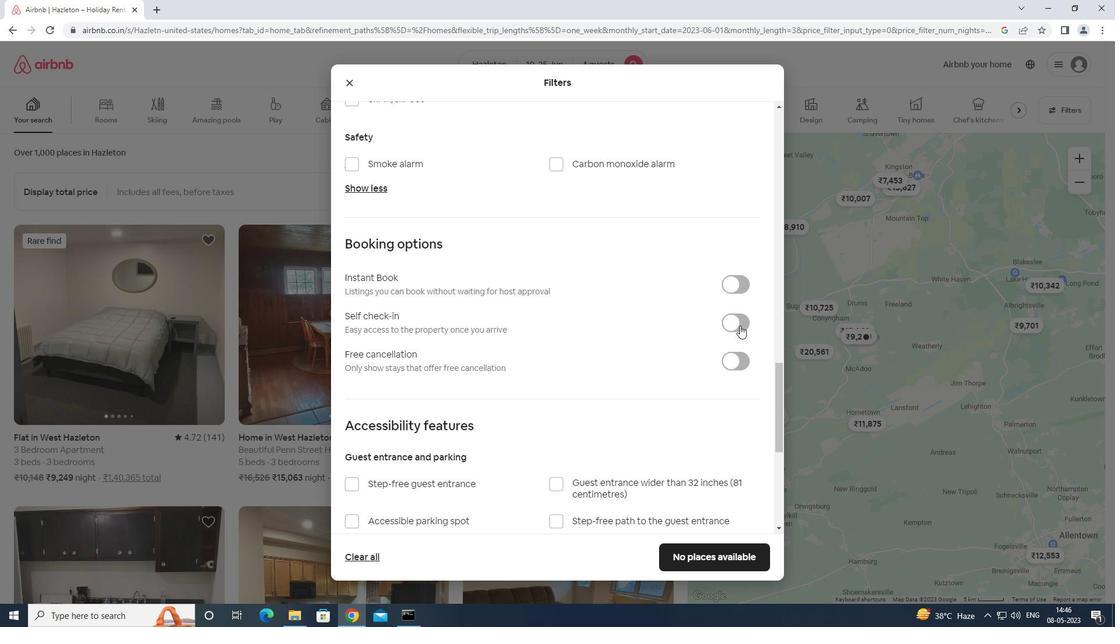 
Action: Mouse pressed left at (732, 322)
Screenshot: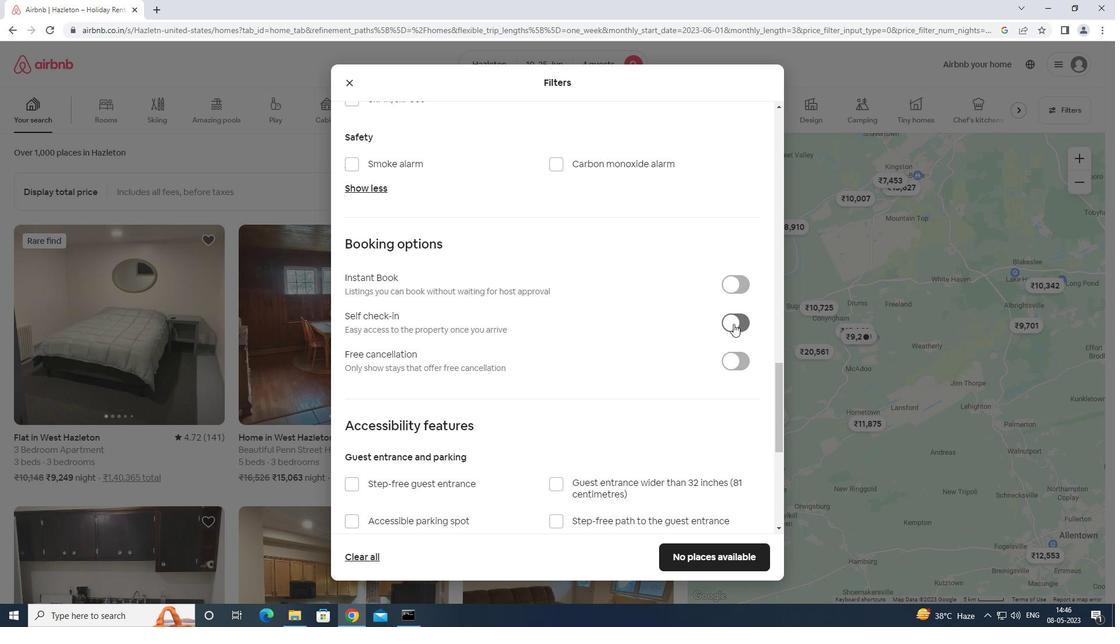 
Action: Mouse moved to (683, 328)
Screenshot: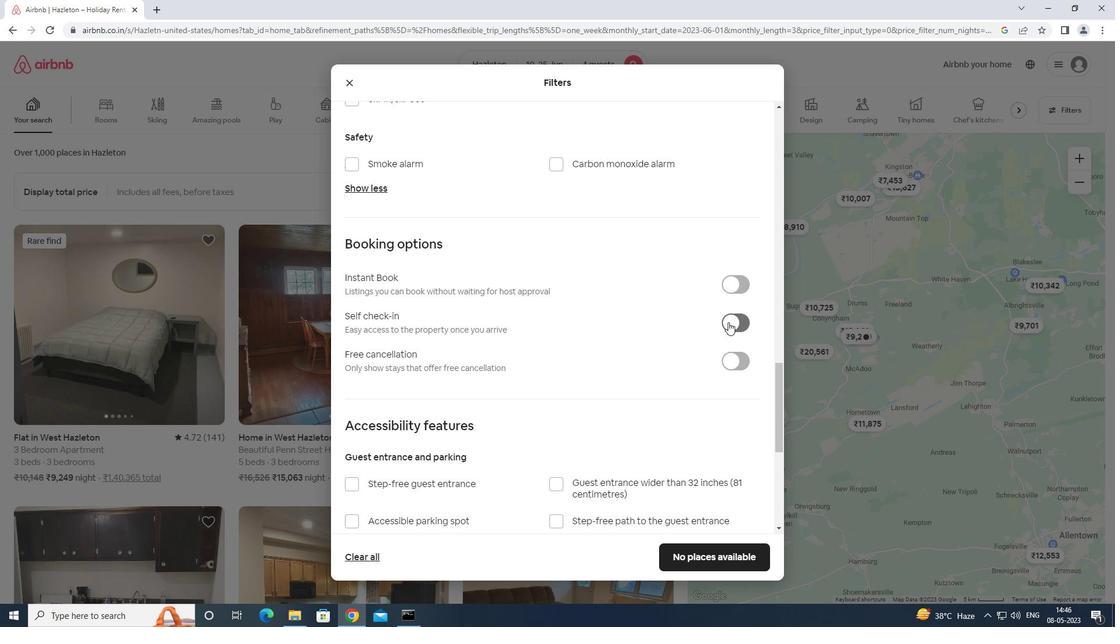 
Action: Mouse scrolled (683, 327) with delta (0, 0)
Screenshot: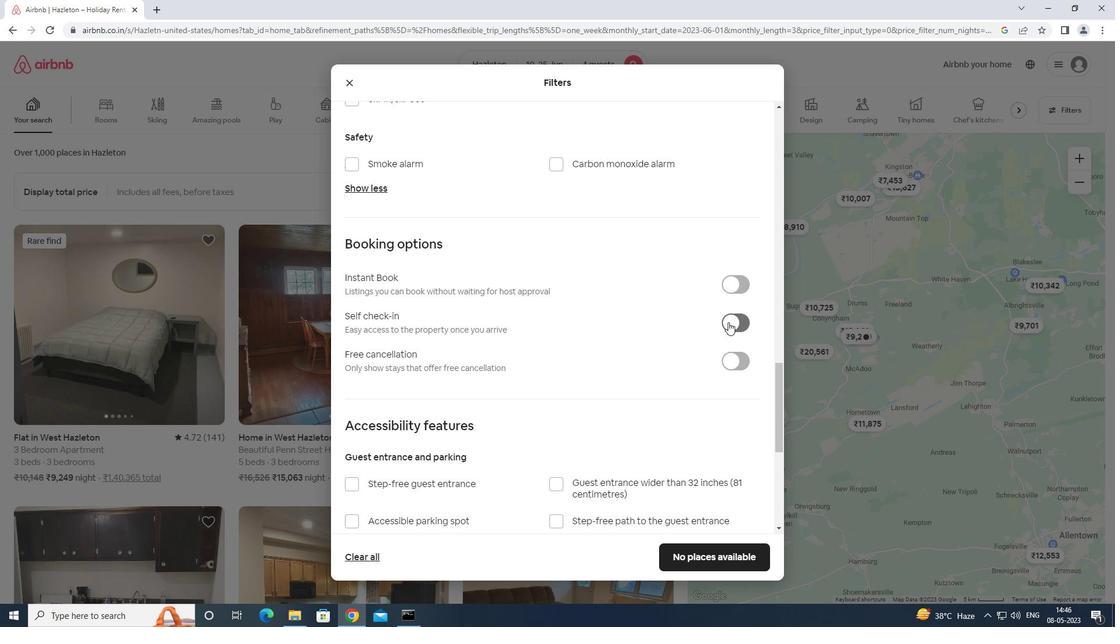 
Action: Mouse moved to (681, 334)
Screenshot: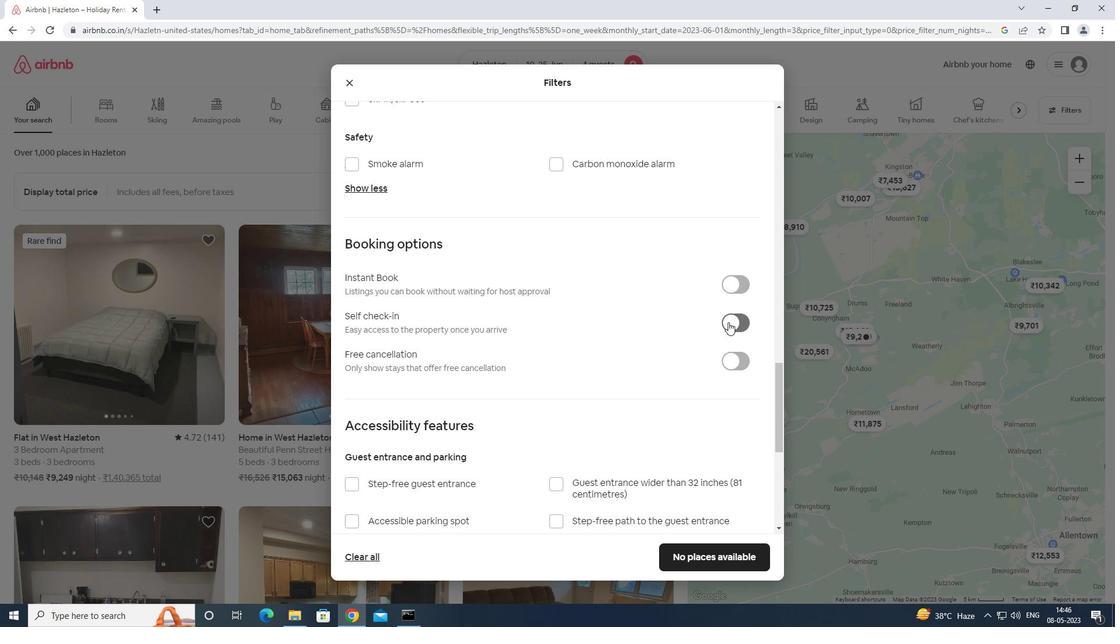 
Action: Mouse scrolled (681, 334) with delta (0, 0)
Screenshot: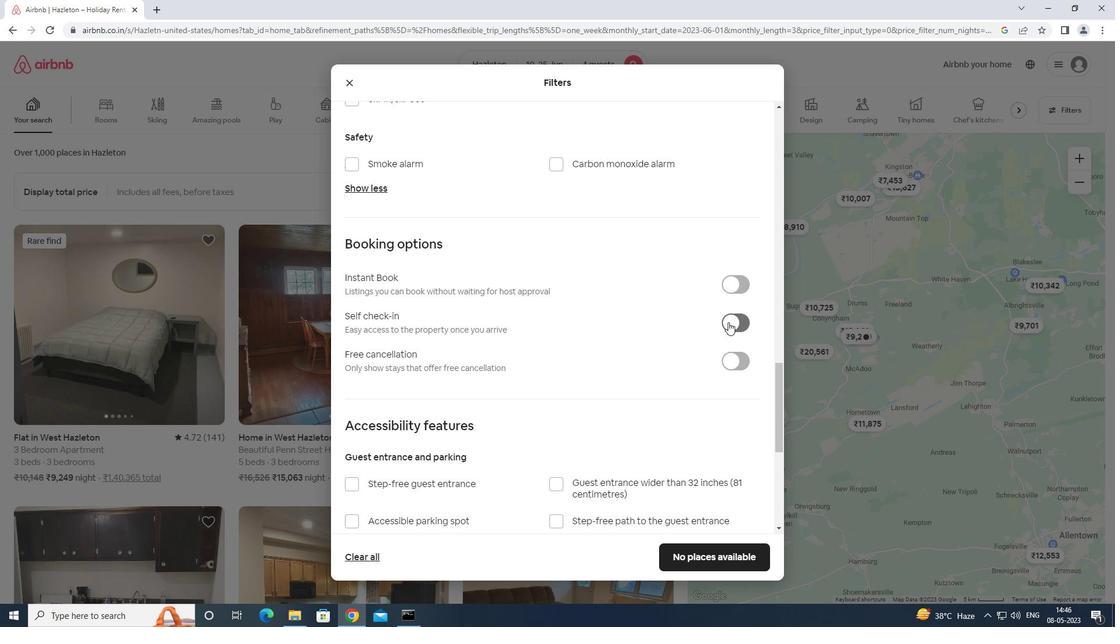 
Action: Mouse moved to (681, 338)
Screenshot: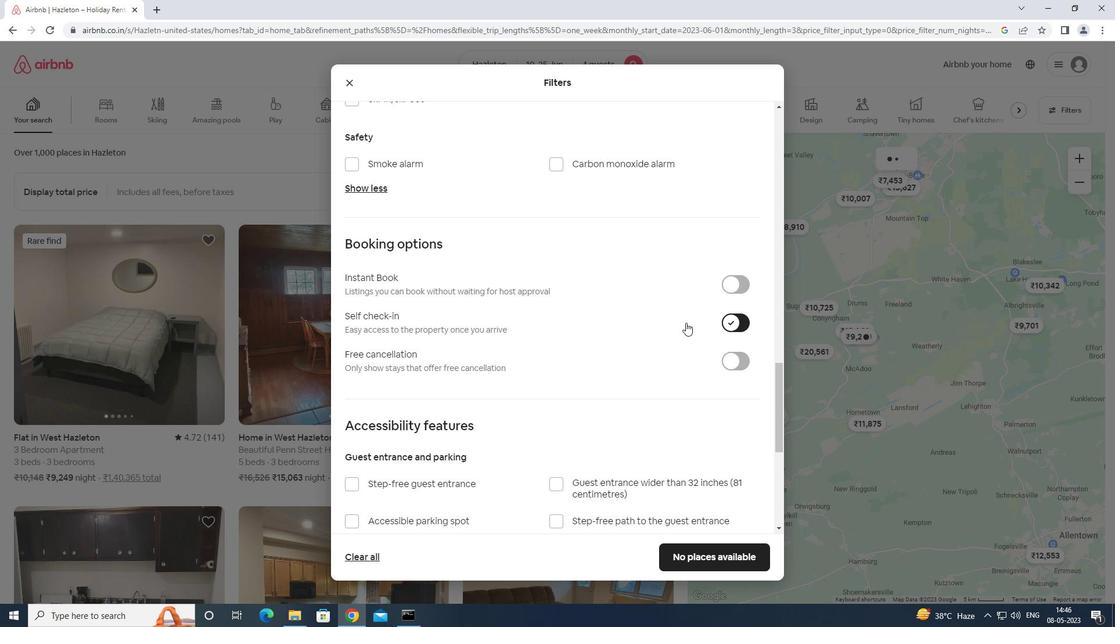 
Action: Mouse scrolled (681, 337) with delta (0, 0)
Screenshot: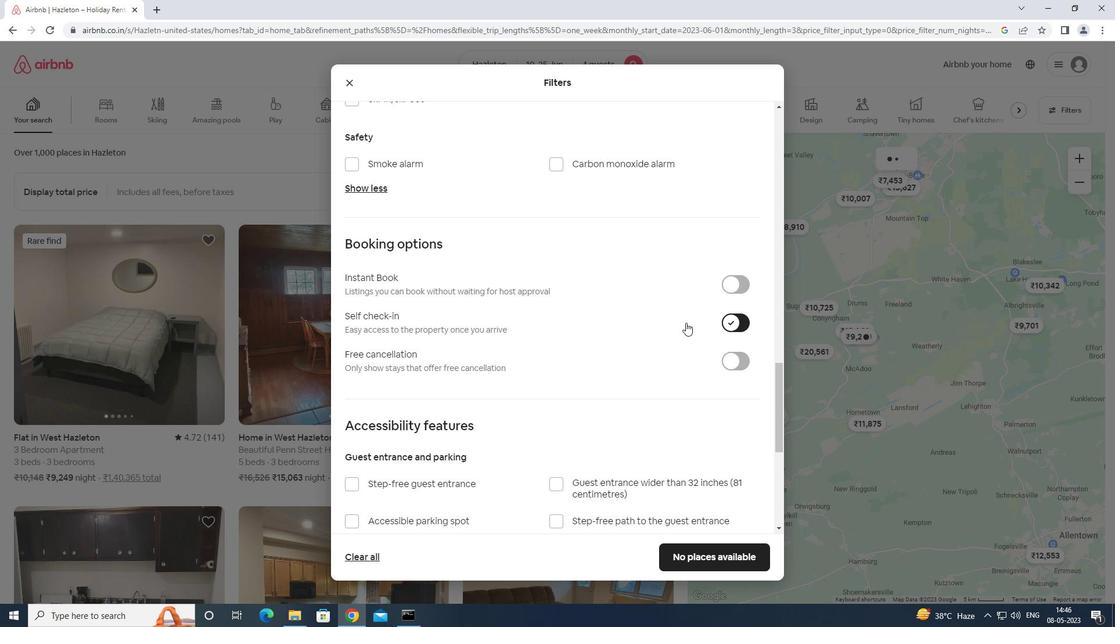 
Action: Mouse moved to (679, 340)
Screenshot: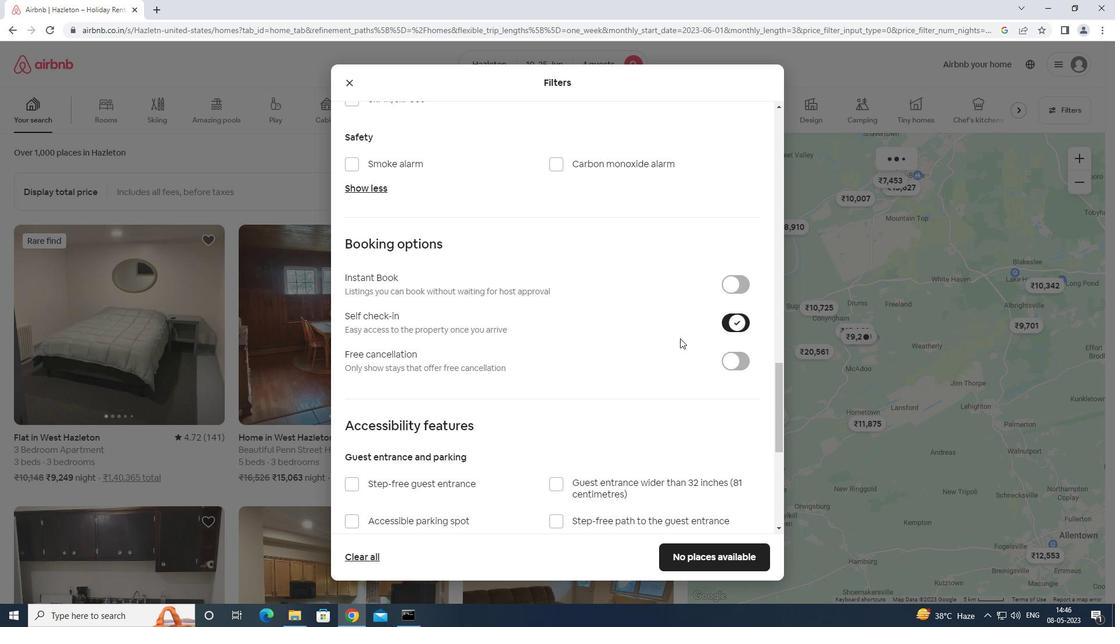 
Action: Mouse scrolled (679, 340) with delta (0, 0)
Screenshot: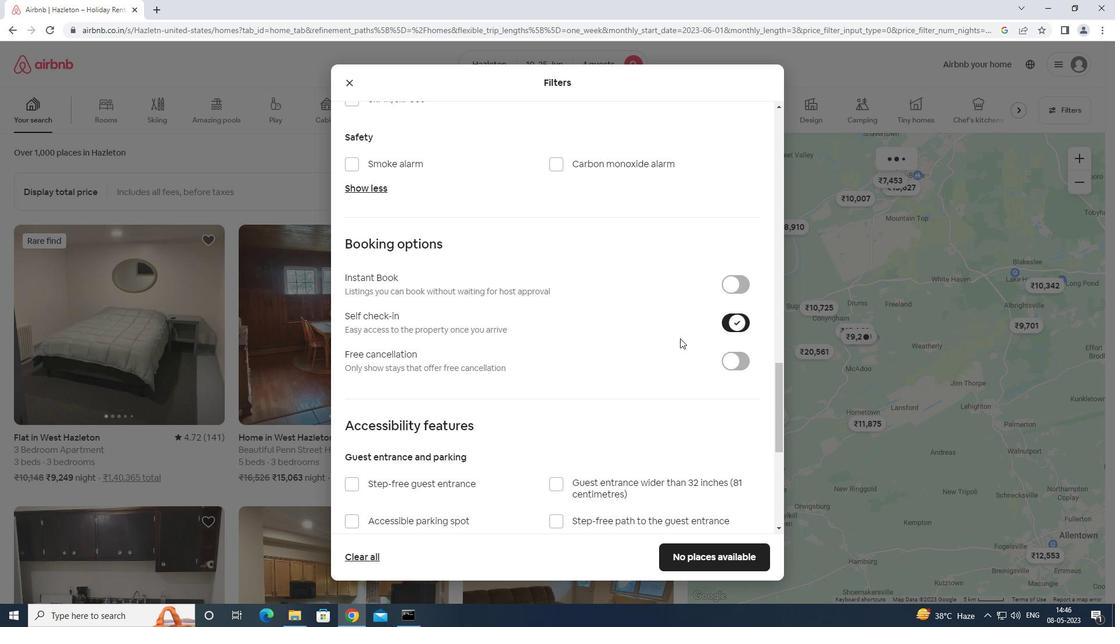 
Action: Mouse moved to (679, 341)
Screenshot: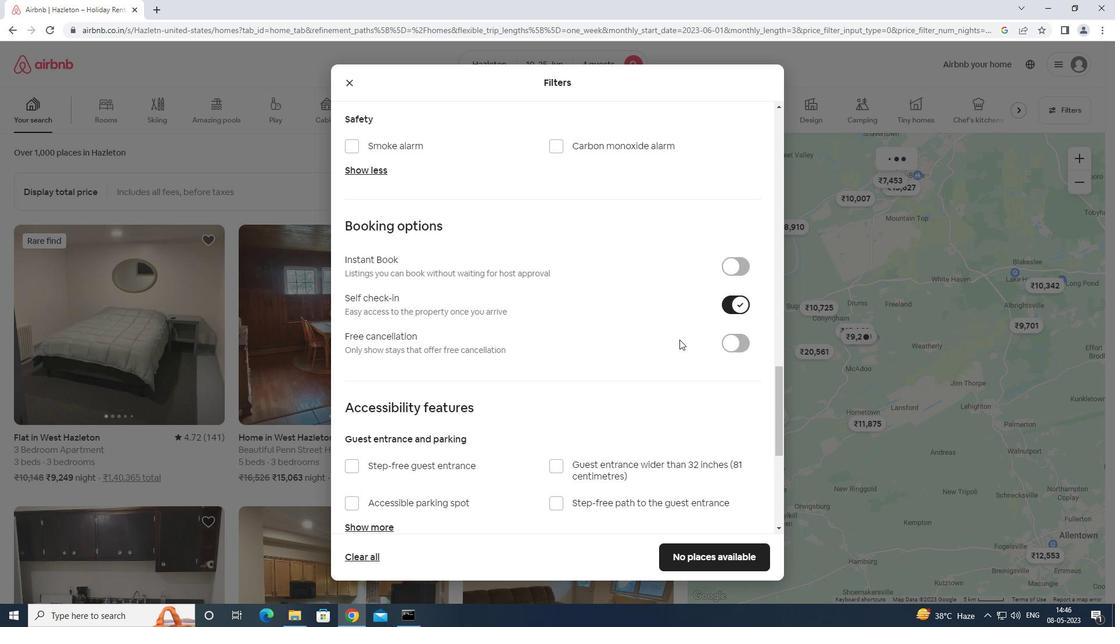
Action: Mouse scrolled (679, 340) with delta (0, 0)
Screenshot: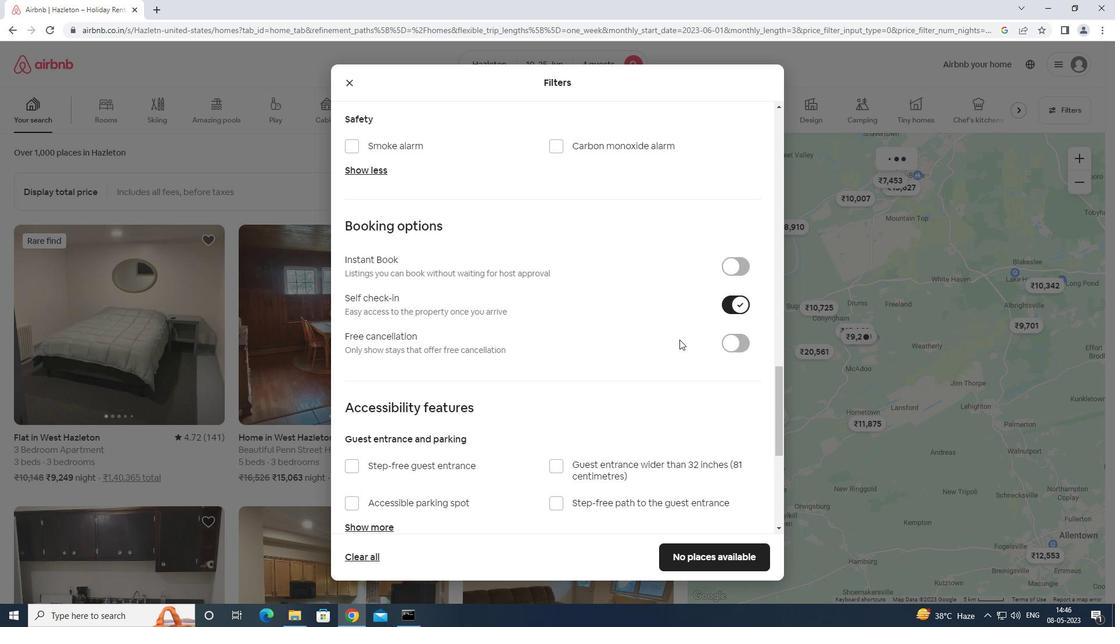 
Action: Mouse moved to (679, 345)
Screenshot: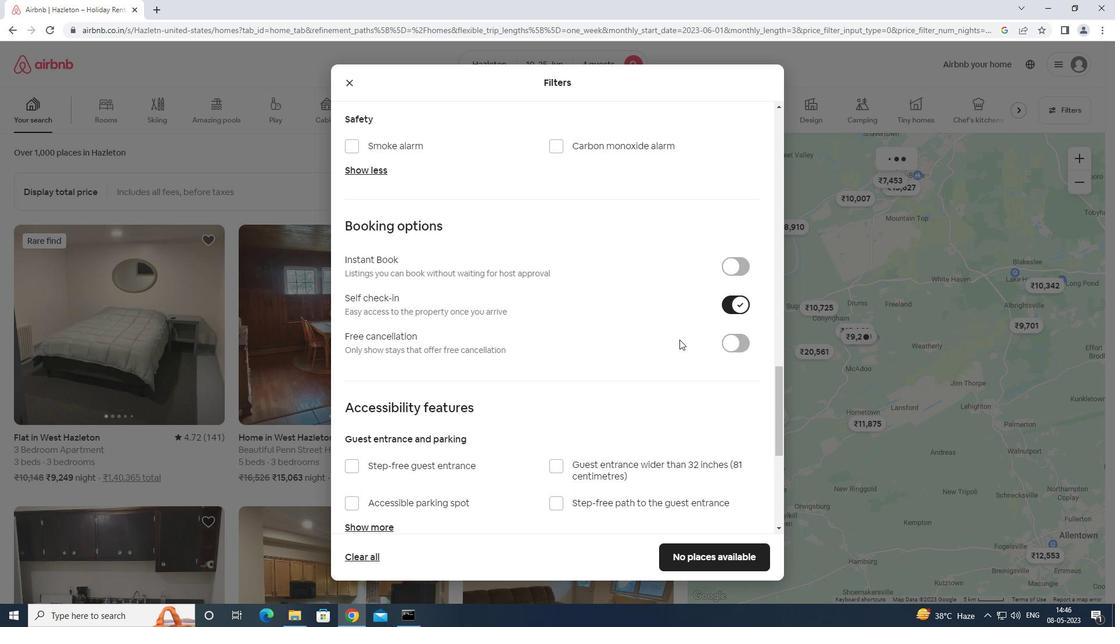 
Action: Mouse scrolled (679, 344) with delta (0, 0)
Screenshot: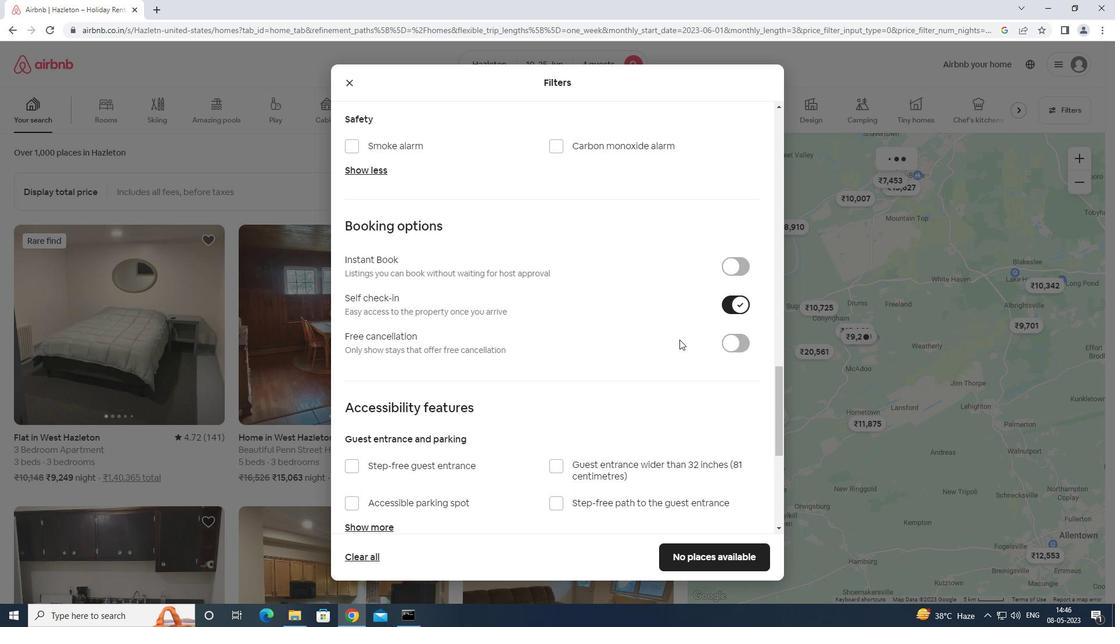 
Action: Mouse moved to (582, 464)
Screenshot: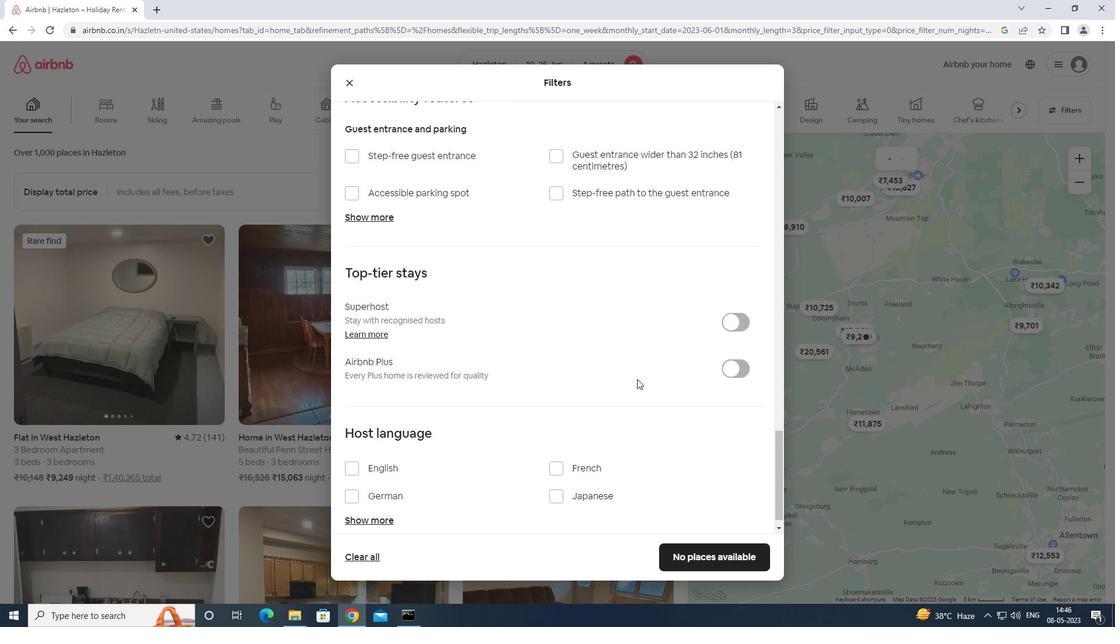 
Action: Mouse scrolled (582, 464) with delta (0, 0)
Screenshot: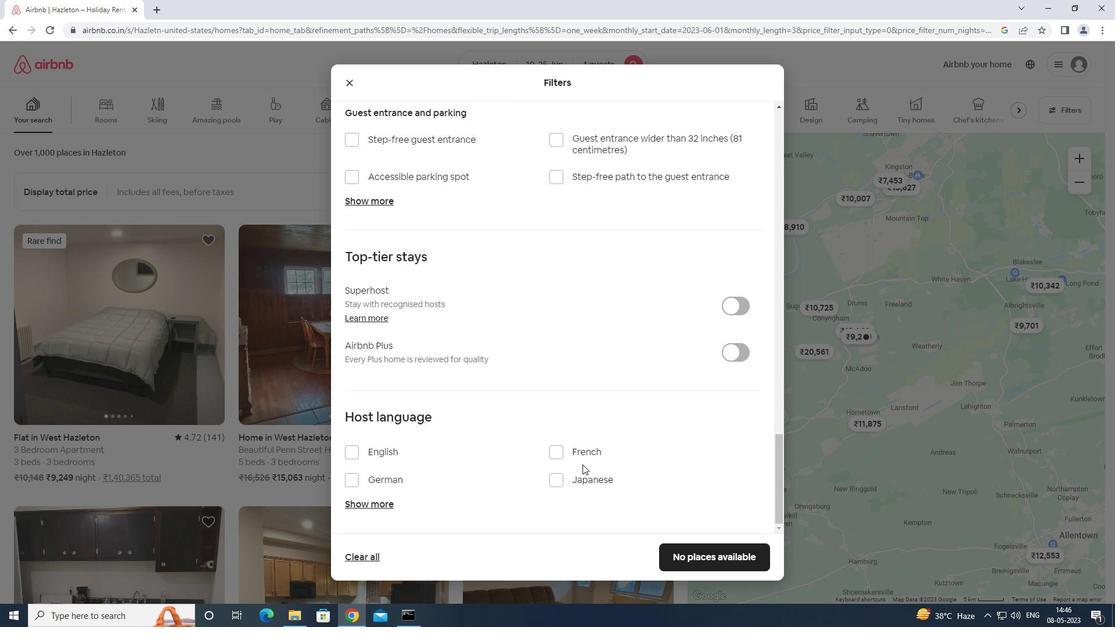 
Action: Mouse moved to (582, 465)
Screenshot: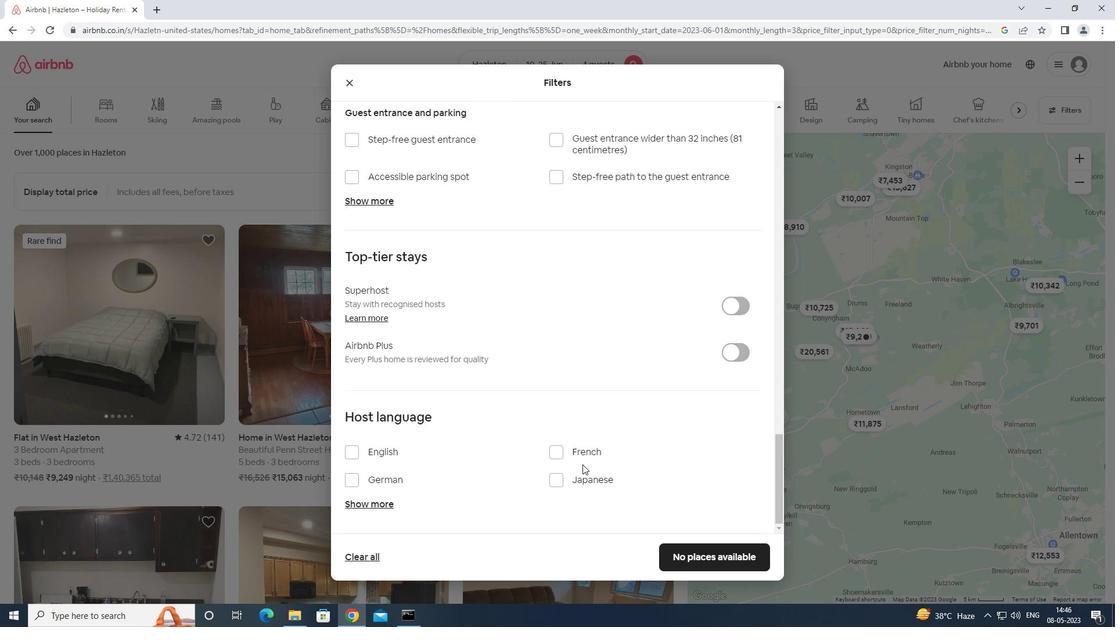 
Action: Mouse scrolled (582, 465) with delta (0, 0)
Screenshot: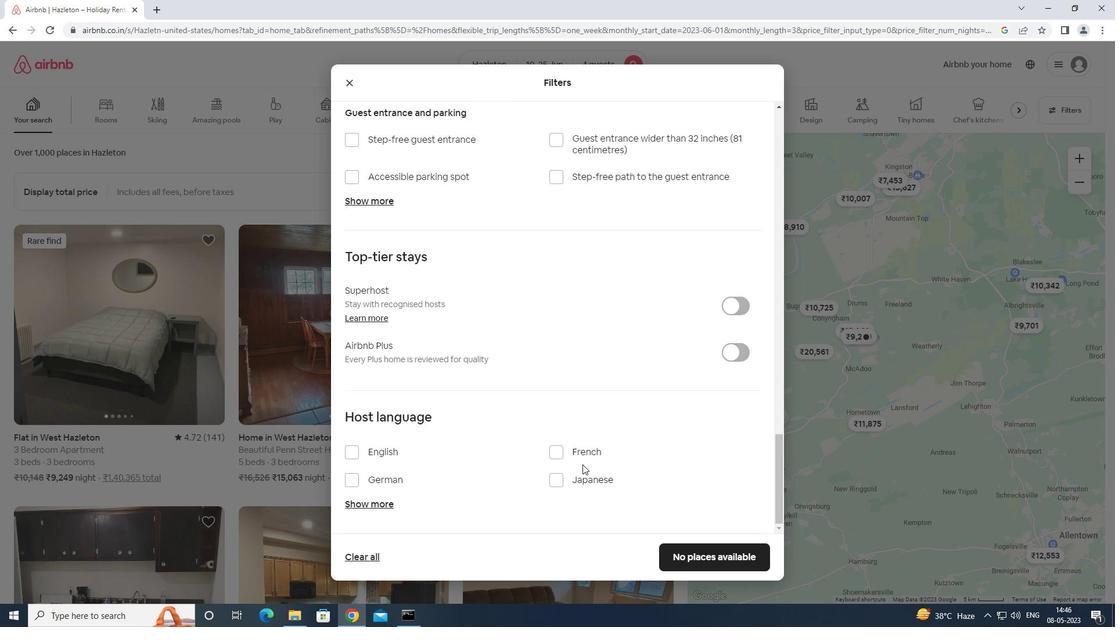 
Action: Mouse moved to (342, 446)
Screenshot: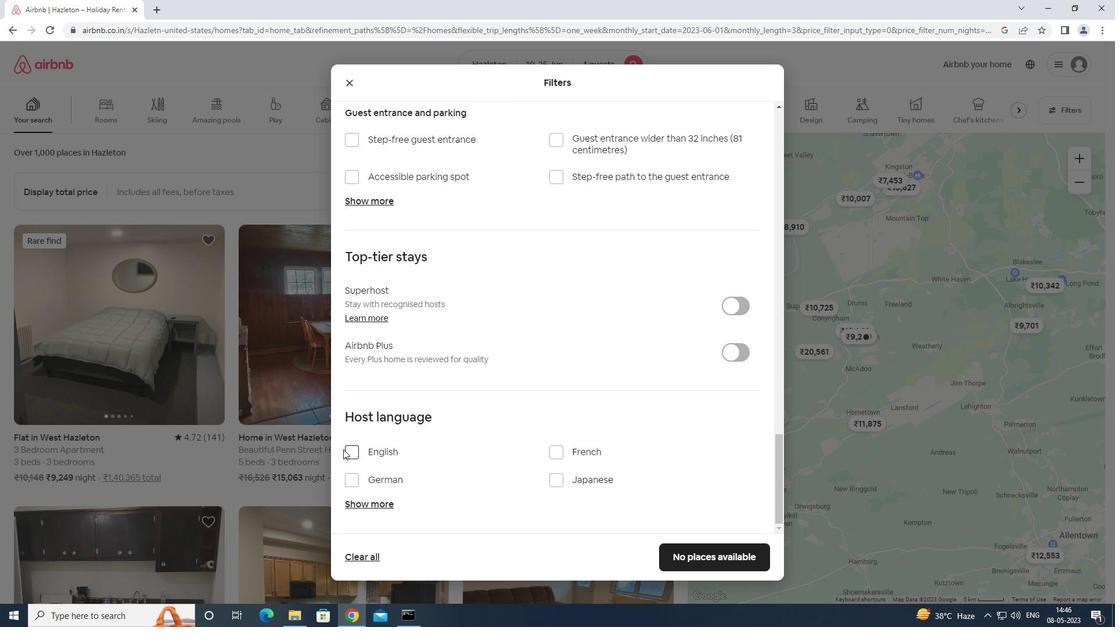
Action: Mouse pressed left at (342, 446)
Screenshot: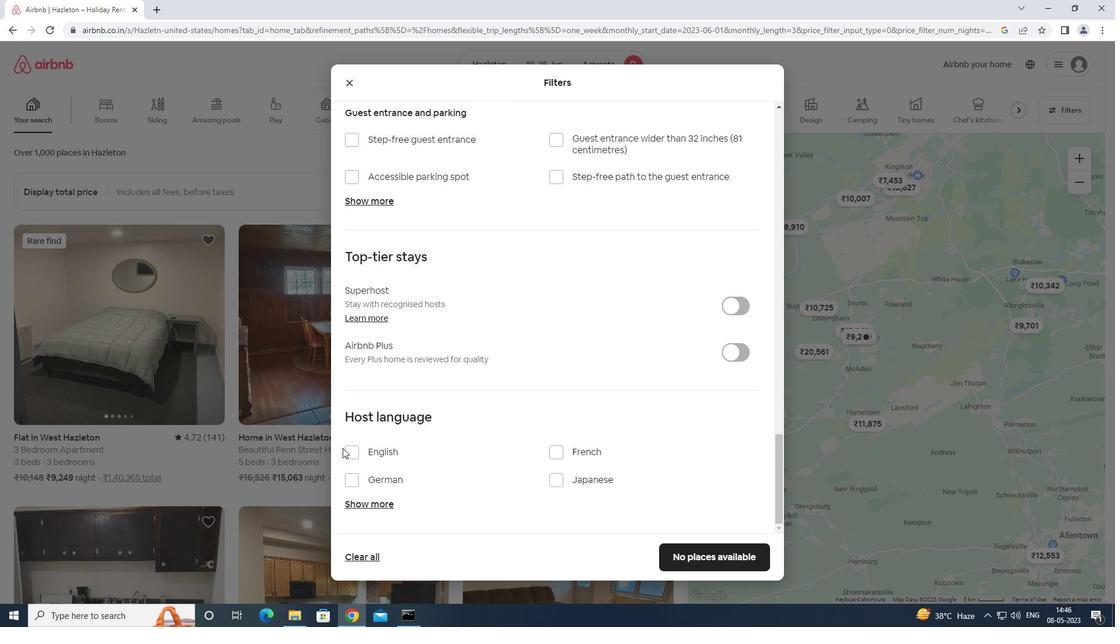 
Action: Mouse moved to (348, 449)
Screenshot: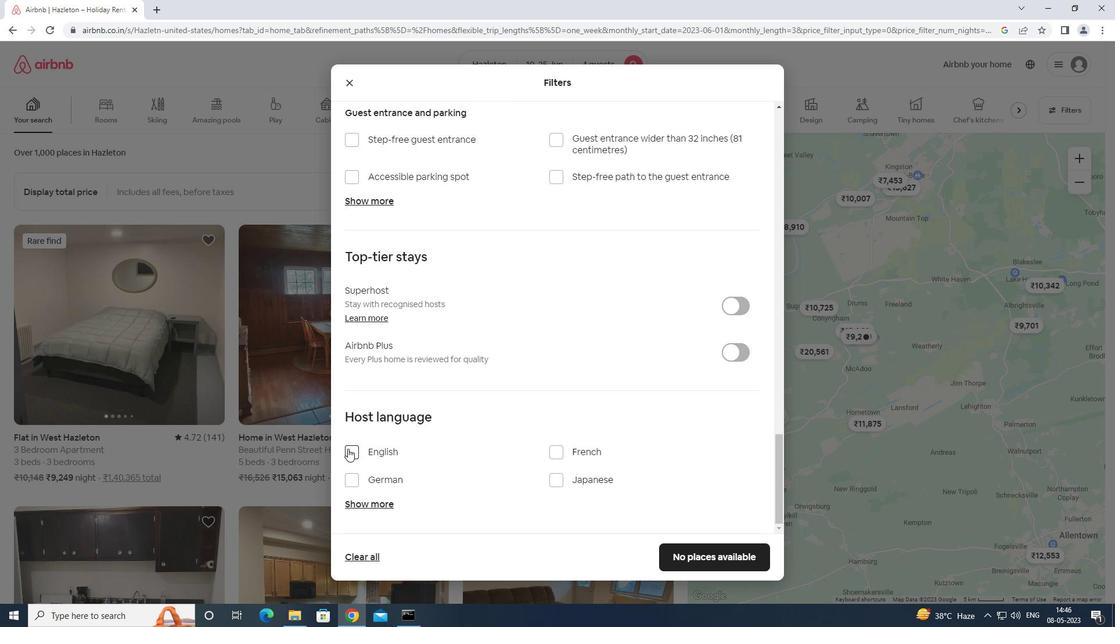 
Action: Mouse pressed left at (348, 449)
Screenshot: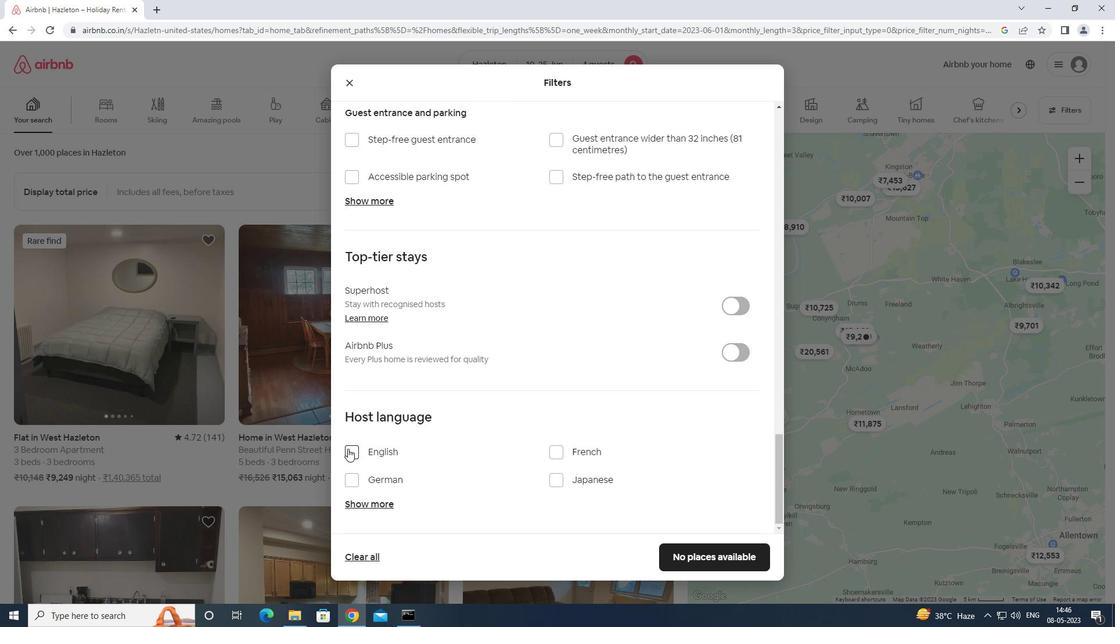 
Action: Mouse moved to (709, 554)
Screenshot: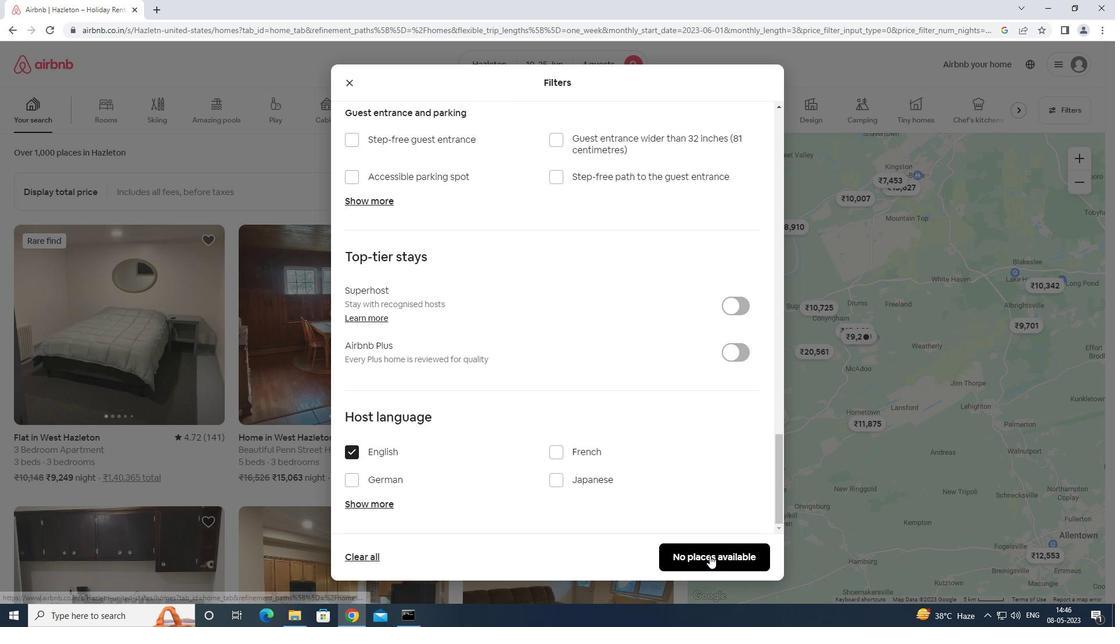 
Action: Mouse pressed left at (709, 554)
Screenshot: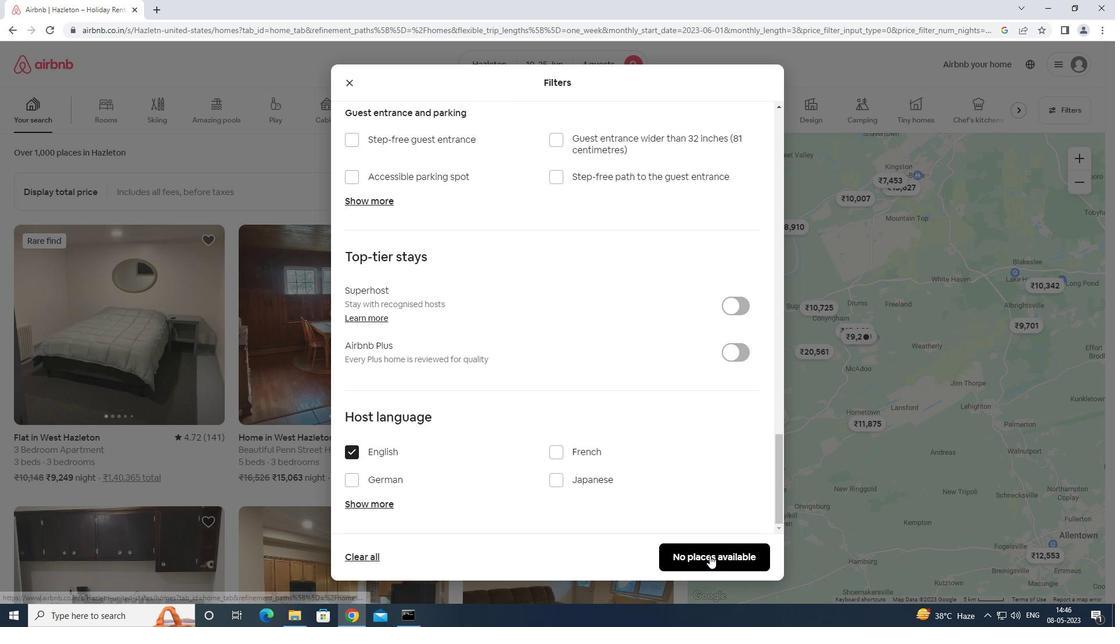 
Action: Mouse moved to (711, 551)
Screenshot: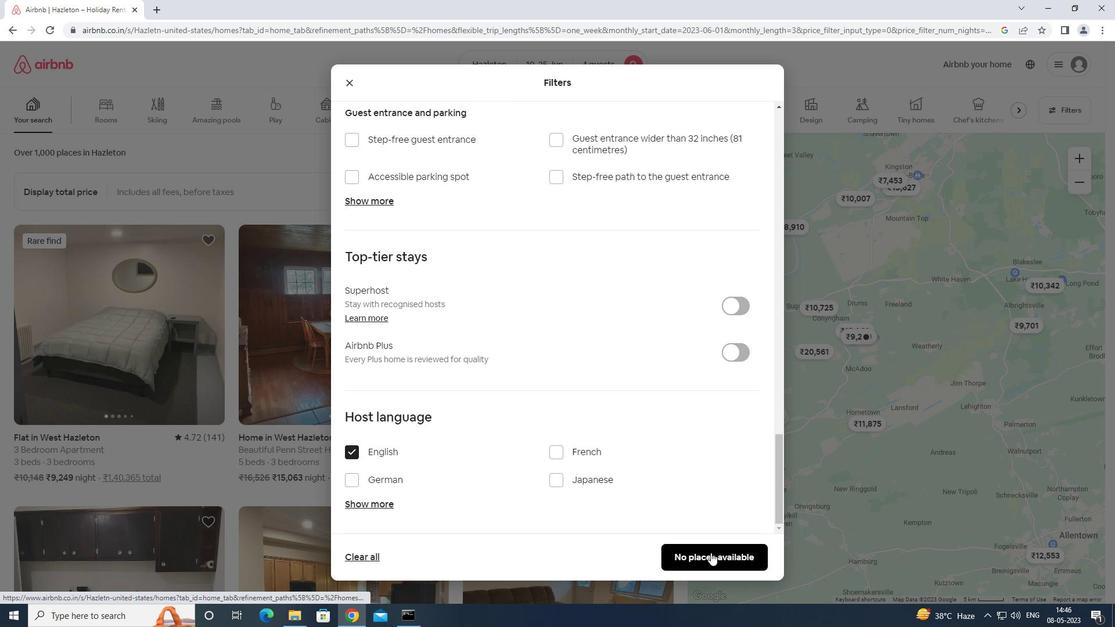 
